 Task: Open Card Company Culture Workshop in Board Employee Performance Management and Coaching to Workspace Data Analysis and Reporting and add a team member Softage.1@softage.net, a label Orange, a checklist Health and Safety, an attachment from Trello, a color Orange and finally, add a card description 'Research and develop new pricing strategy for service offerings' and a comment 'Given the potential impact of this task on our company financial stability, let us ensure that we approach it with a sense of fiscal responsibility and prudence.'. Add a start date 'Jan 09, 1900' with a due date 'Jan 16, 1900'
Action: Mouse moved to (94, 455)
Screenshot: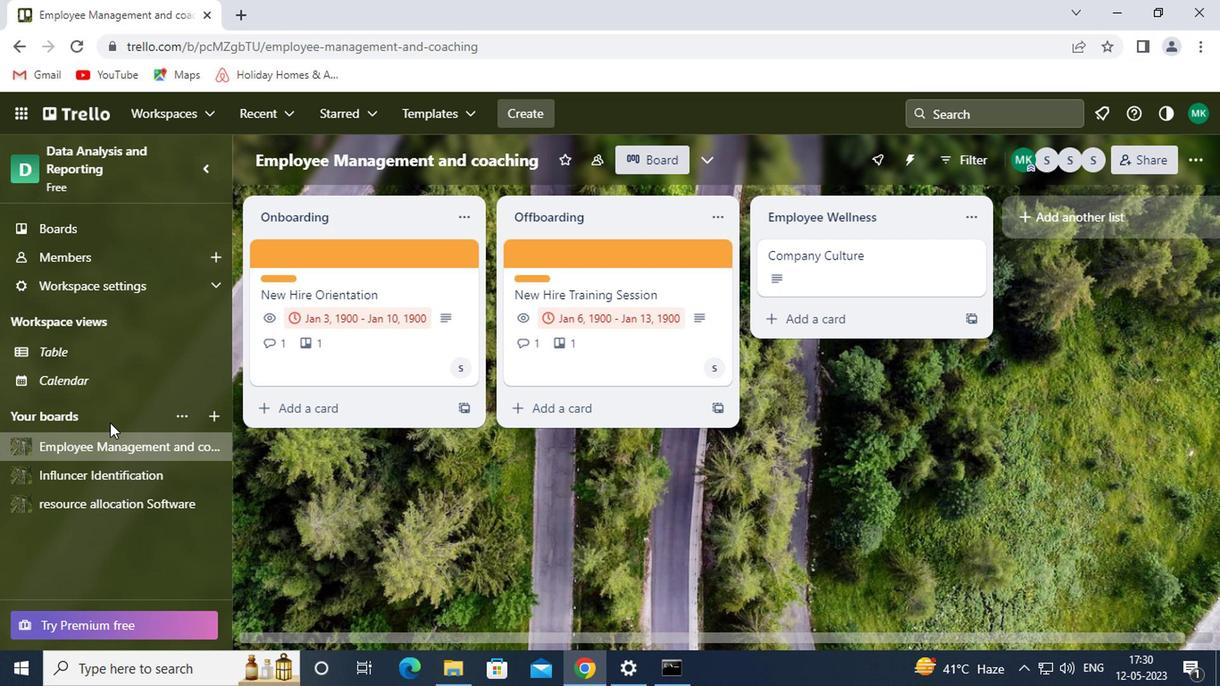 
Action: Mouse pressed left at (94, 455)
Screenshot: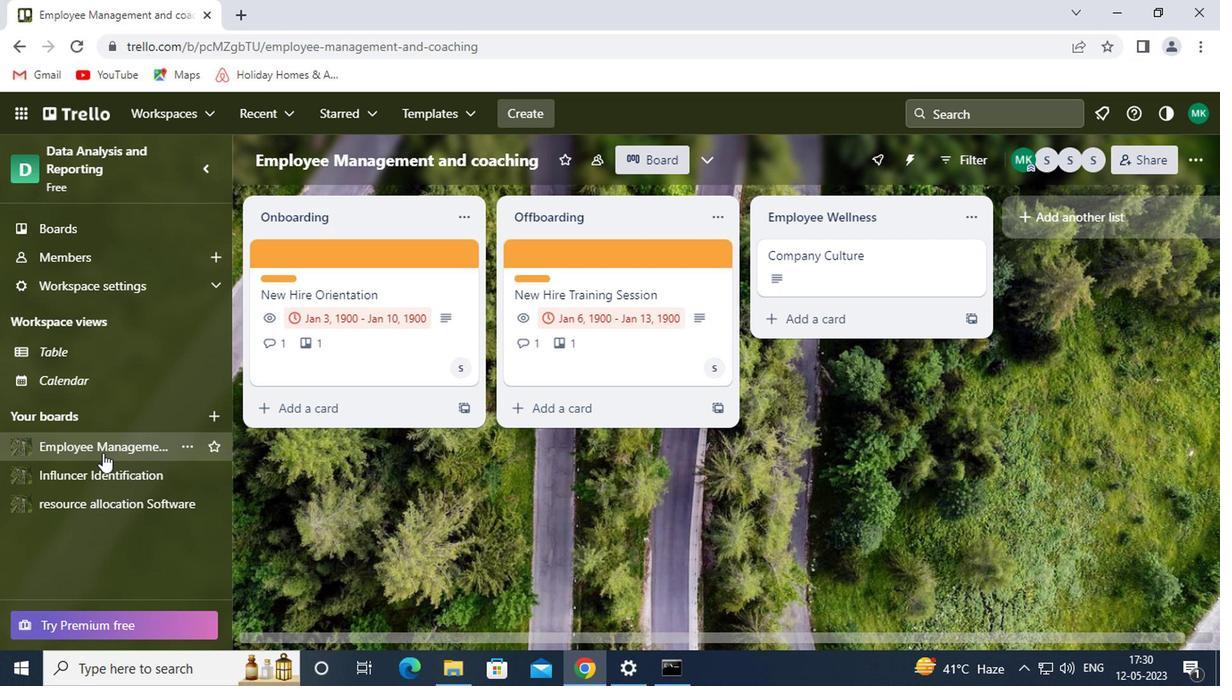 
Action: Mouse moved to (909, 268)
Screenshot: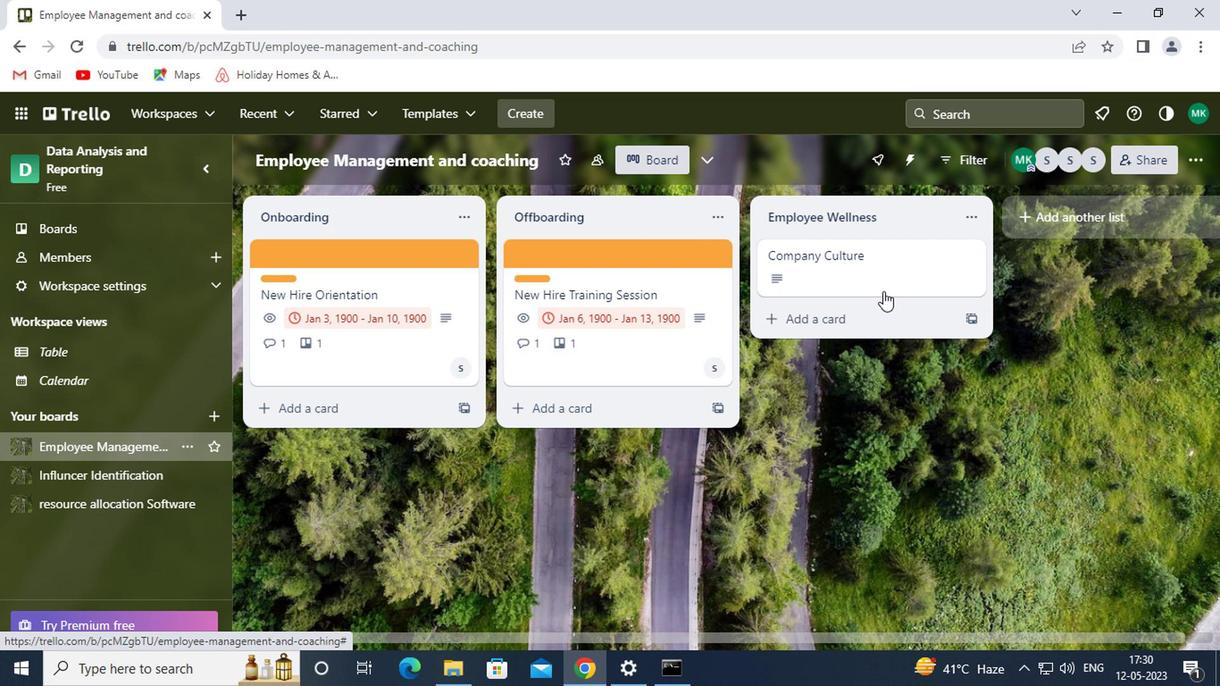 
Action: Mouse pressed left at (909, 268)
Screenshot: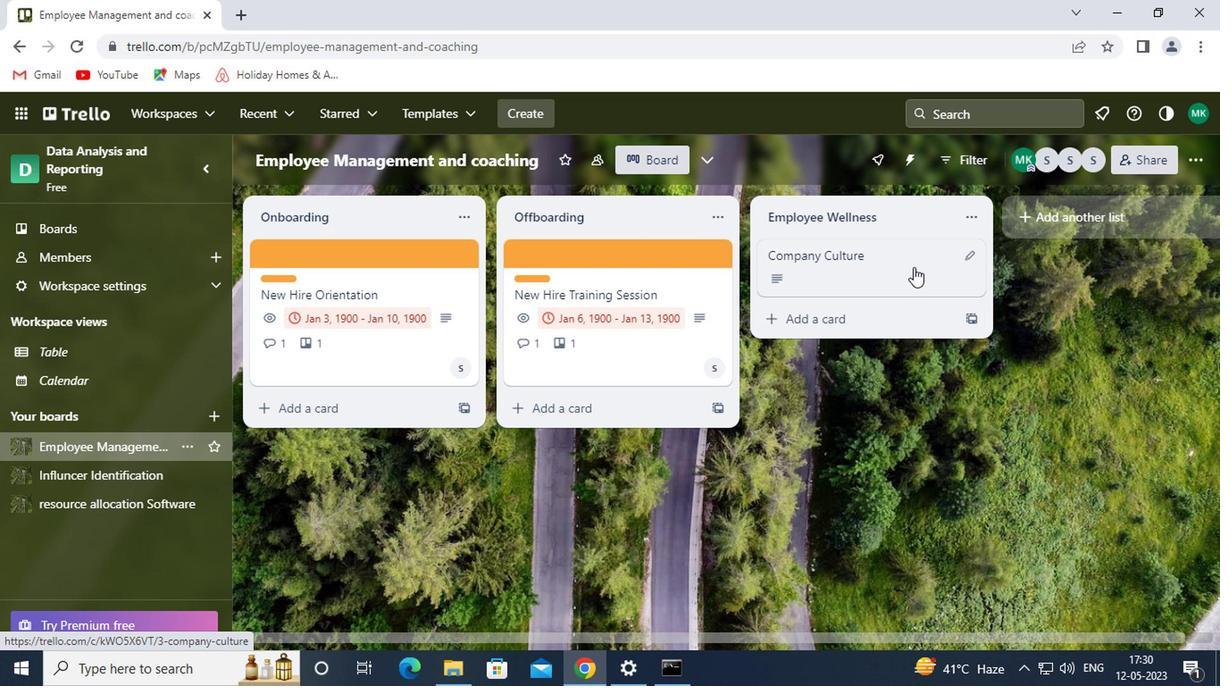 
Action: Mouse moved to (844, 326)
Screenshot: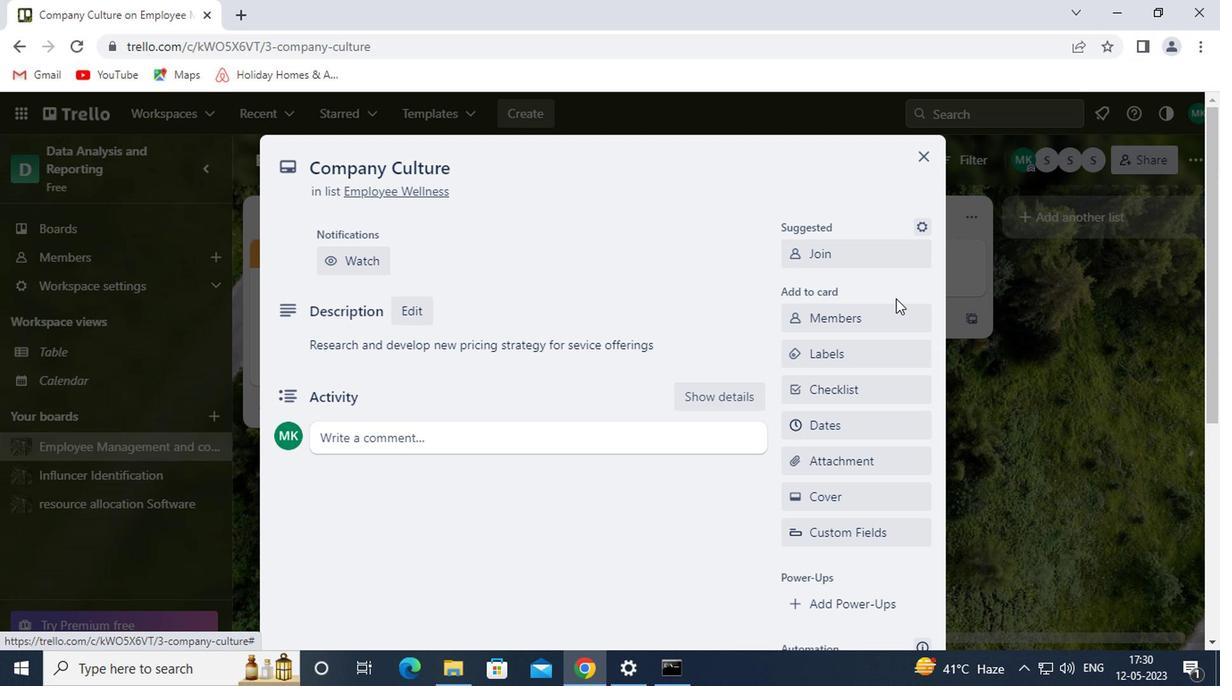 
Action: Mouse pressed left at (844, 326)
Screenshot: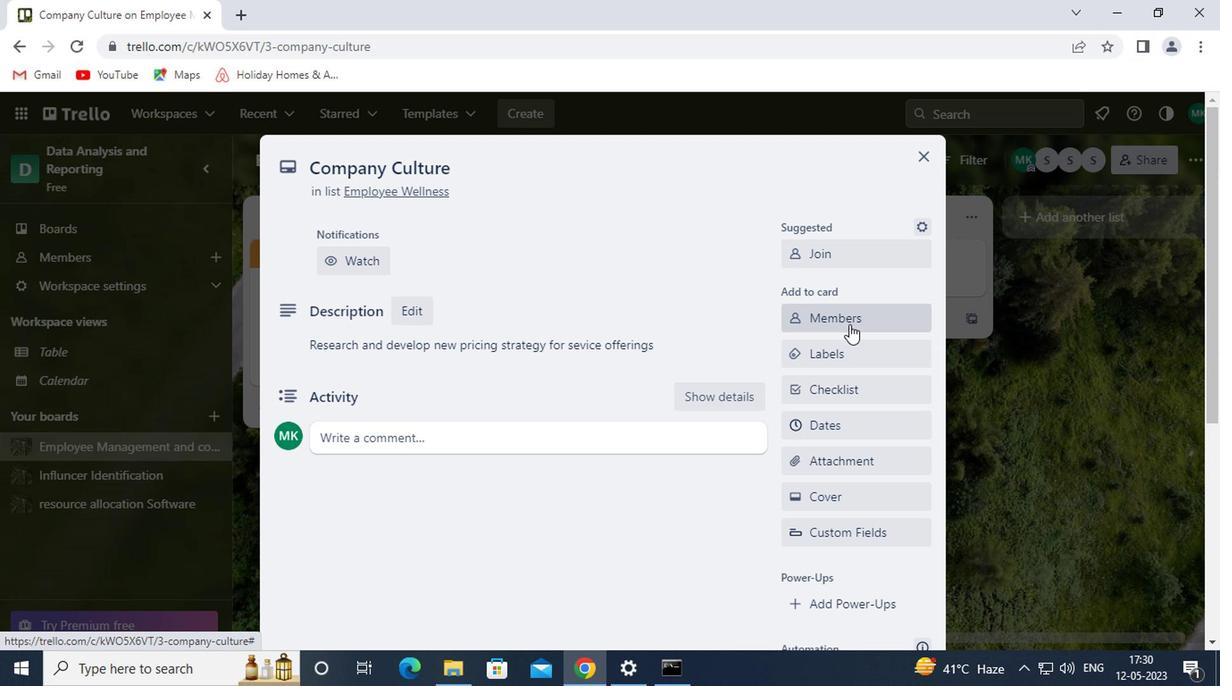 
Action: Mouse moved to (848, 202)
Screenshot: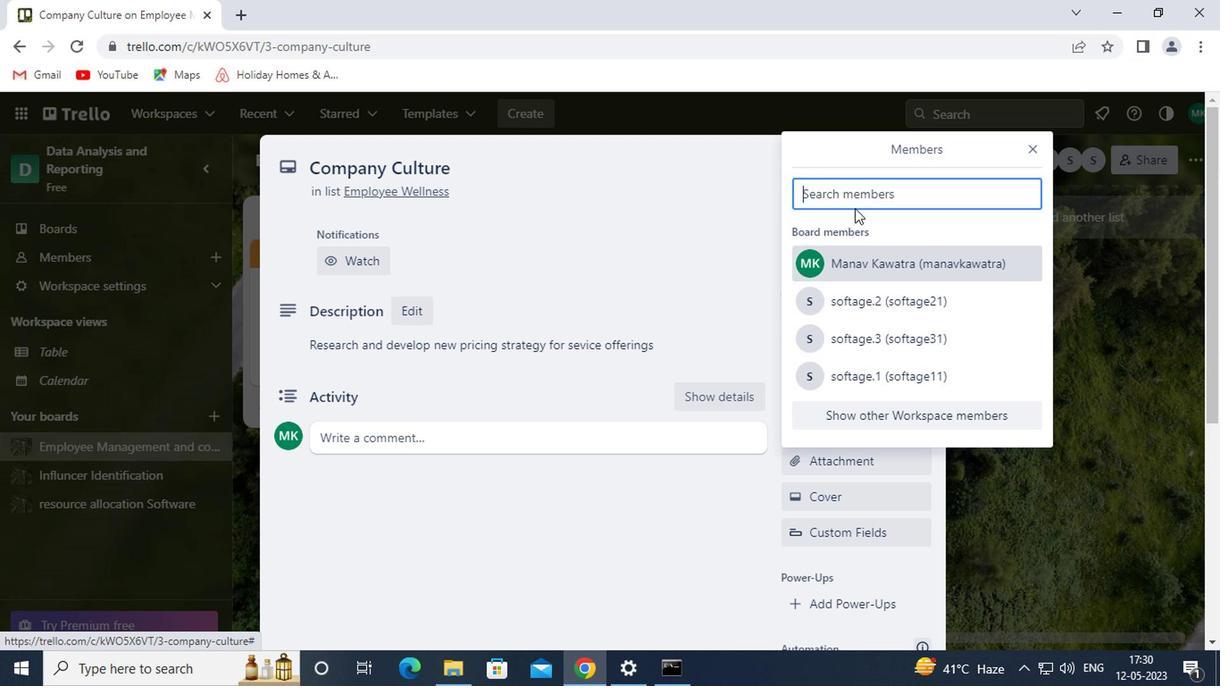 
Action: Mouse pressed left at (848, 202)
Screenshot: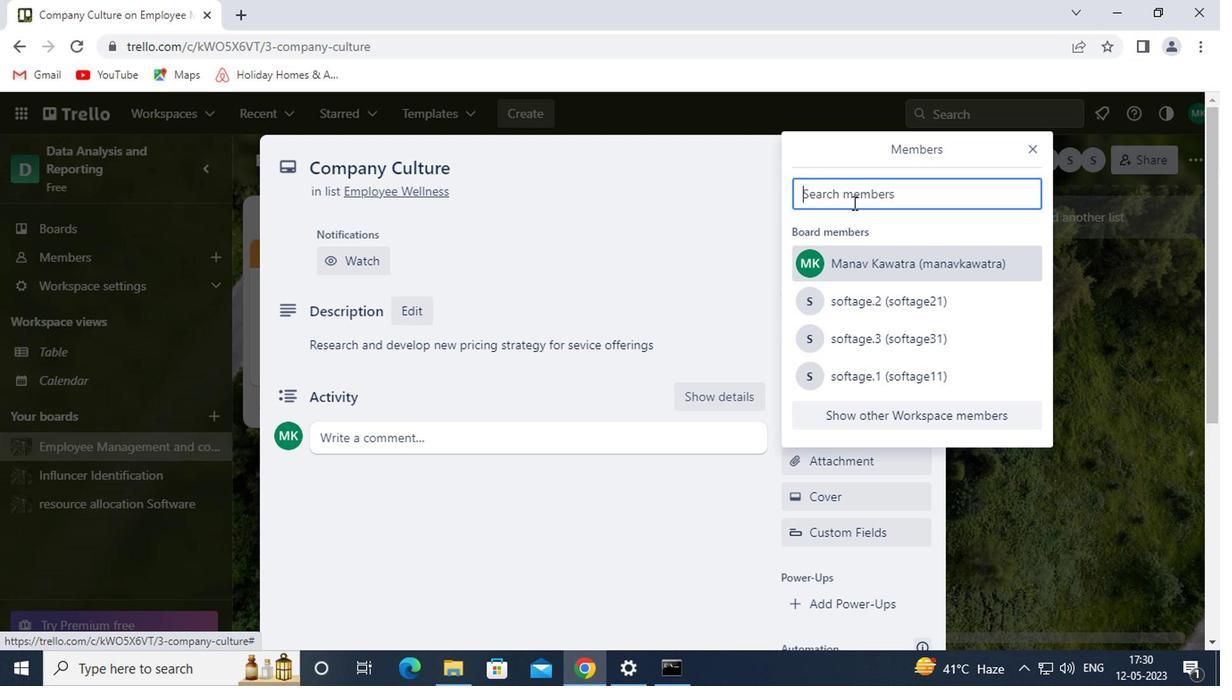 
Action: Key pressed <Key.shift>SOFTAGE.1<Key.shift>@SOFTAGE.NET
Screenshot: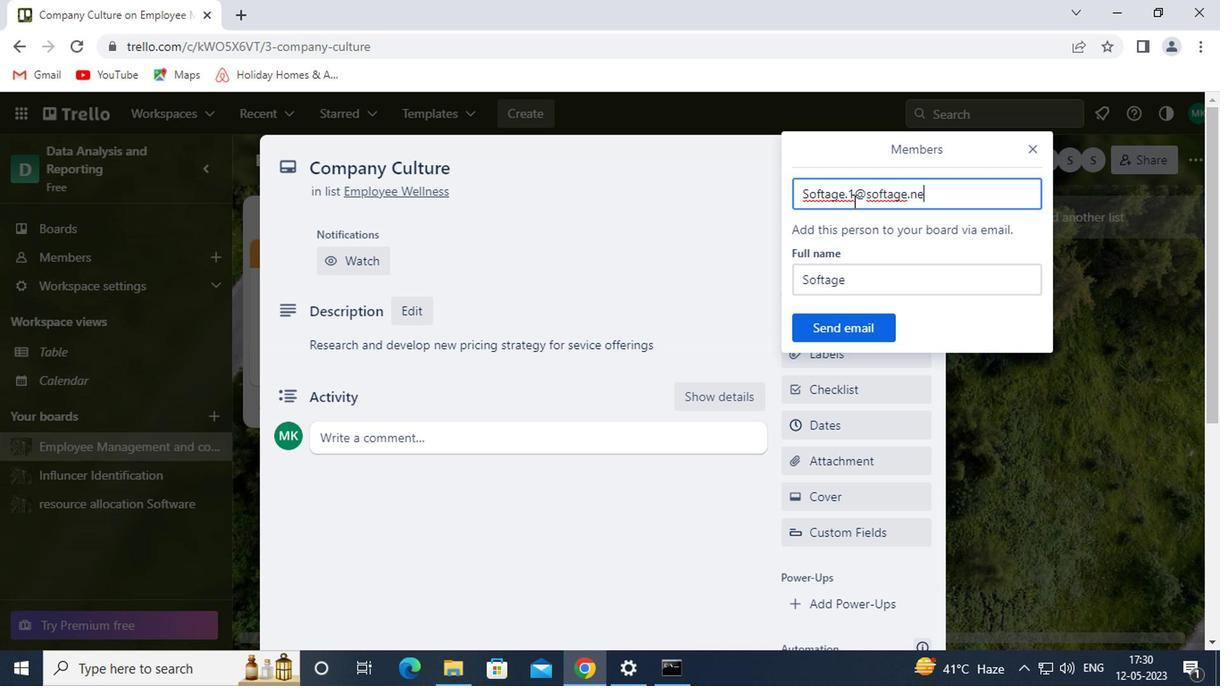 
Action: Mouse moved to (826, 334)
Screenshot: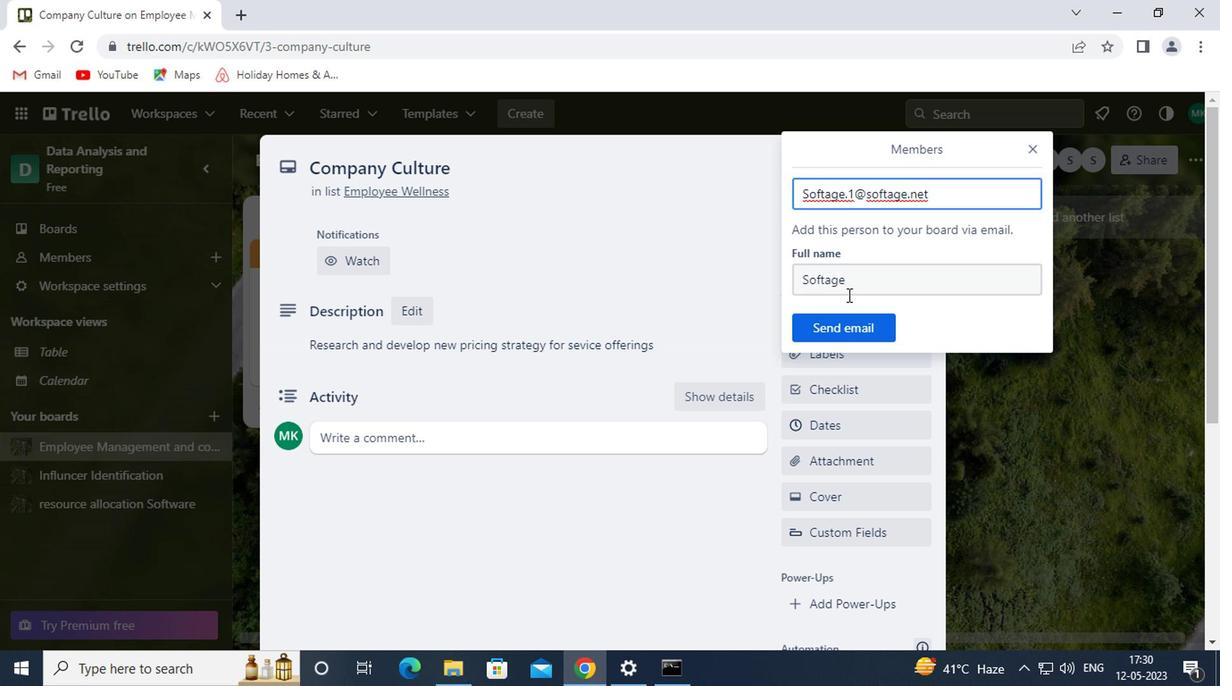
Action: Mouse pressed left at (826, 334)
Screenshot: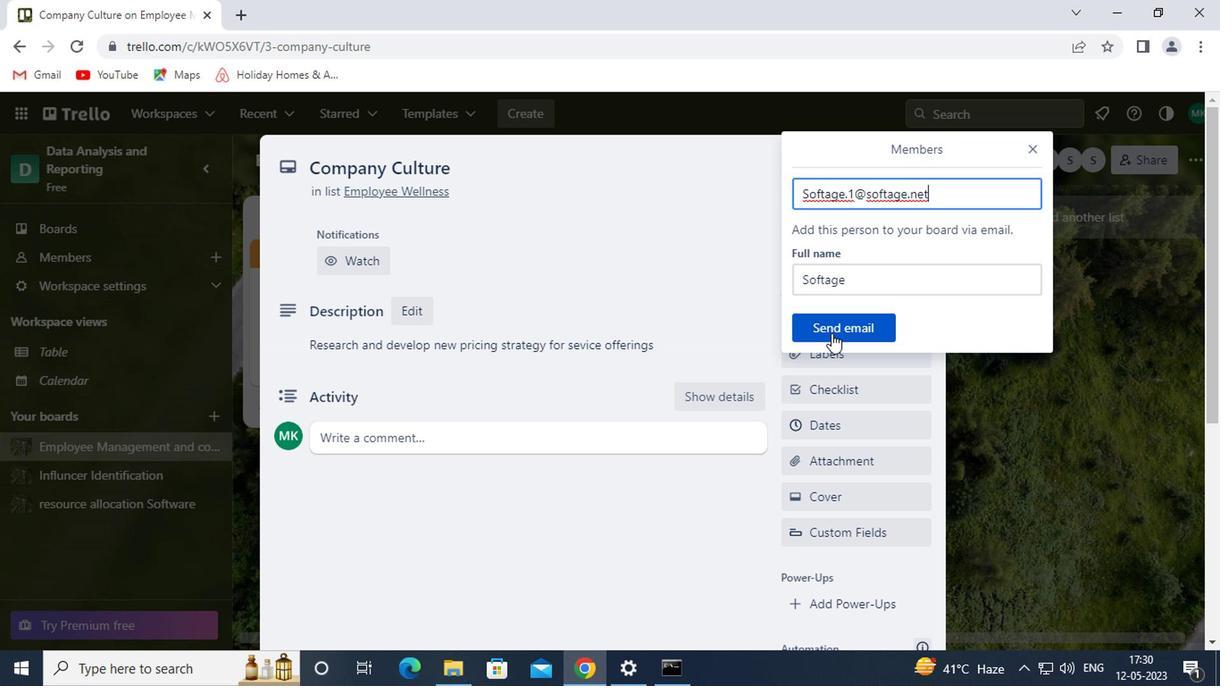 
Action: Mouse moved to (840, 353)
Screenshot: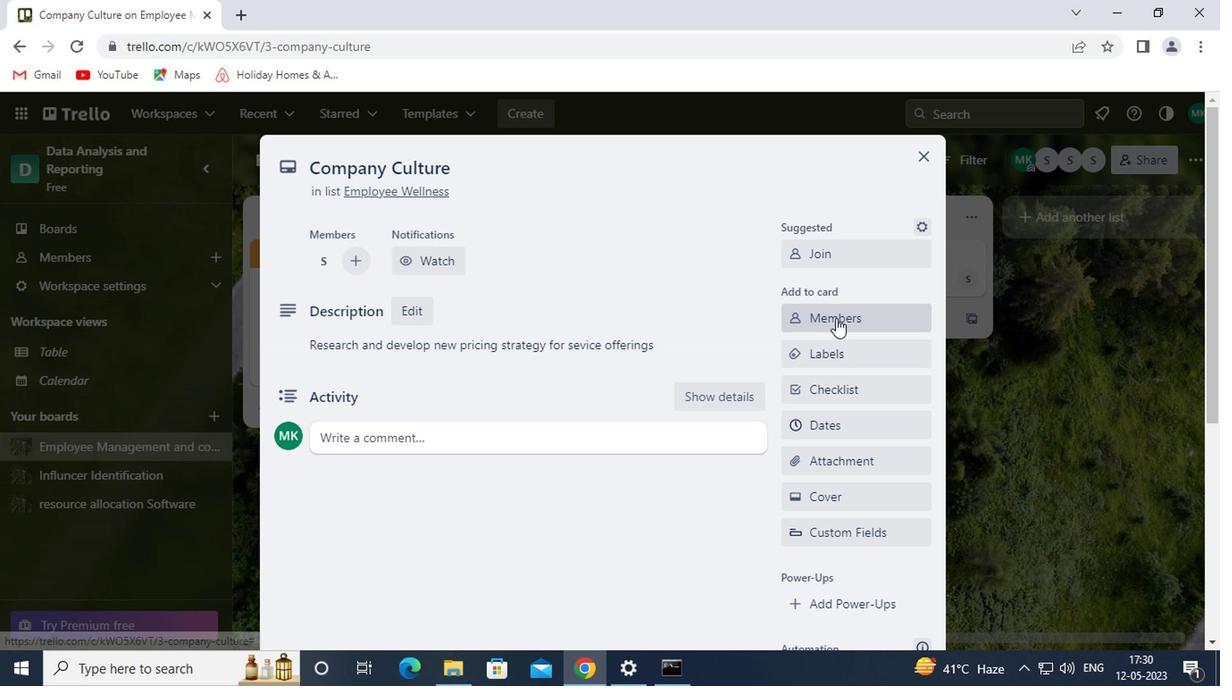 
Action: Mouse pressed left at (840, 353)
Screenshot: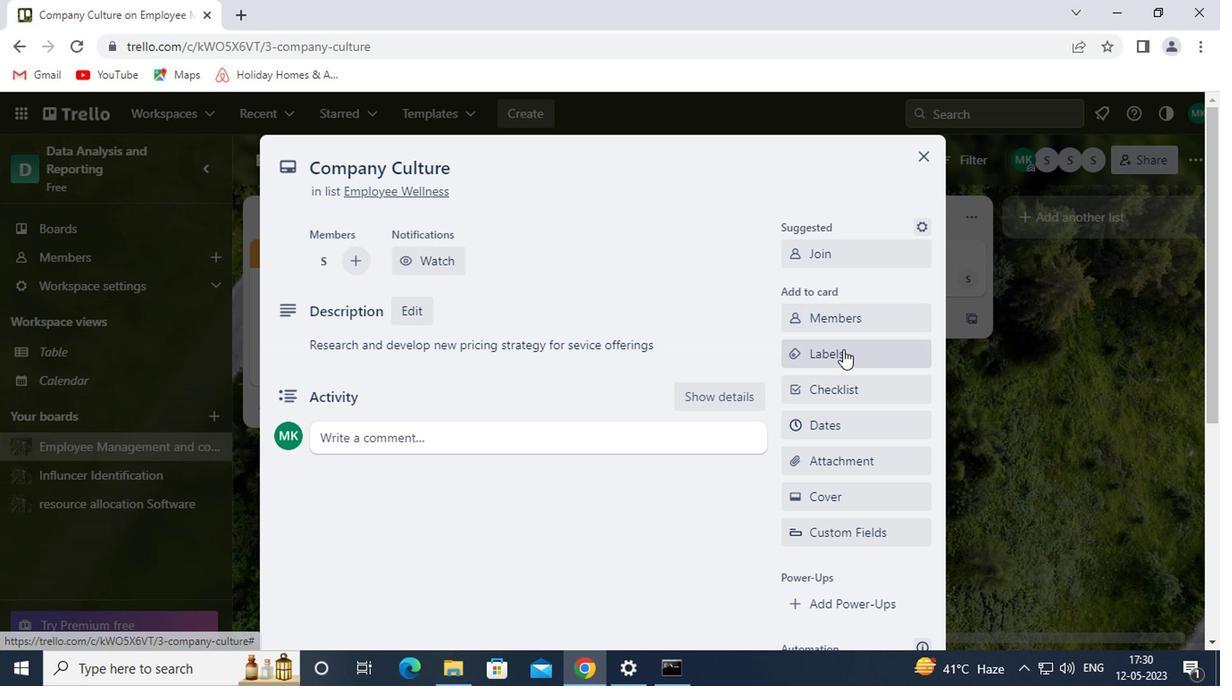 
Action: Mouse moved to (796, 328)
Screenshot: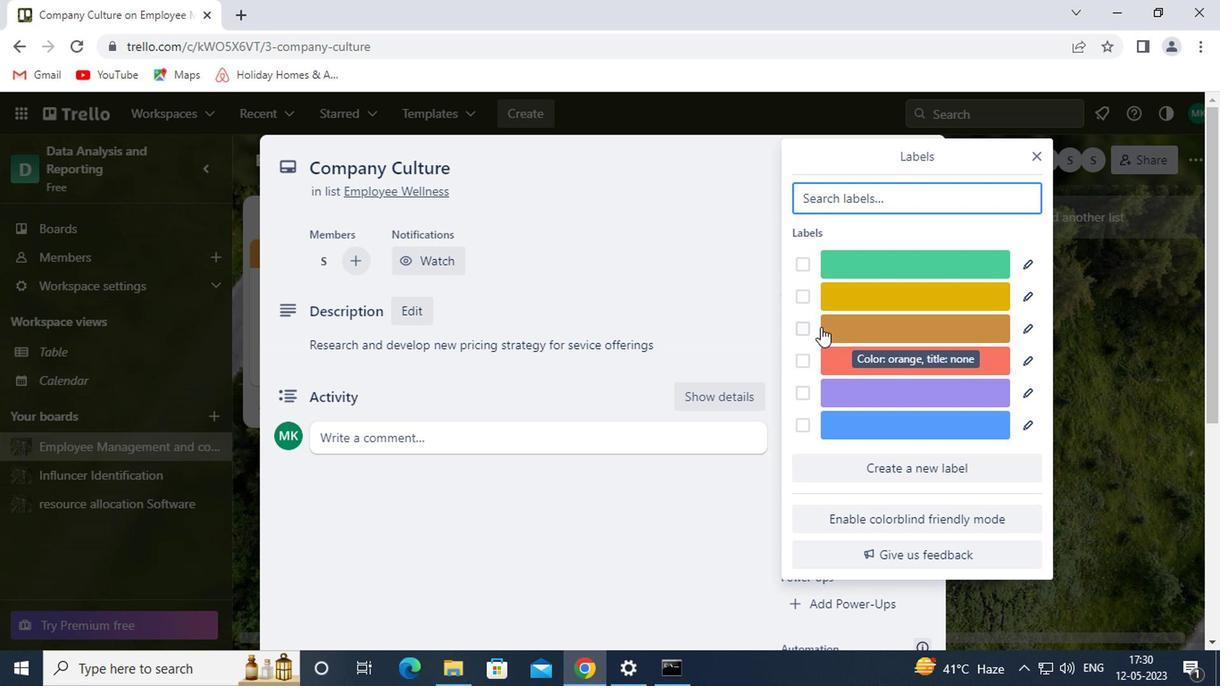 
Action: Mouse pressed left at (796, 328)
Screenshot: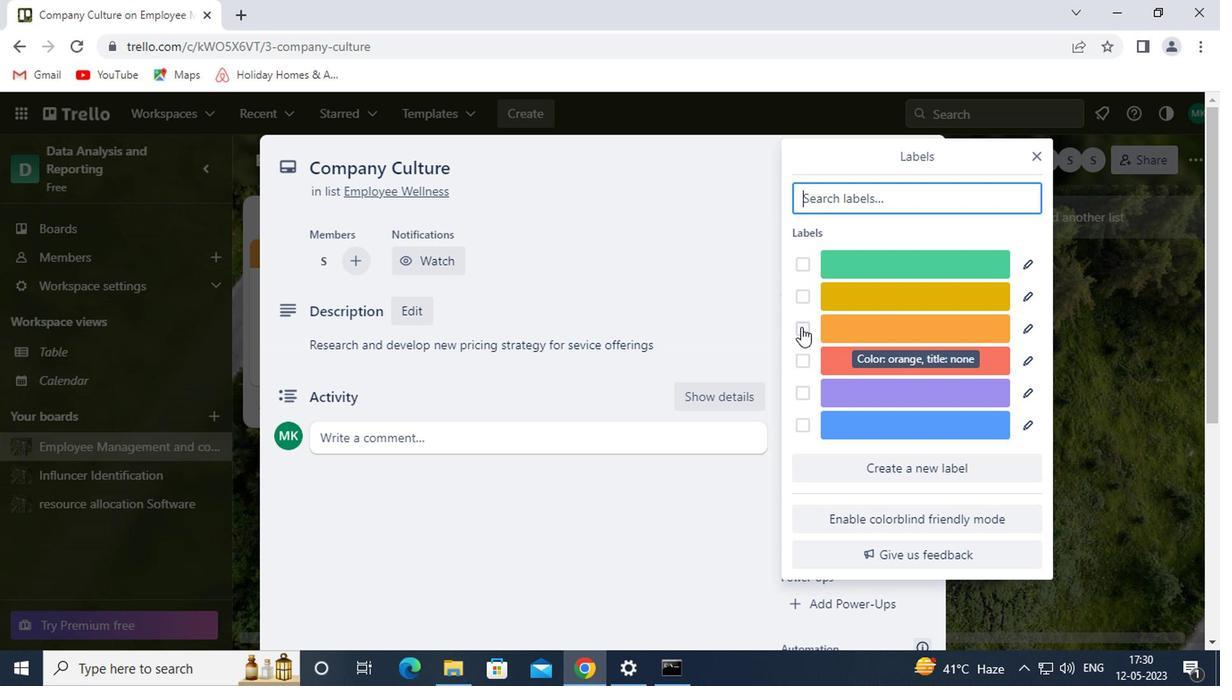 
Action: Mouse moved to (1029, 155)
Screenshot: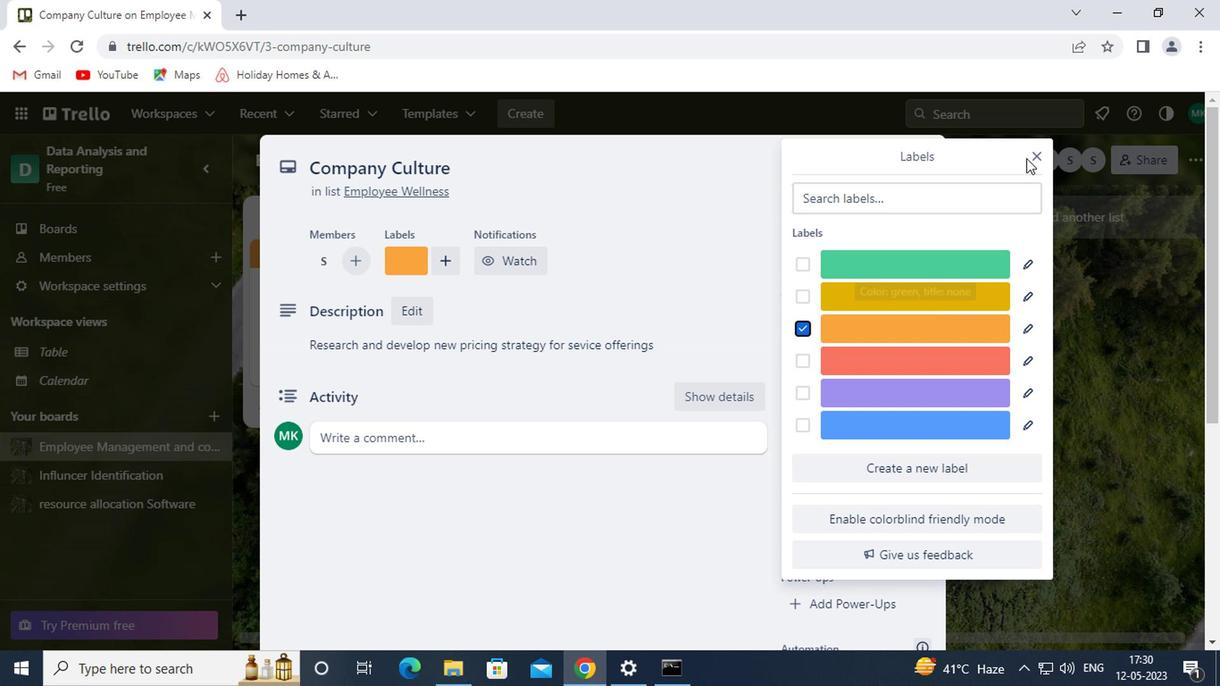 
Action: Mouse pressed left at (1029, 155)
Screenshot: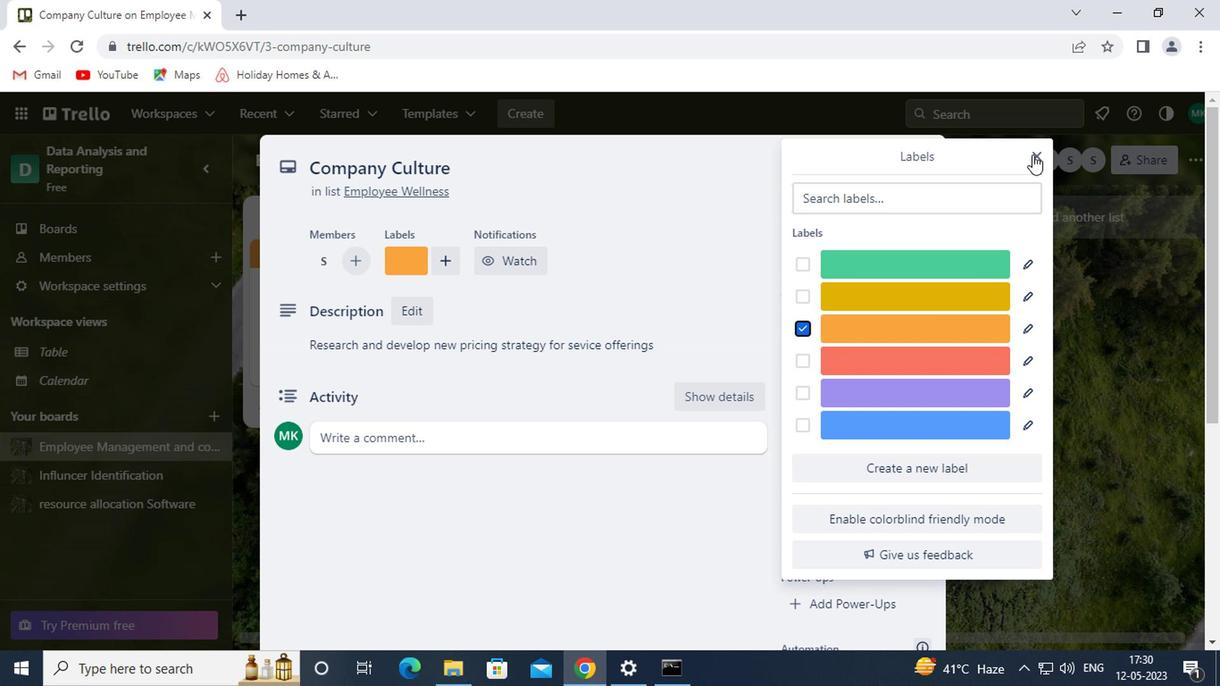 
Action: Mouse moved to (872, 390)
Screenshot: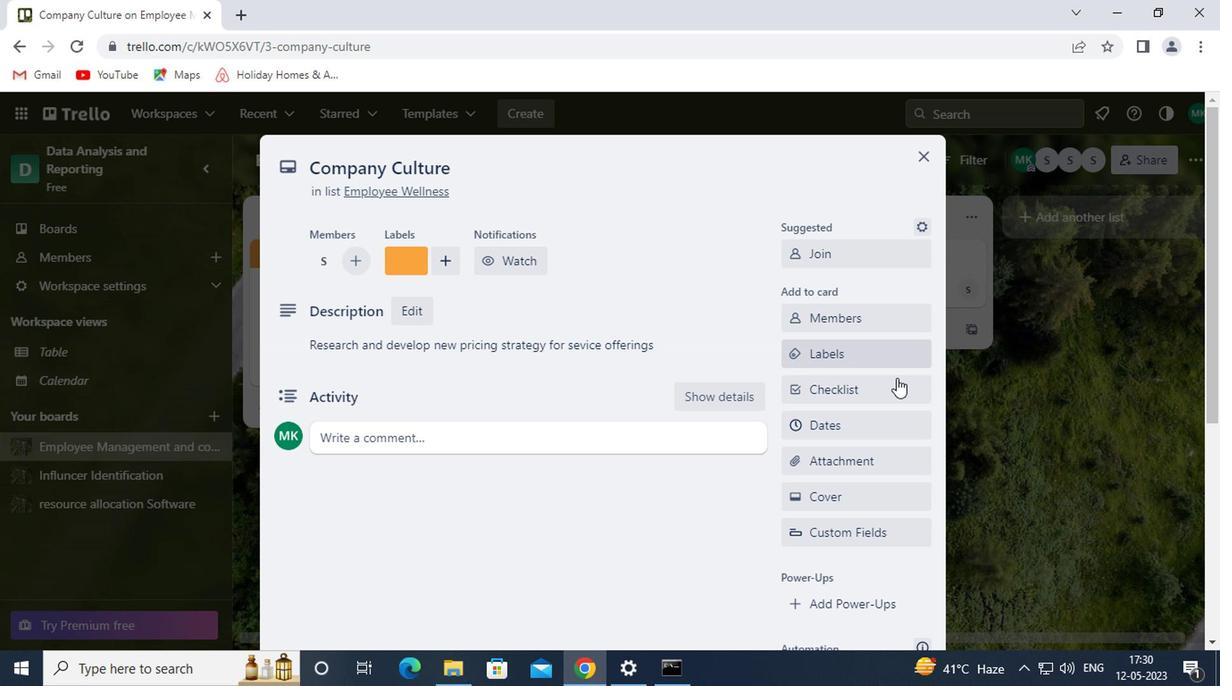 
Action: Mouse pressed left at (872, 390)
Screenshot: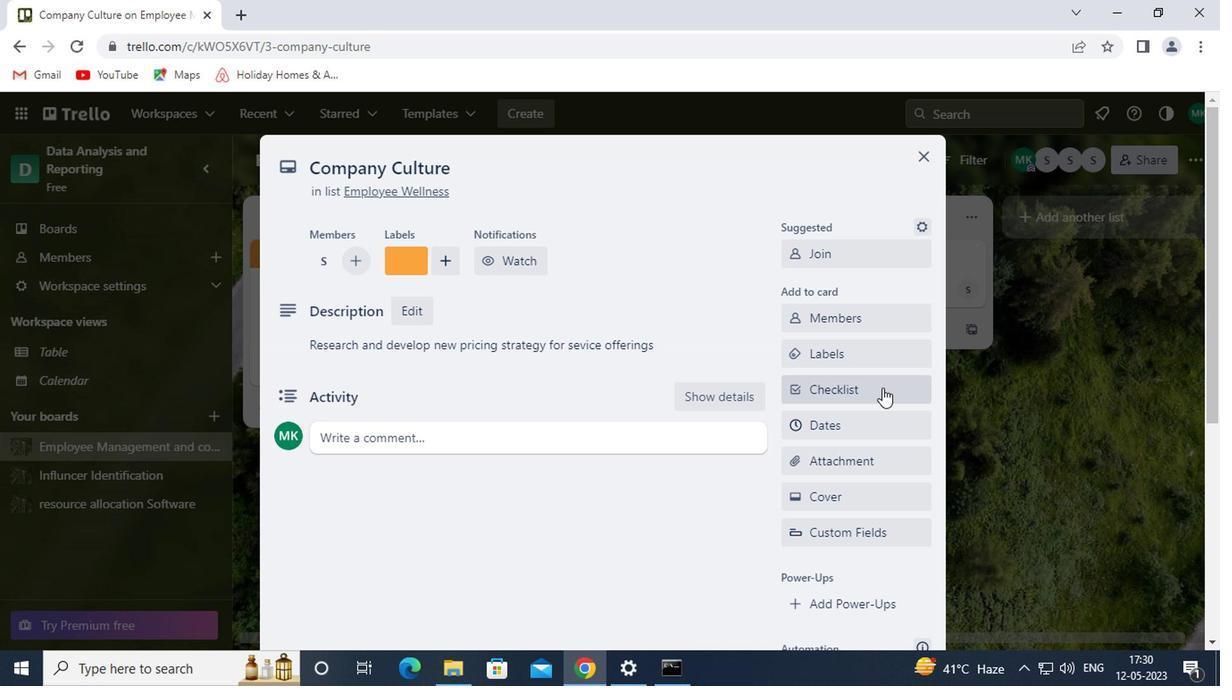 
Action: Key pressed <Key.shift>HEALTH<Key.space>AND<Key.space><Key.shift>SAFETY
Screenshot: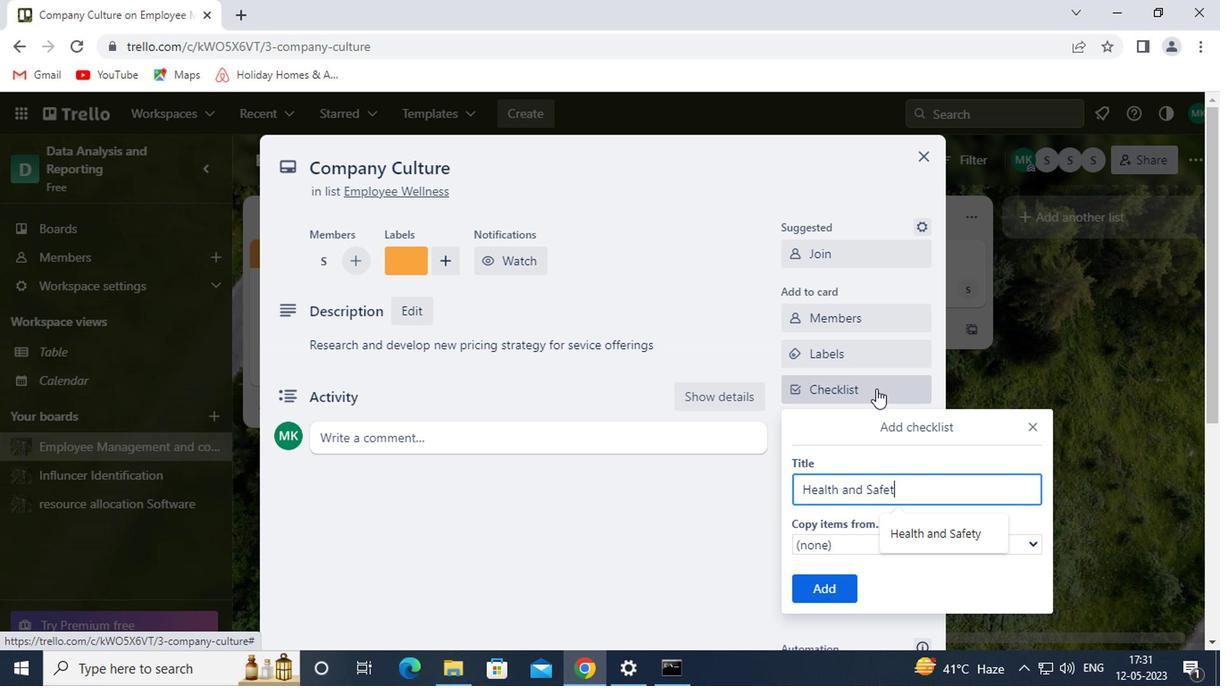 
Action: Mouse moved to (826, 599)
Screenshot: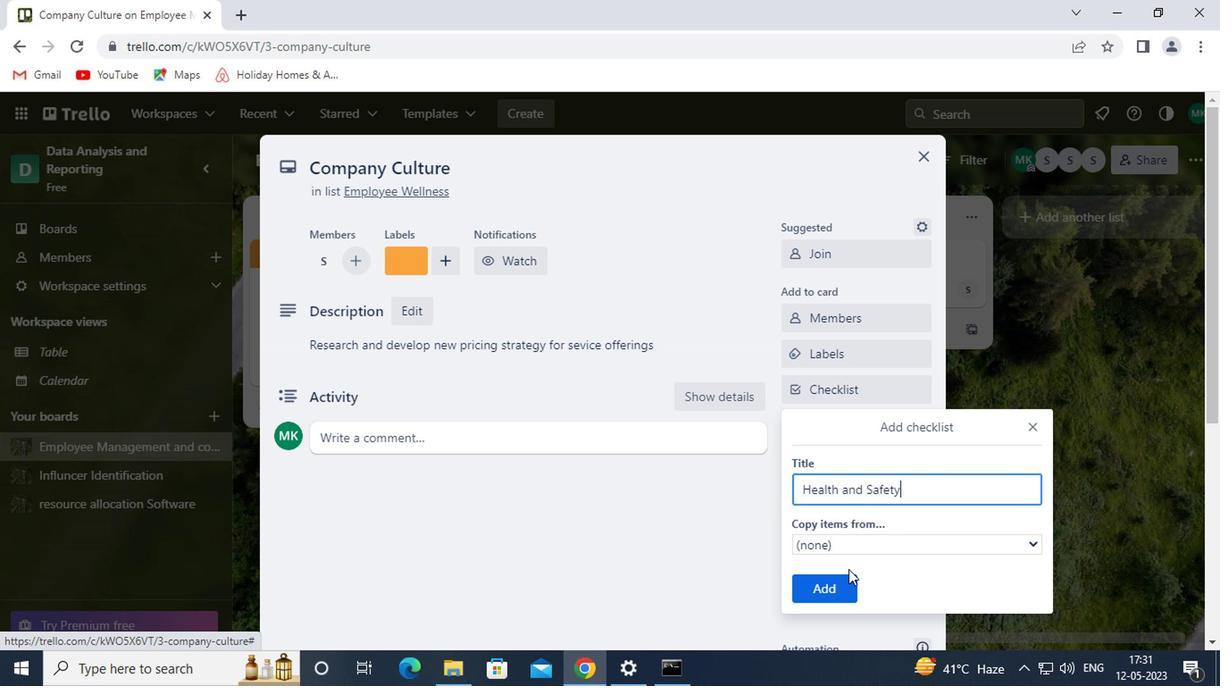 
Action: Mouse pressed left at (826, 599)
Screenshot: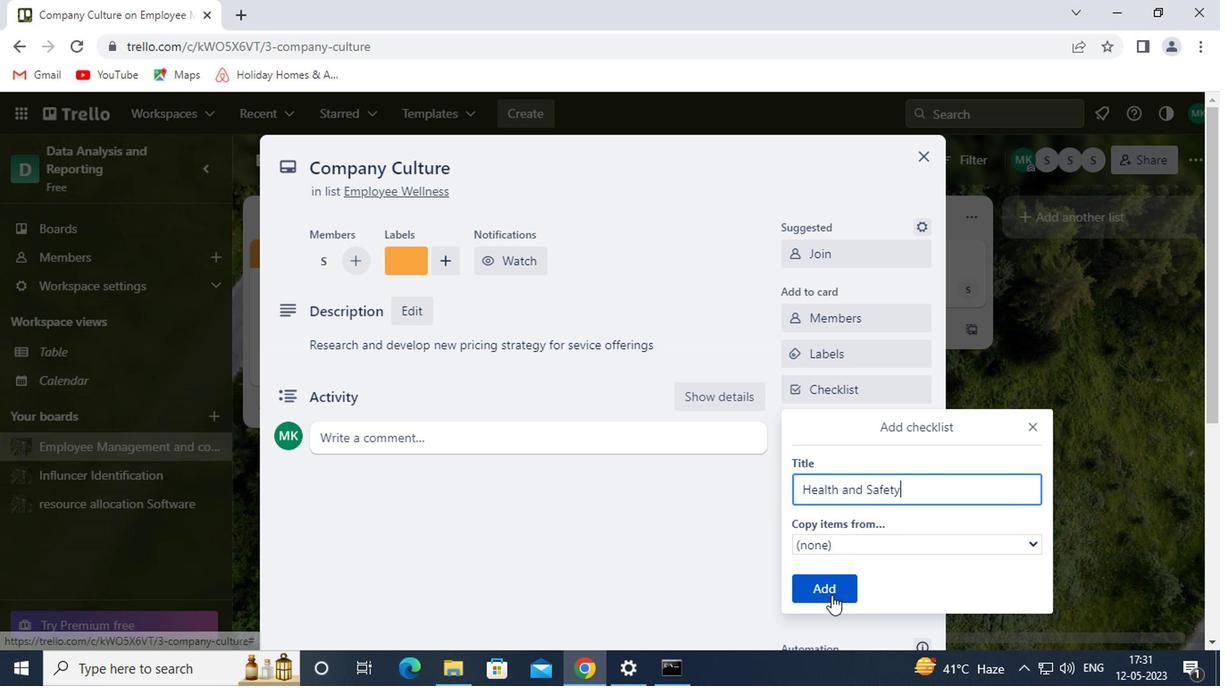 
Action: Mouse moved to (823, 455)
Screenshot: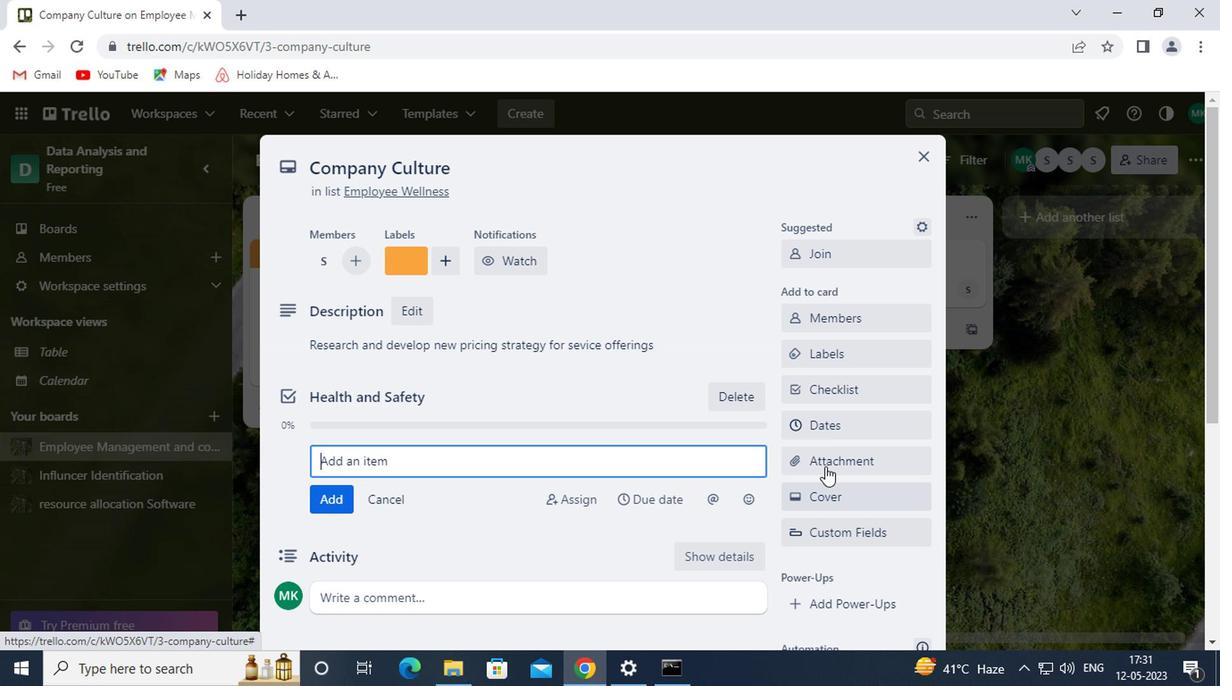 
Action: Mouse pressed left at (823, 455)
Screenshot: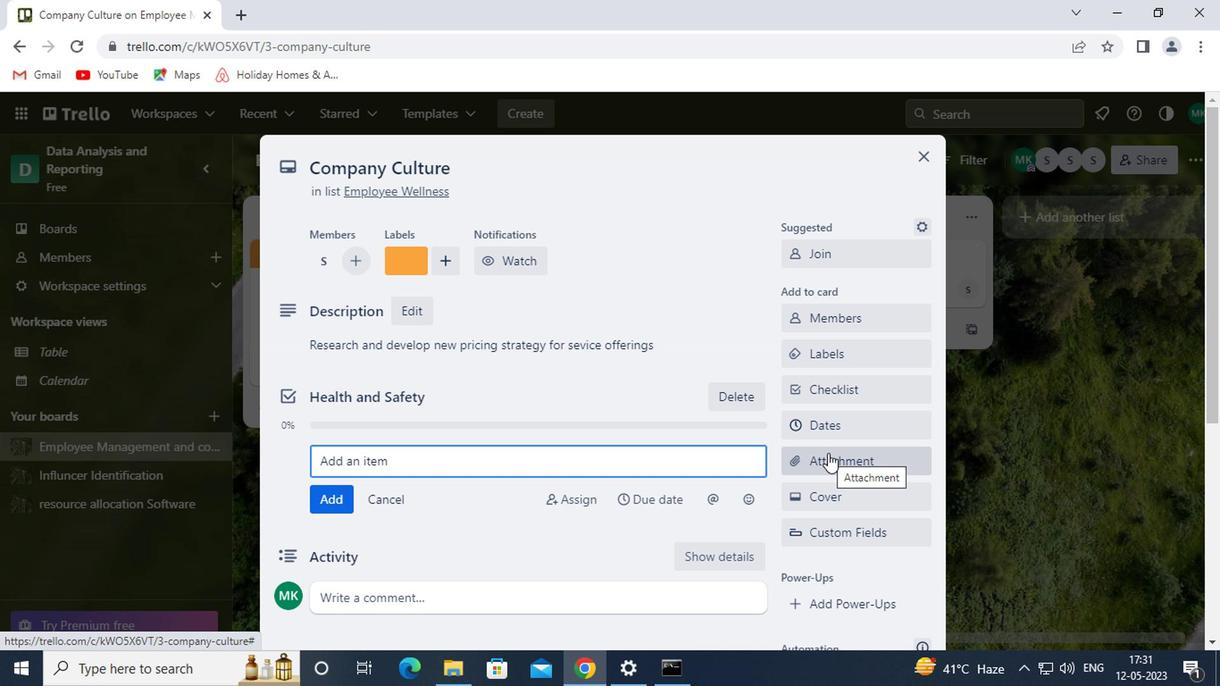 
Action: Mouse moved to (839, 221)
Screenshot: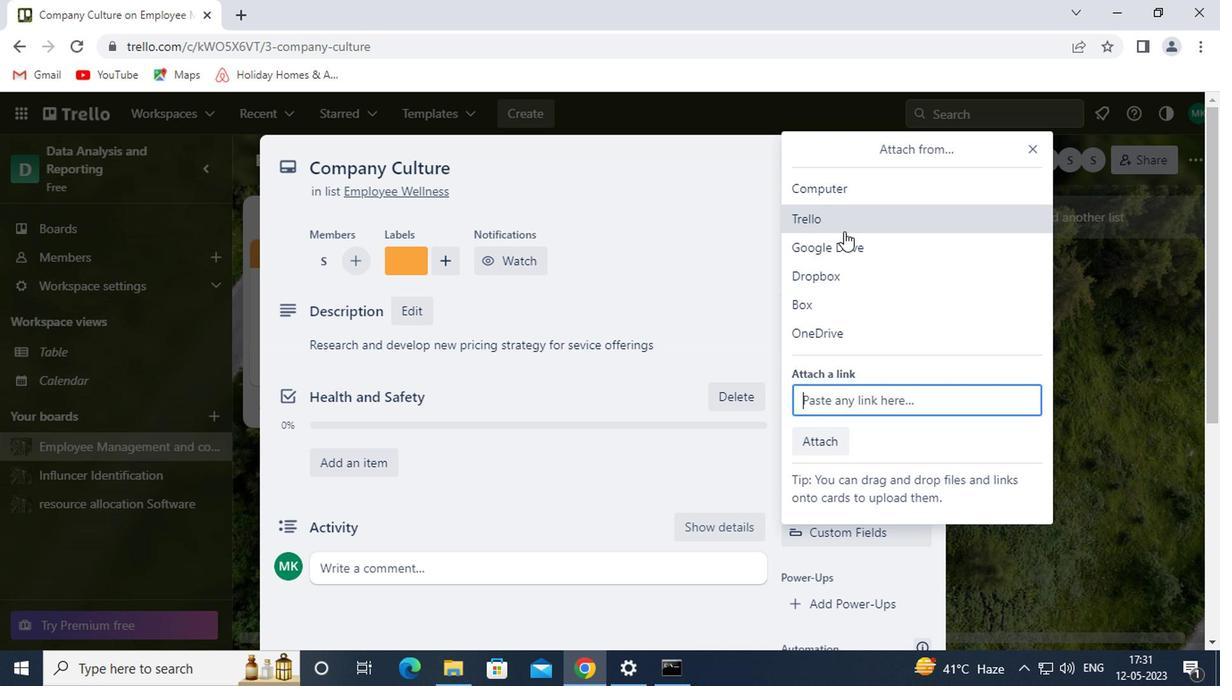 
Action: Mouse pressed left at (839, 221)
Screenshot: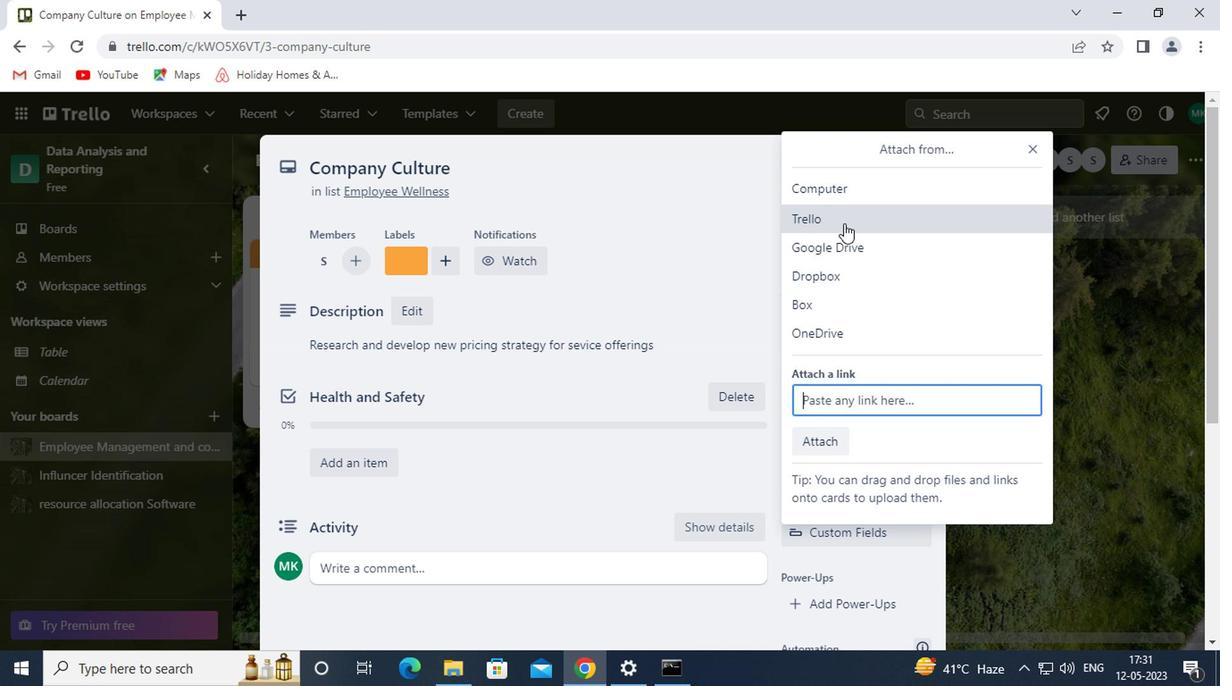 
Action: Mouse moved to (858, 320)
Screenshot: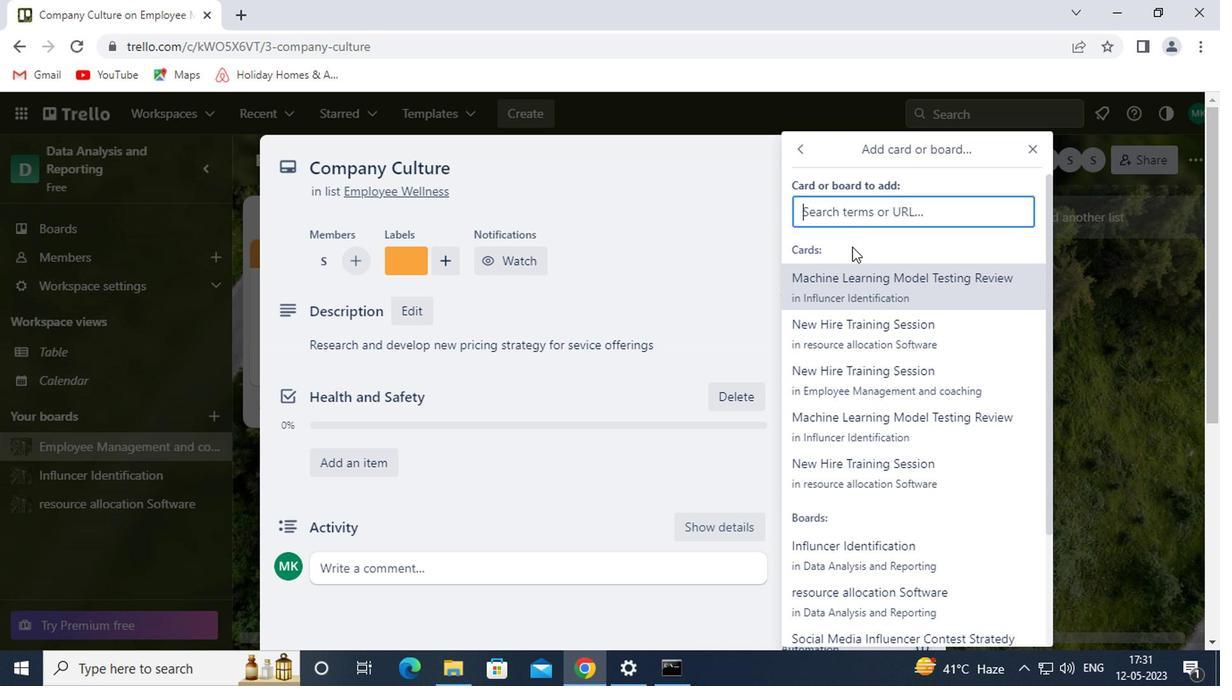 
Action: Mouse pressed left at (858, 320)
Screenshot: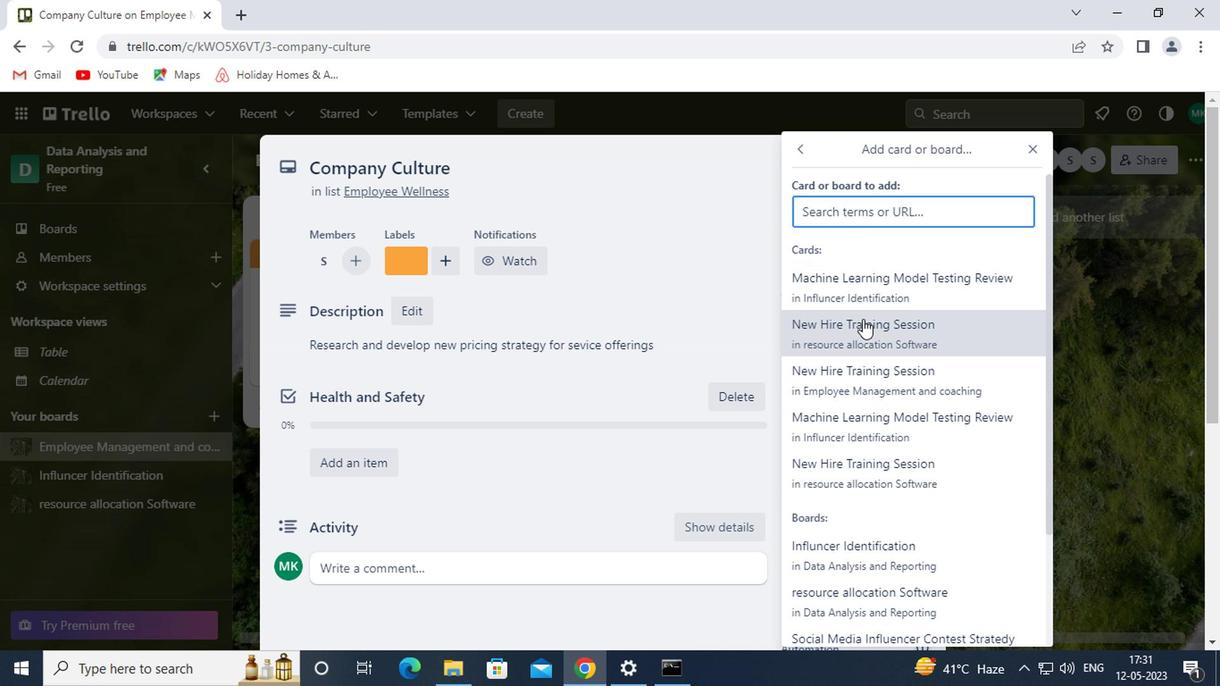 
Action: Mouse moved to (828, 500)
Screenshot: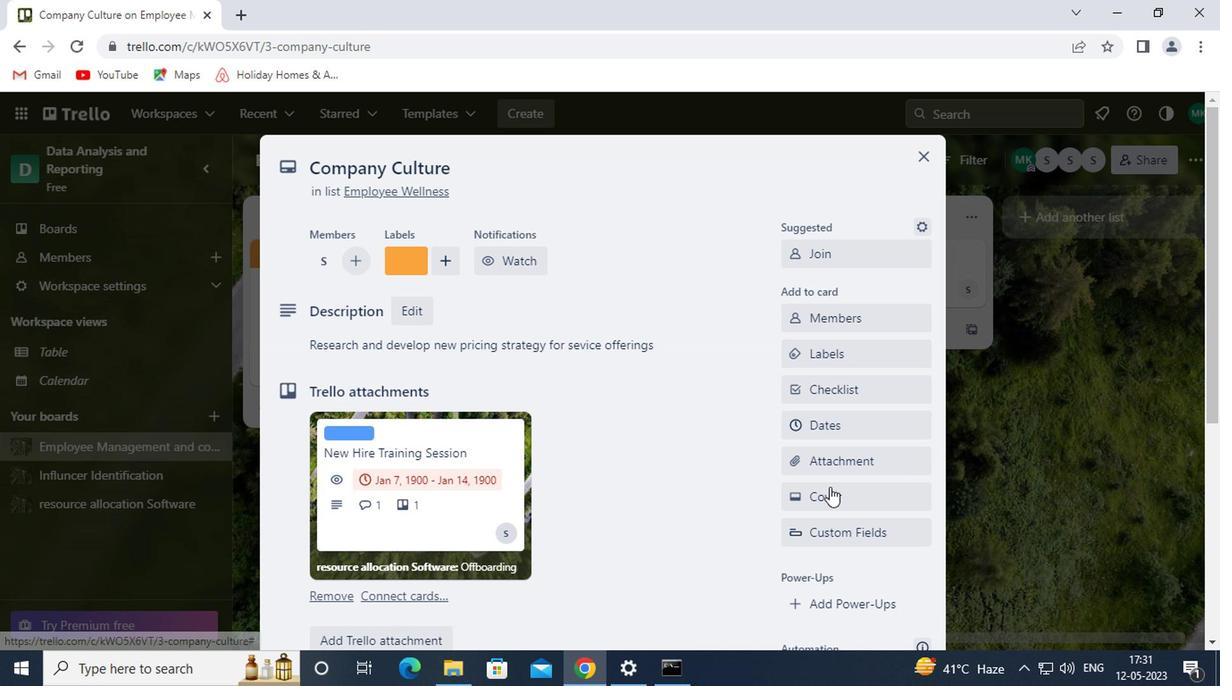 
Action: Mouse pressed left at (828, 500)
Screenshot: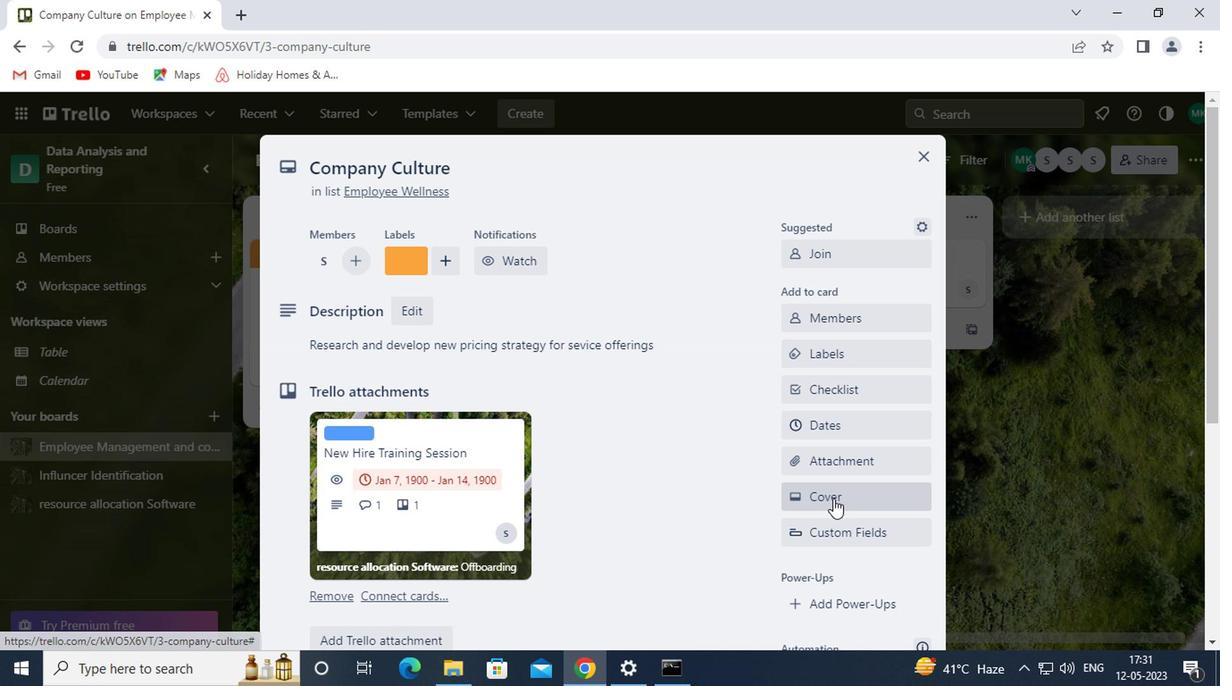 
Action: Mouse moved to (914, 295)
Screenshot: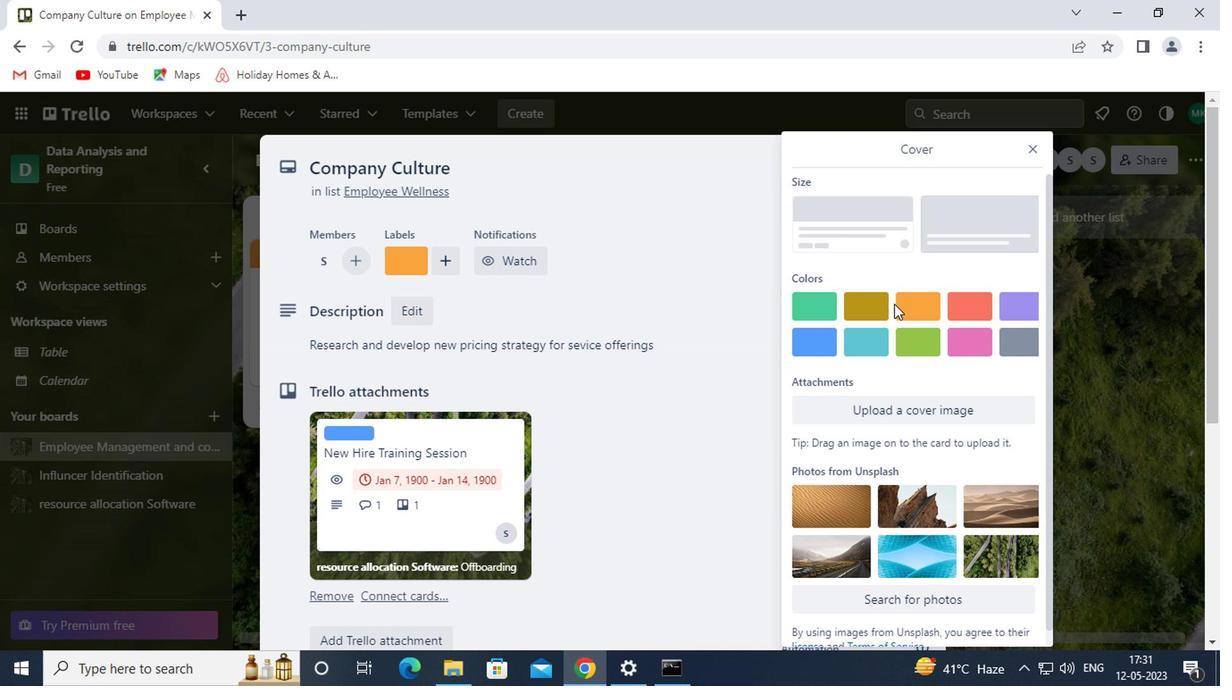 
Action: Mouse pressed left at (914, 295)
Screenshot: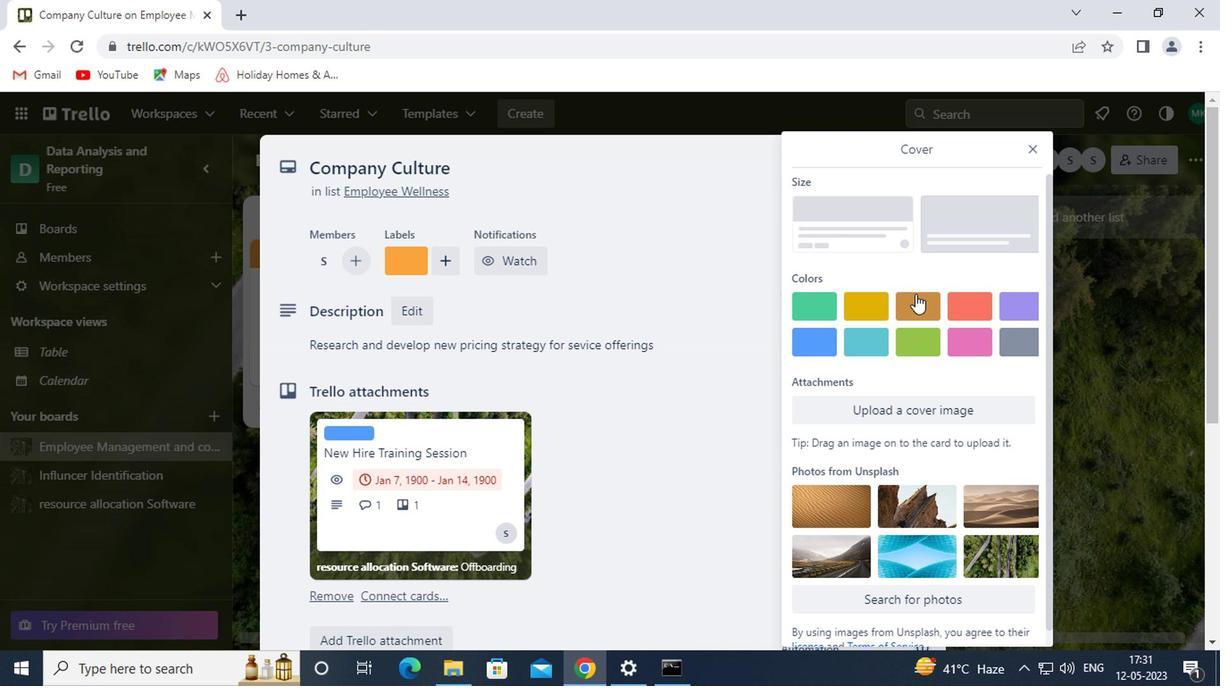 
Action: Mouse moved to (1021, 145)
Screenshot: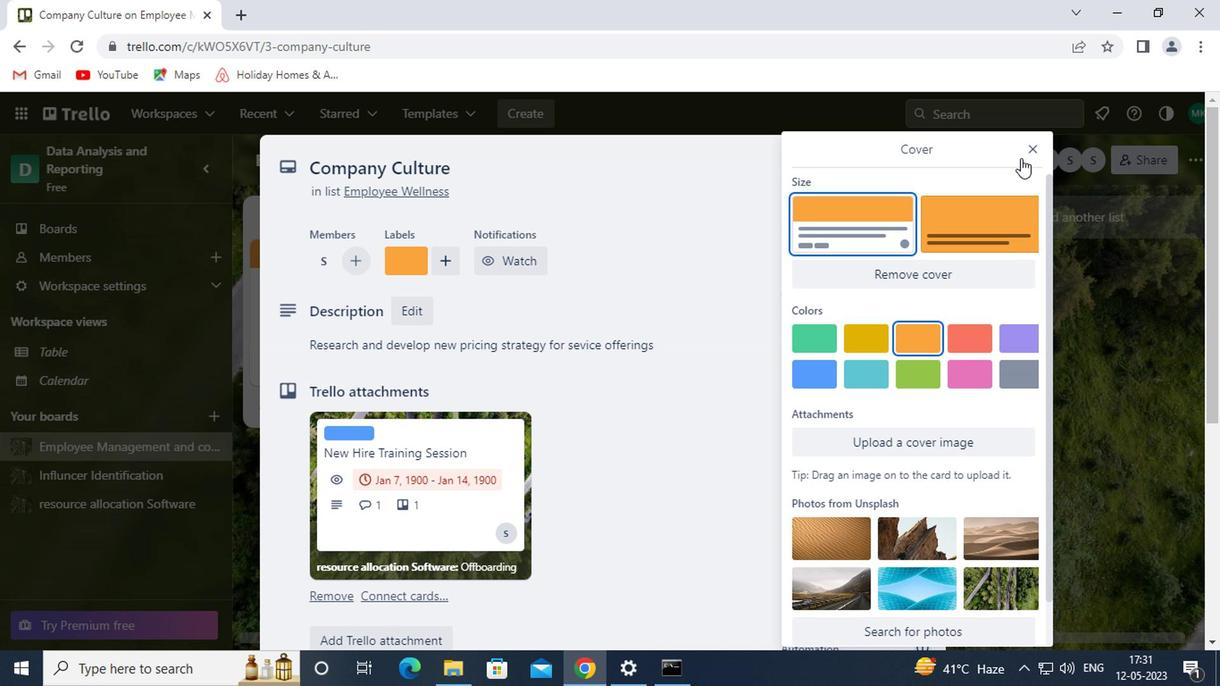
Action: Mouse pressed left at (1021, 145)
Screenshot: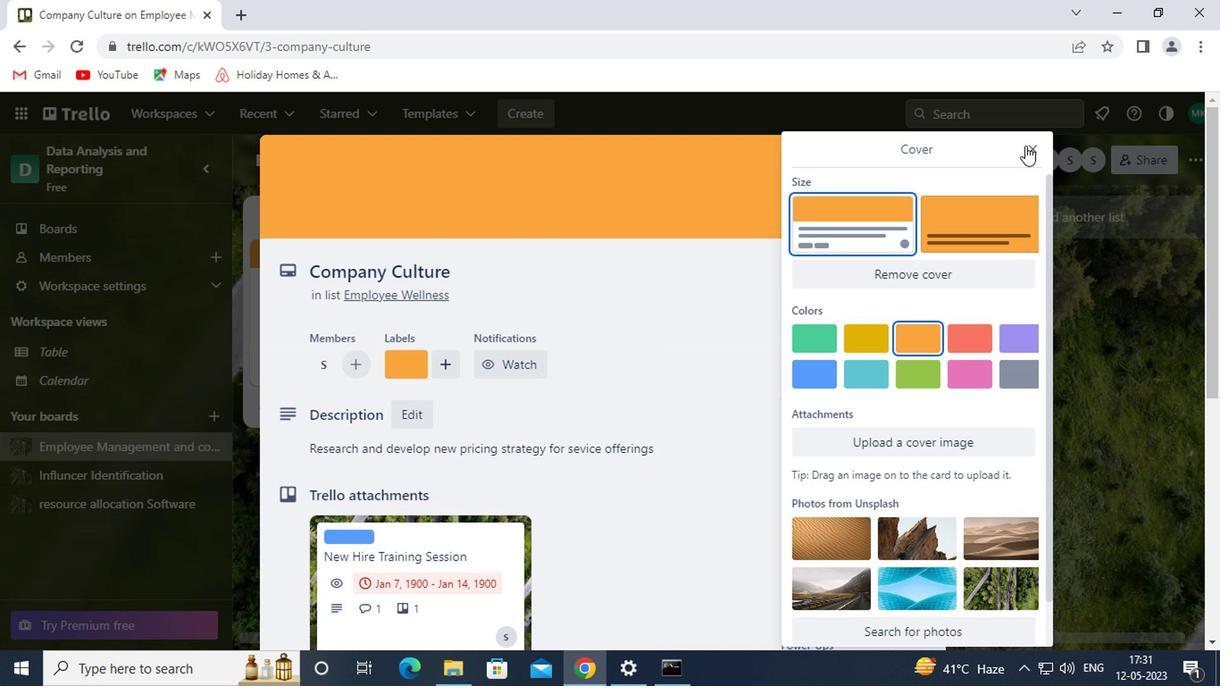 
Action: Mouse moved to (446, 429)
Screenshot: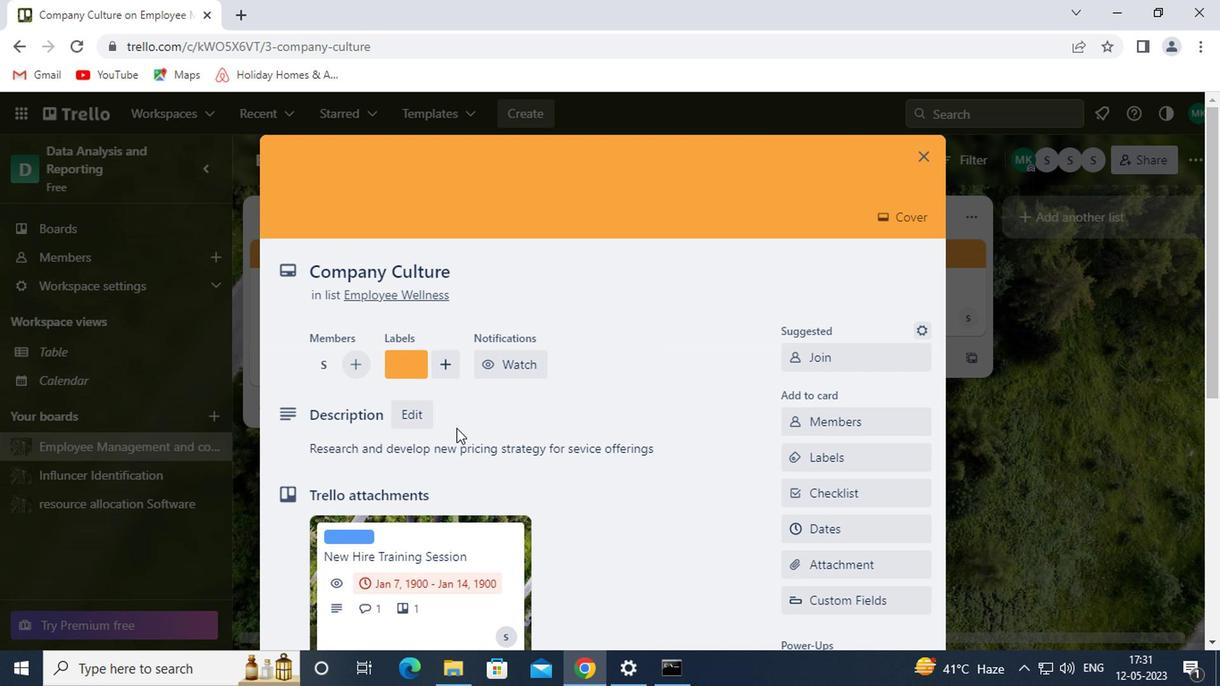 
Action: Mouse scrolled (446, 429) with delta (0, 0)
Screenshot: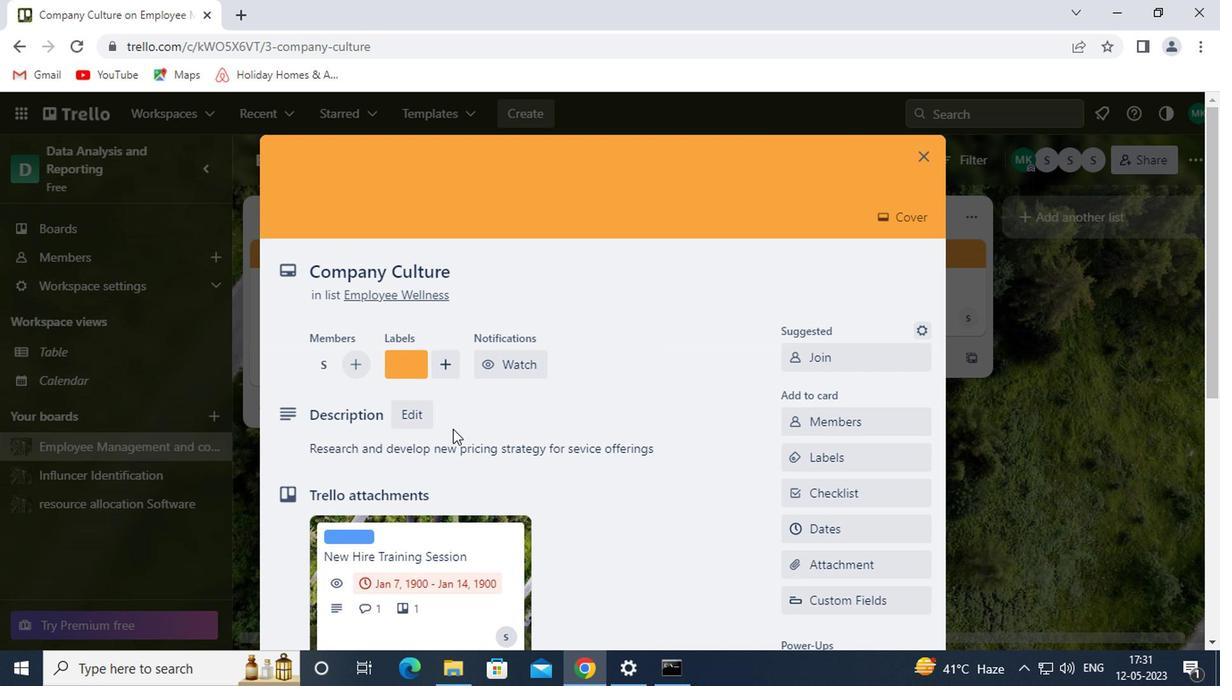 
Action: Mouse moved to (415, 361)
Screenshot: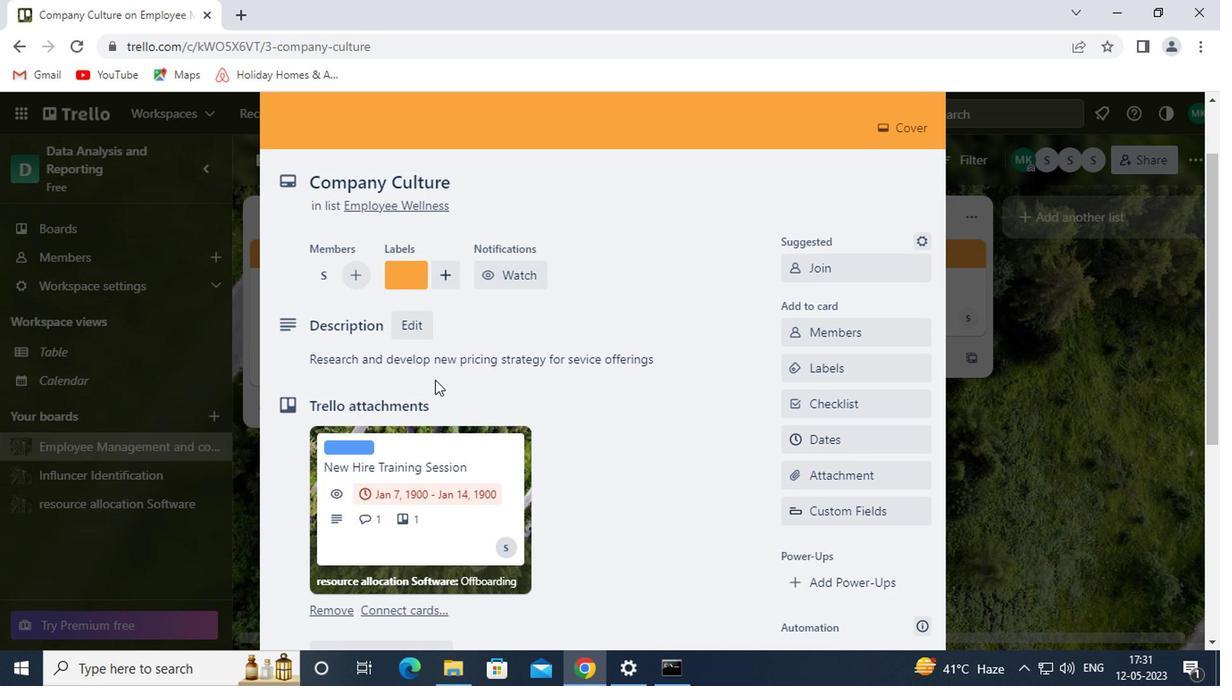 
Action: Mouse pressed left at (415, 361)
Screenshot: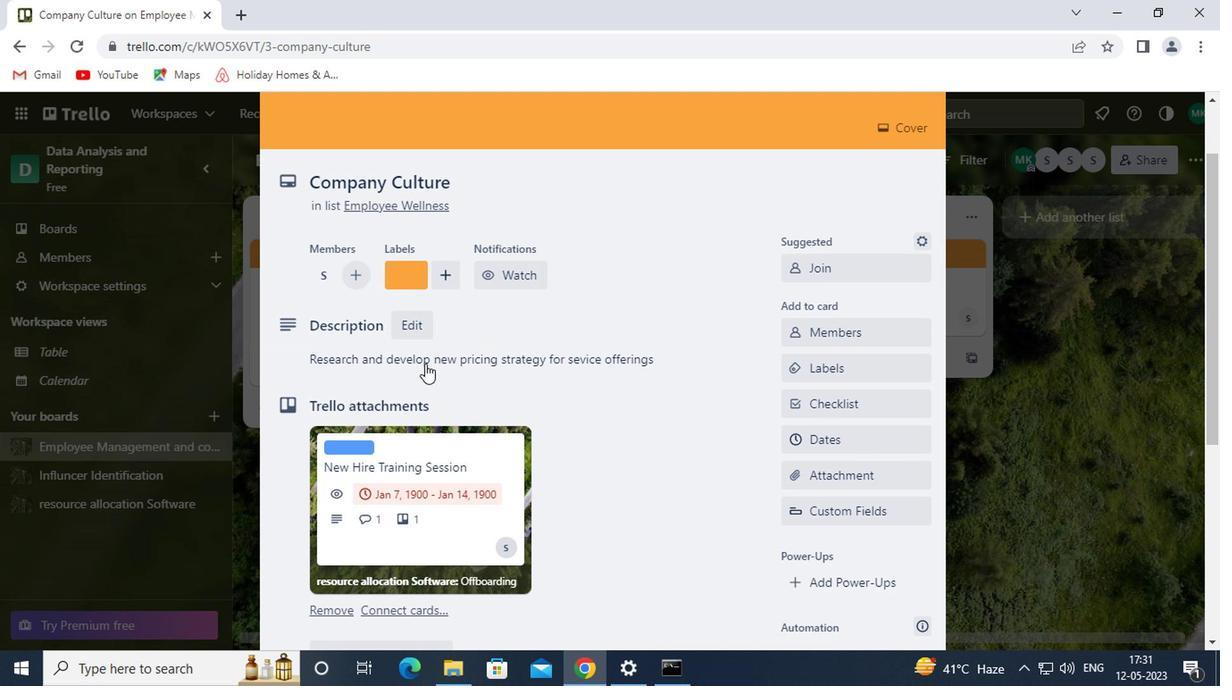 
Action: Mouse moved to (676, 423)
Screenshot: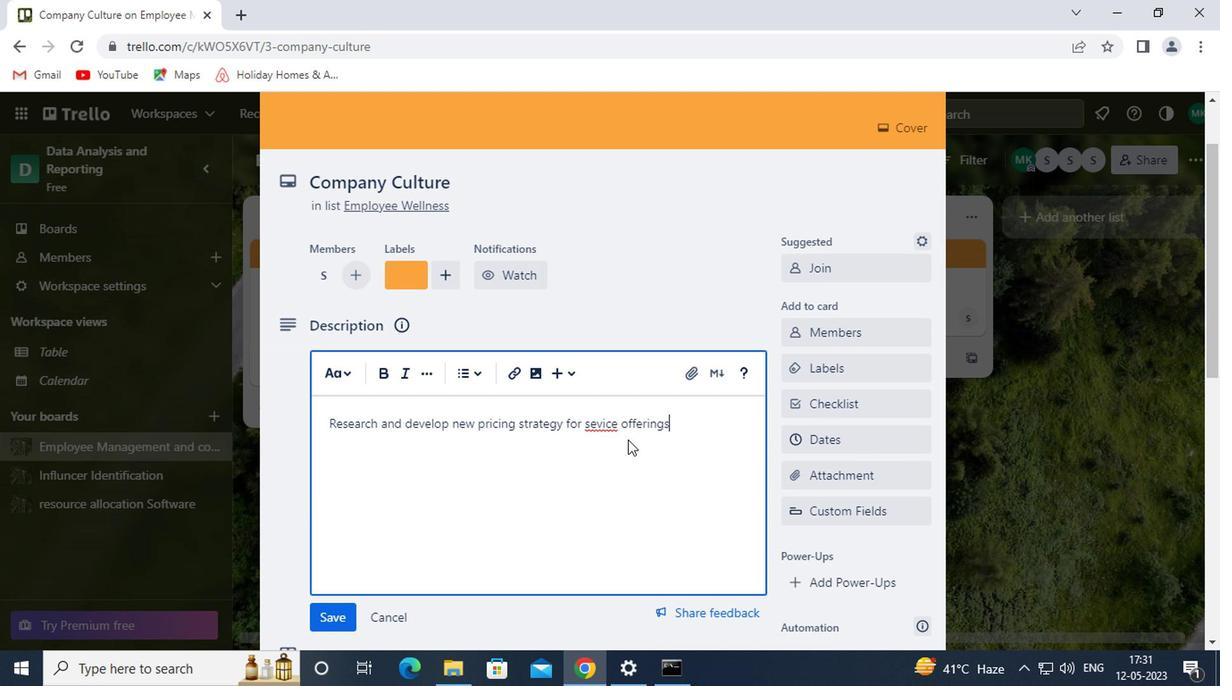 
Action: Mouse pressed left at (676, 423)
Screenshot: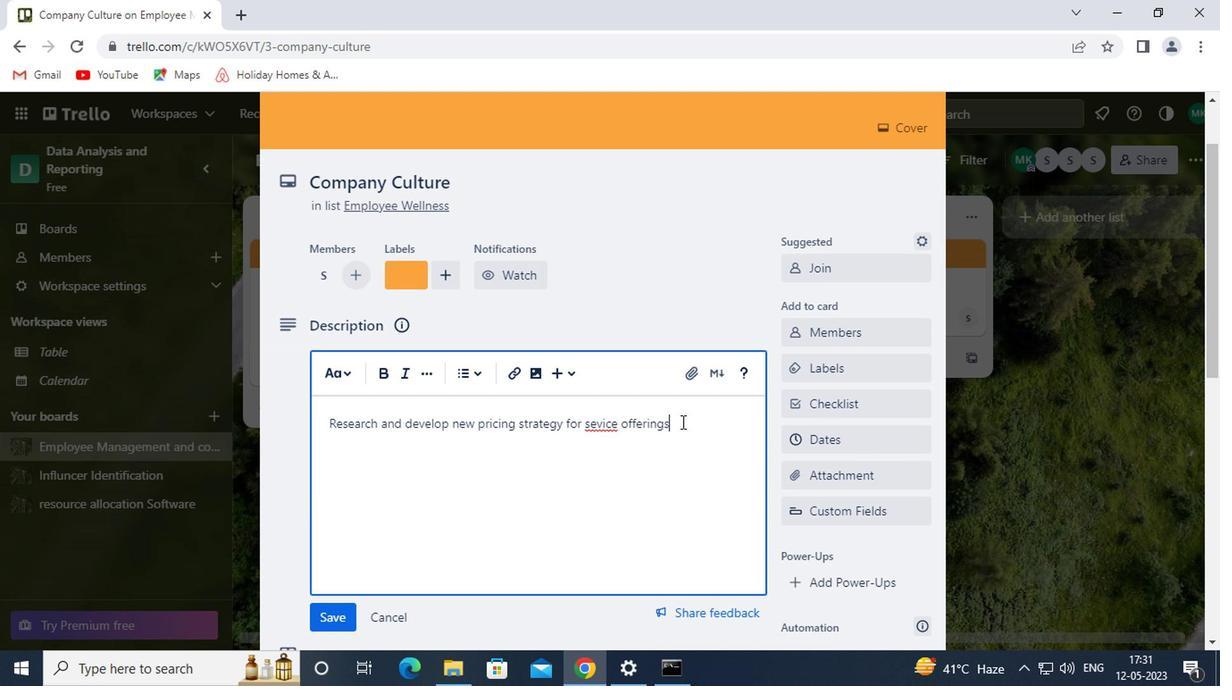
Action: Mouse moved to (310, 416)
Screenshot: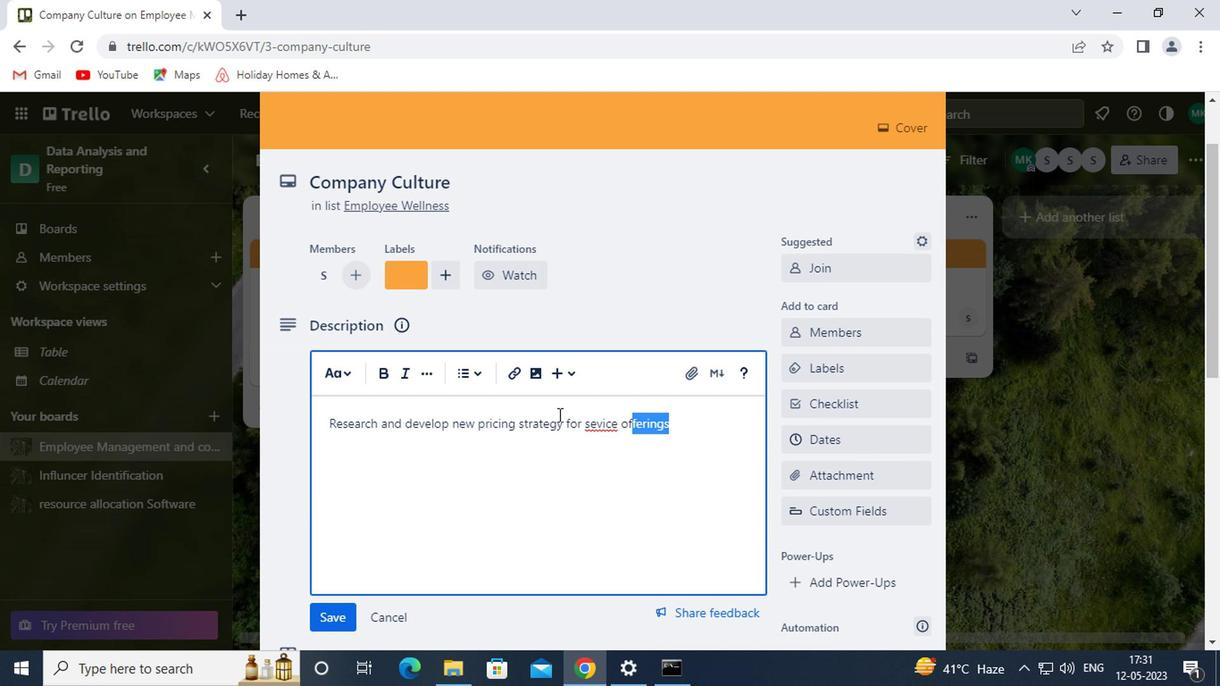 
Action: Key pressed <Key.delete><Key.shift>RESEARCH<Key.space>AND<Key.space>DEC<Key.backspace>VELOP<Key.space>NEW<Key.space>PRICING<Key.space>STRATEGY<Key.space>FOR<Key.space>SERVICE<Key.space>OFFERING
Screenshot: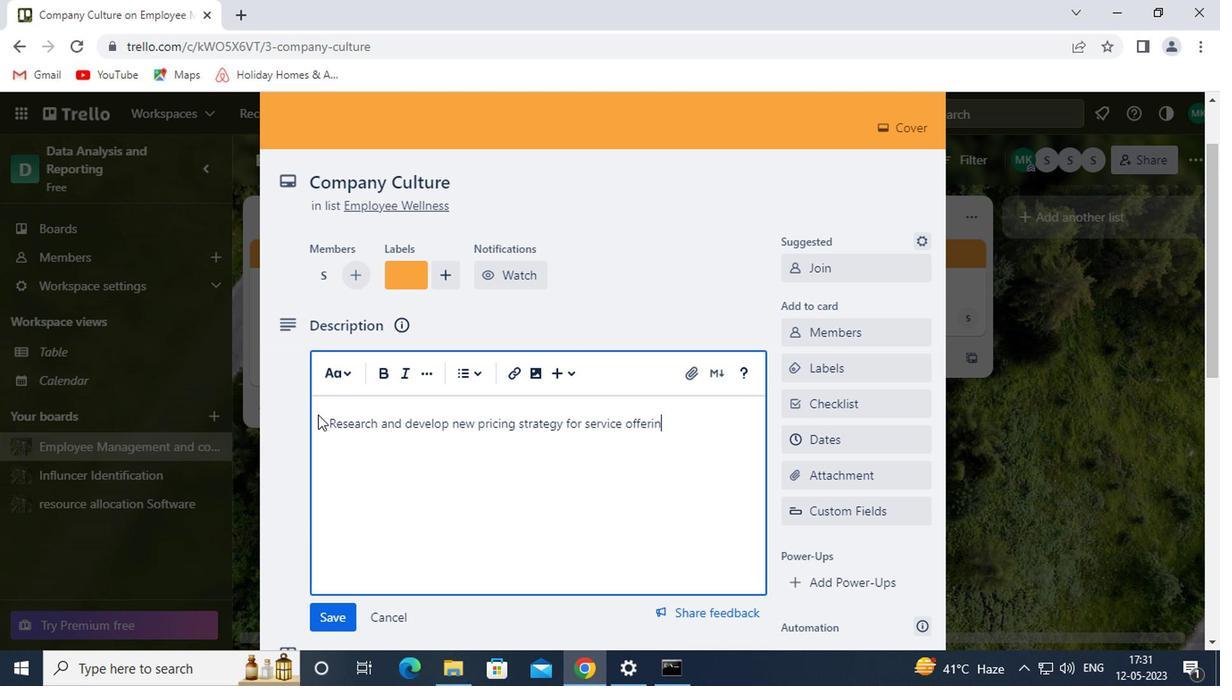 
Action: Mouse scrolled (310, 415) with delta (0, 0)
Screenshot: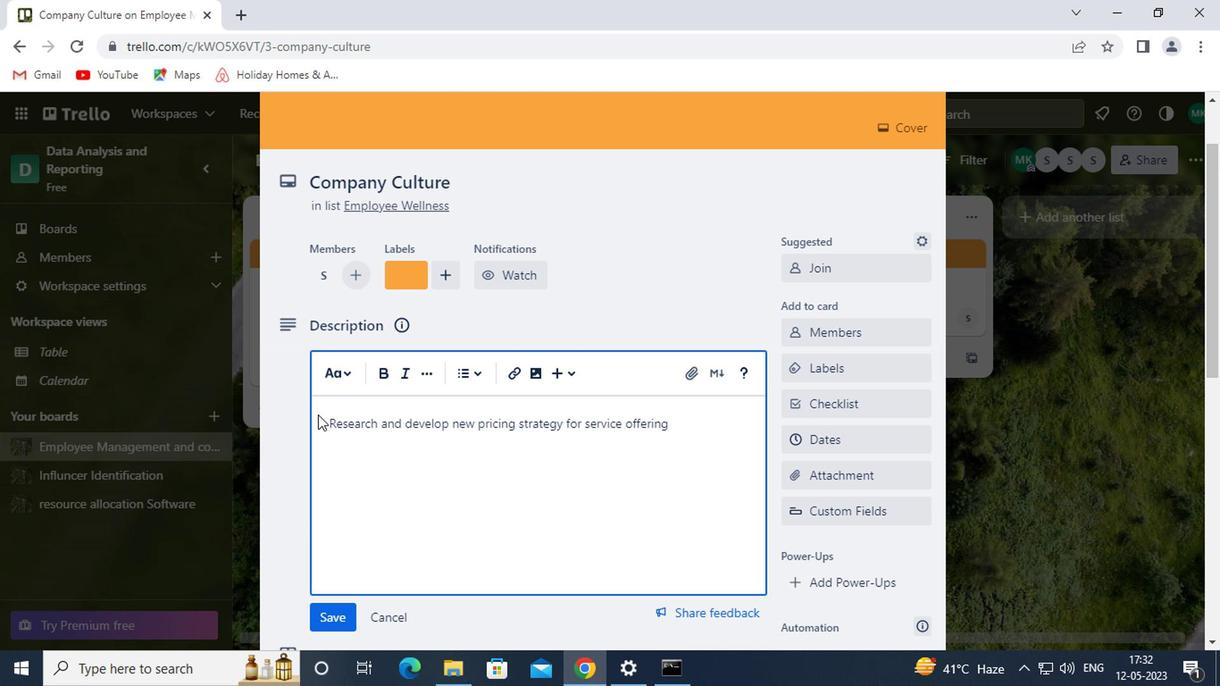 
Action: Mouse moved to (314, 522)
Screenshot: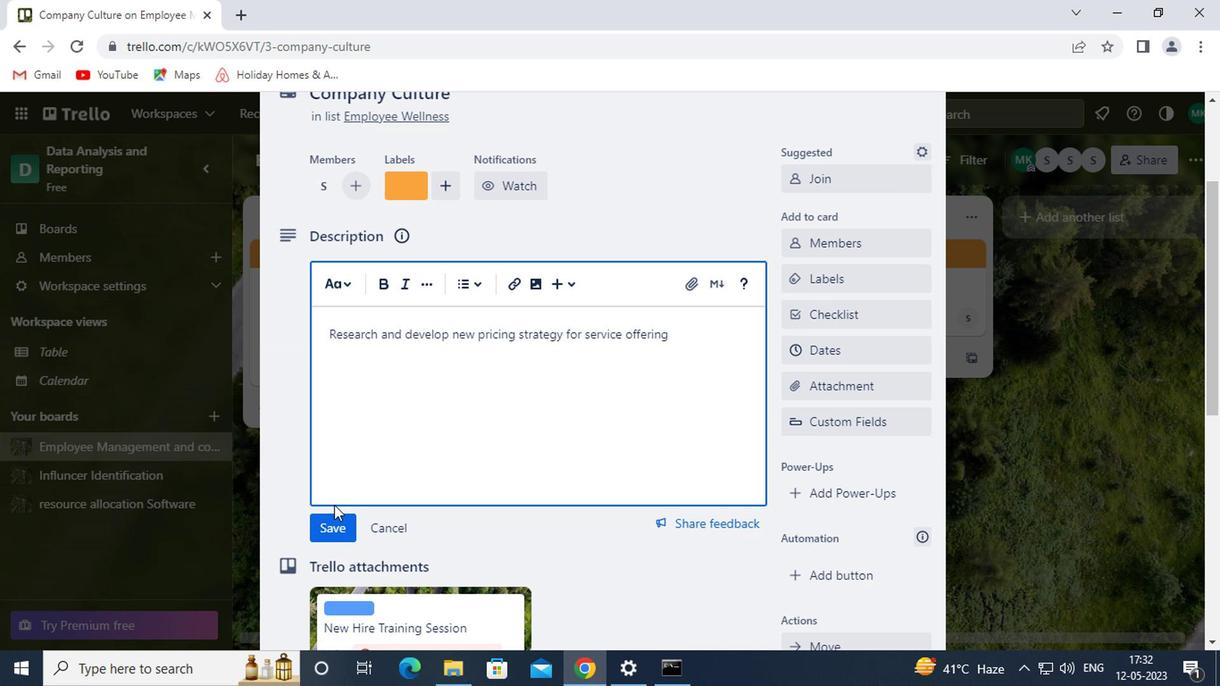 
Action: Mouse pressed left at (314, 522)
Screenshot: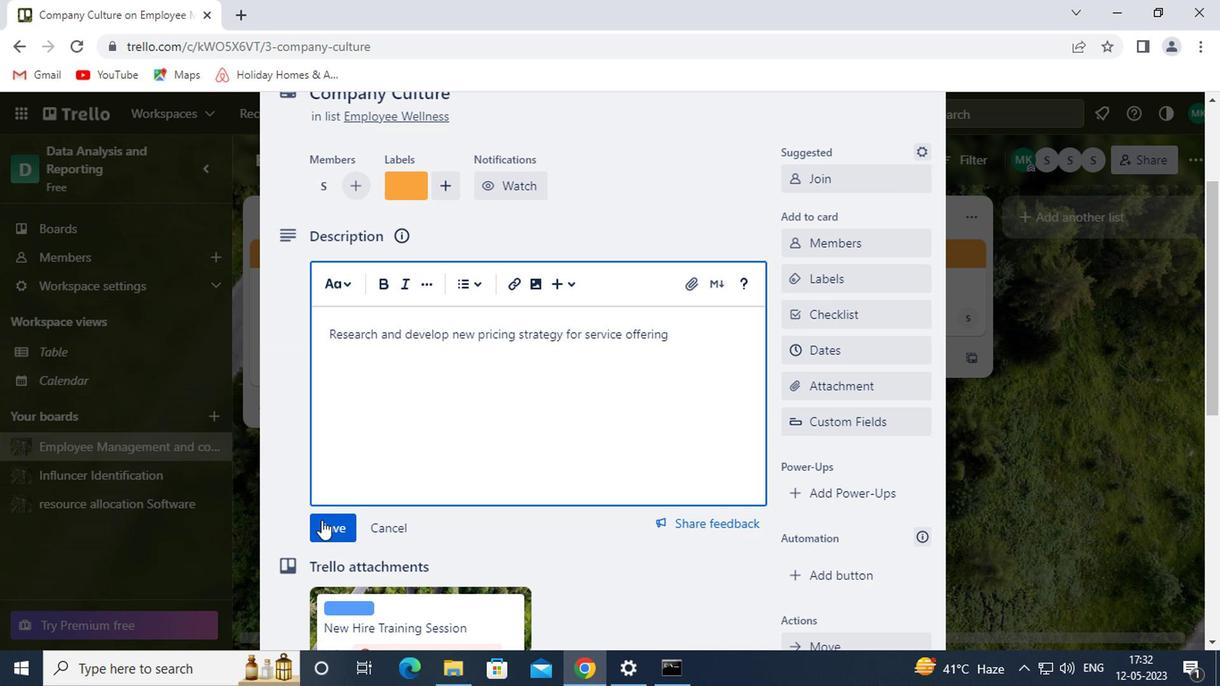 
Action: Mouse moved to (368, 485)
Screenshot: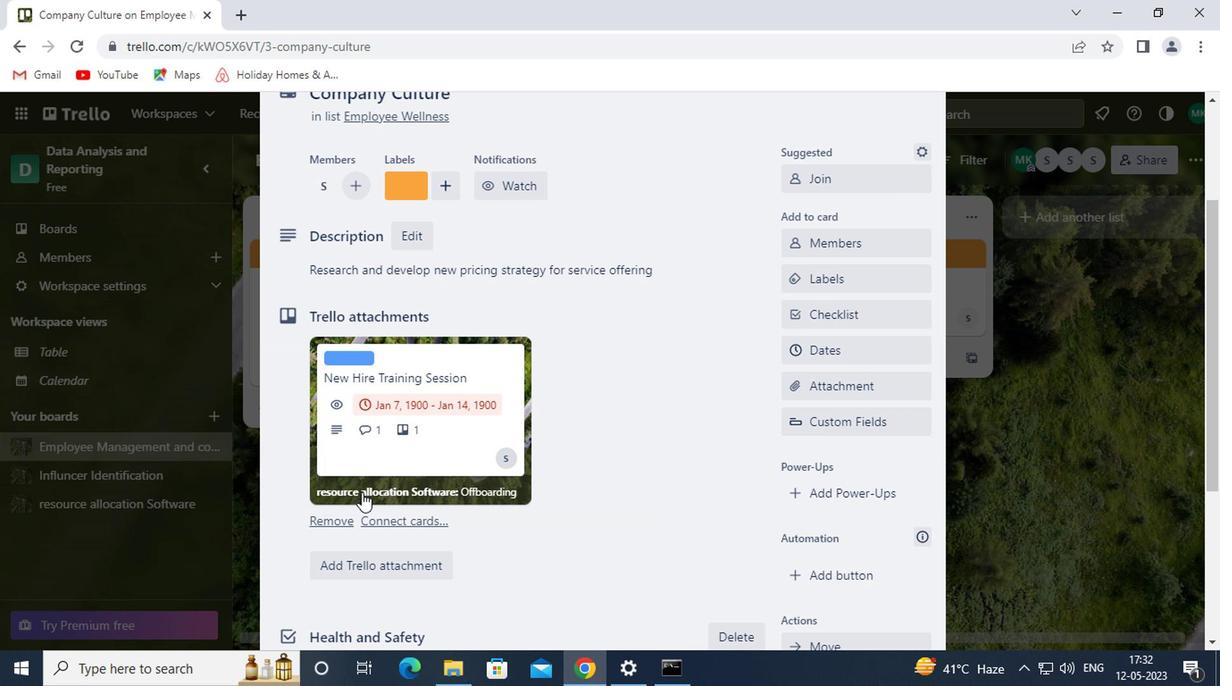 
Action: Mouse scrolled (368, 483) with delta (0, -1)
Screenshot: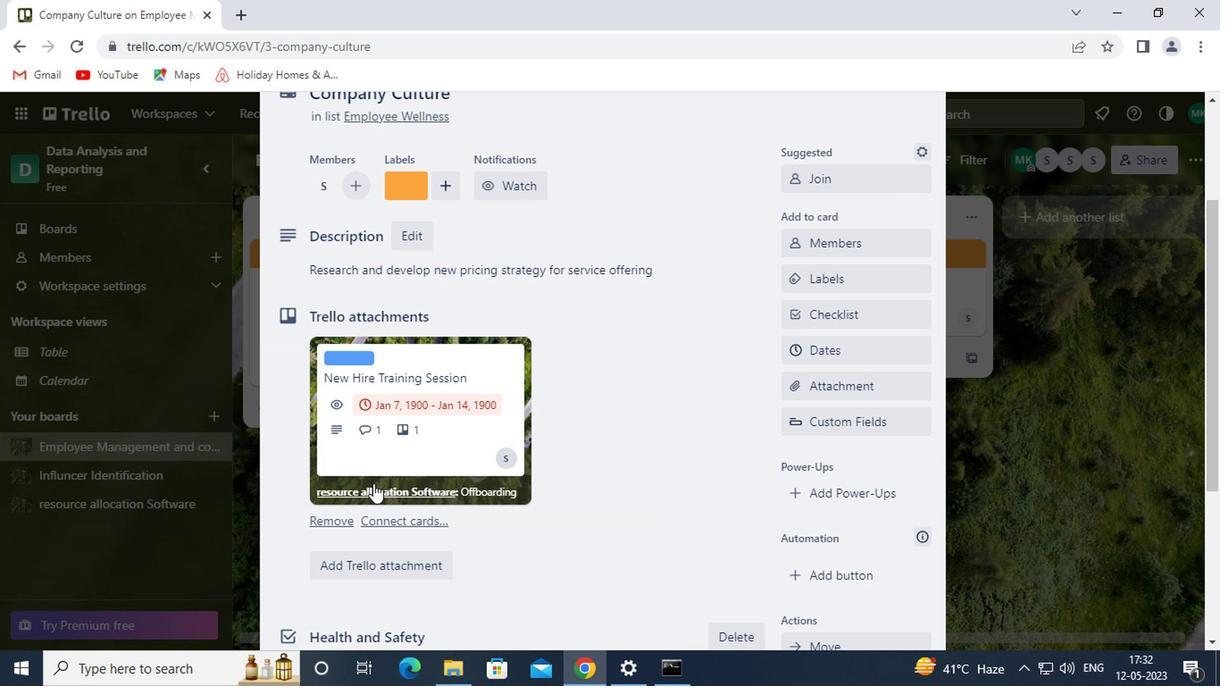 
Action: Mouse scrolled (368, 483) with delta (0, -1)
Screenshot: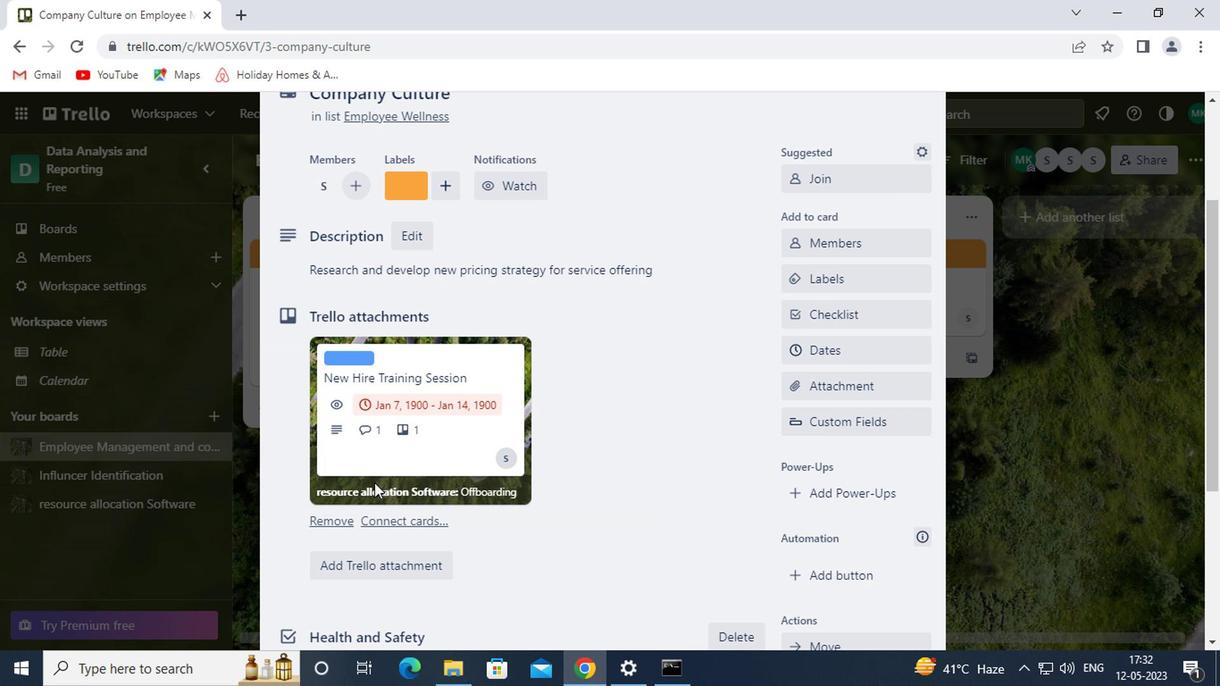 
Action: Mouse scrolled (368, 483) with delta (0, -1)
Screenshot: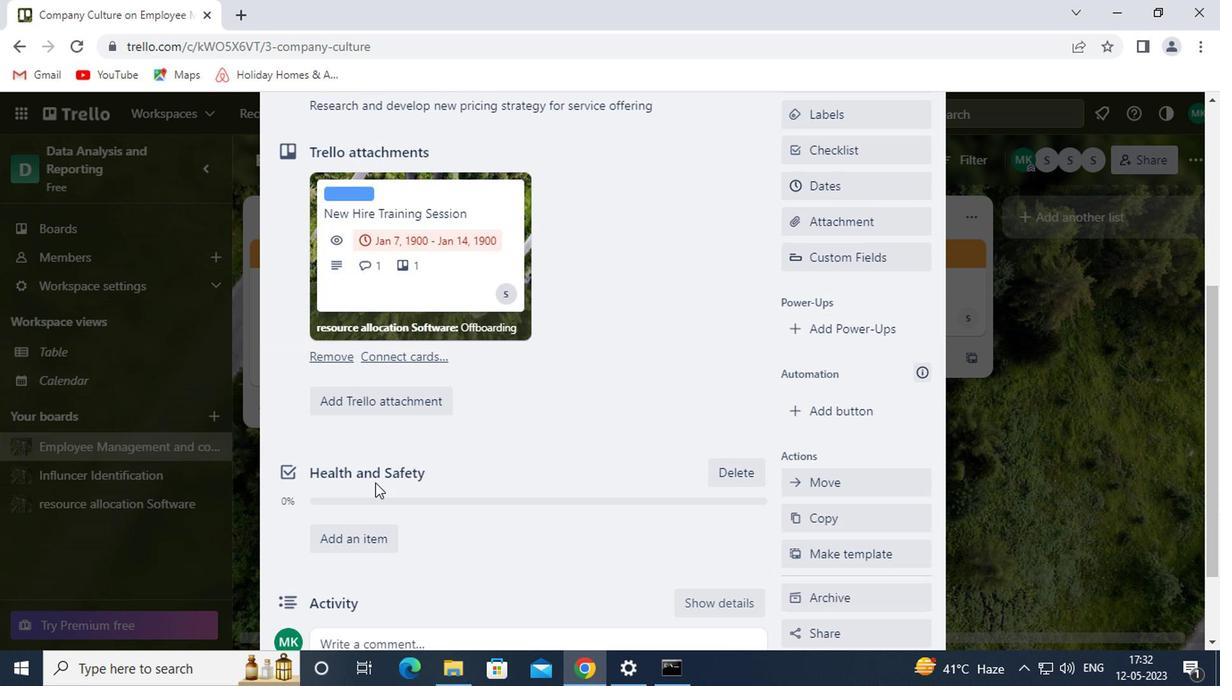 
Action: Mouse scrolled (368, 483) with delta (0, -1)
Screenshot: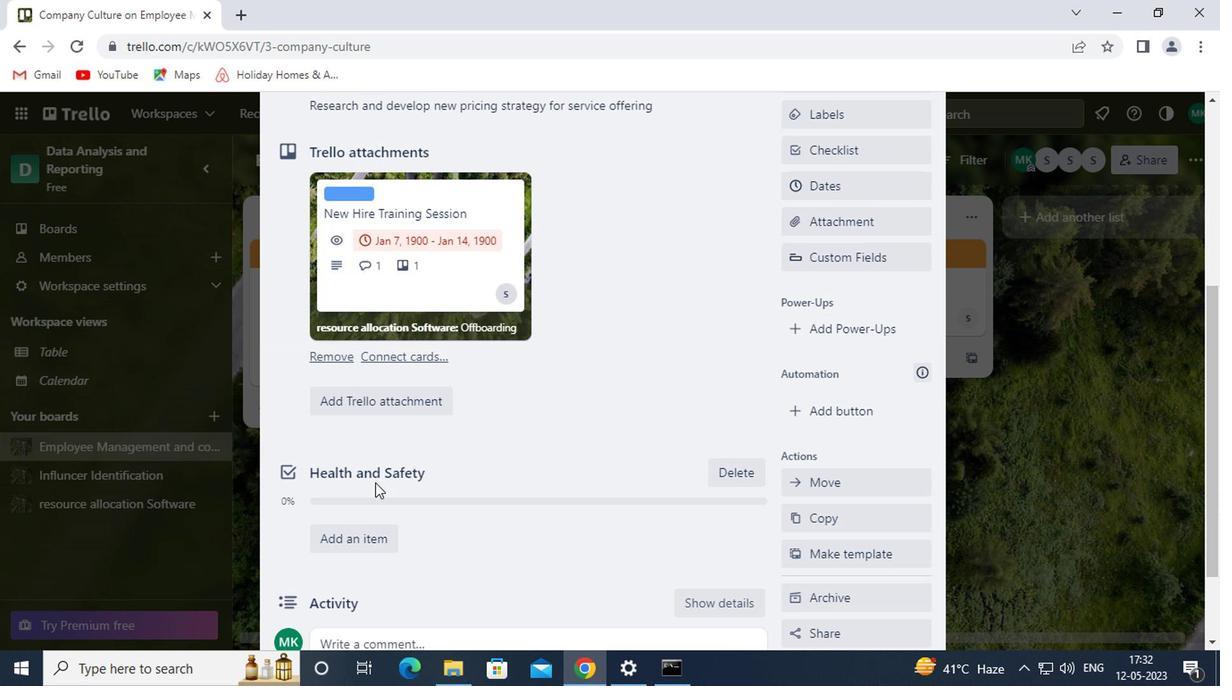 
Action: Mouse moved to (352, 529)
Screenshot: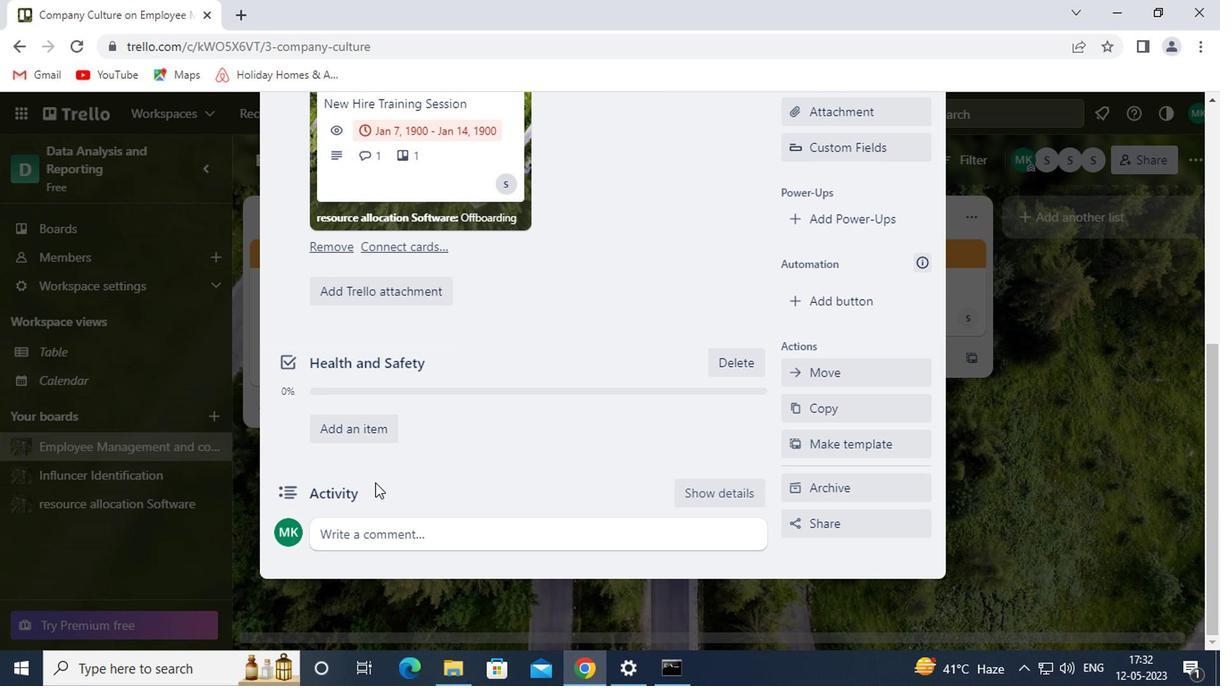 
Action: Mouse pressed left at (352, 529)
Screenshot: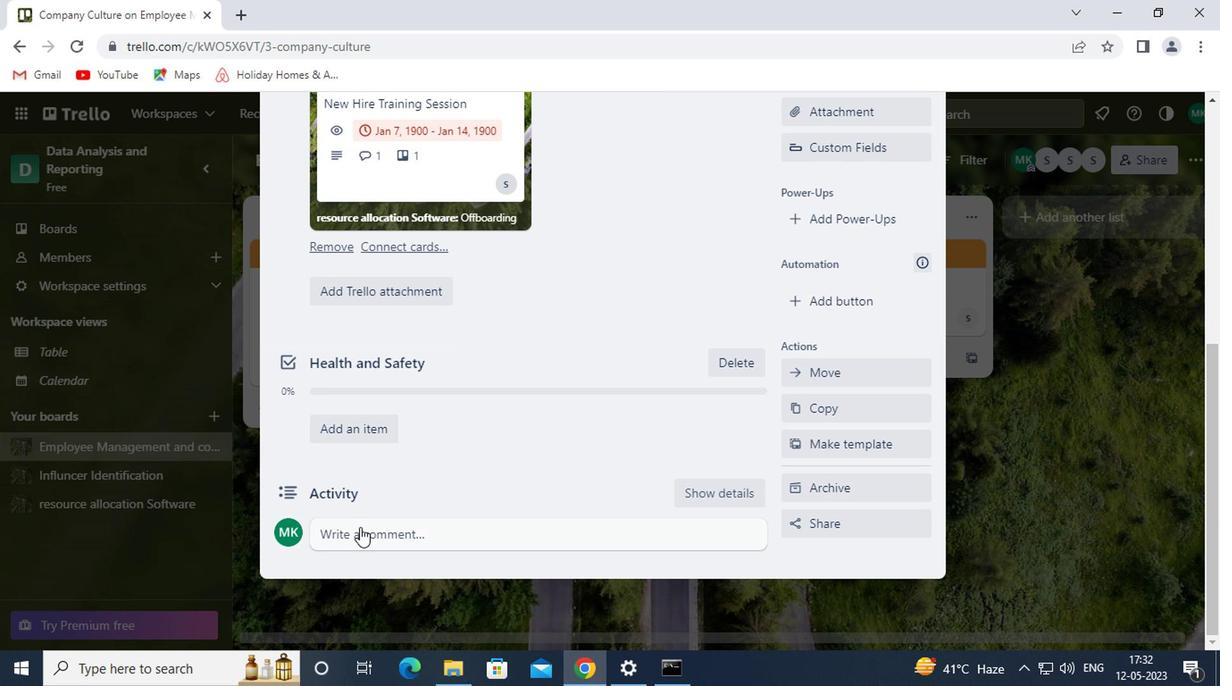 
Action: Mouse moved to (368, 597)
Screenshot: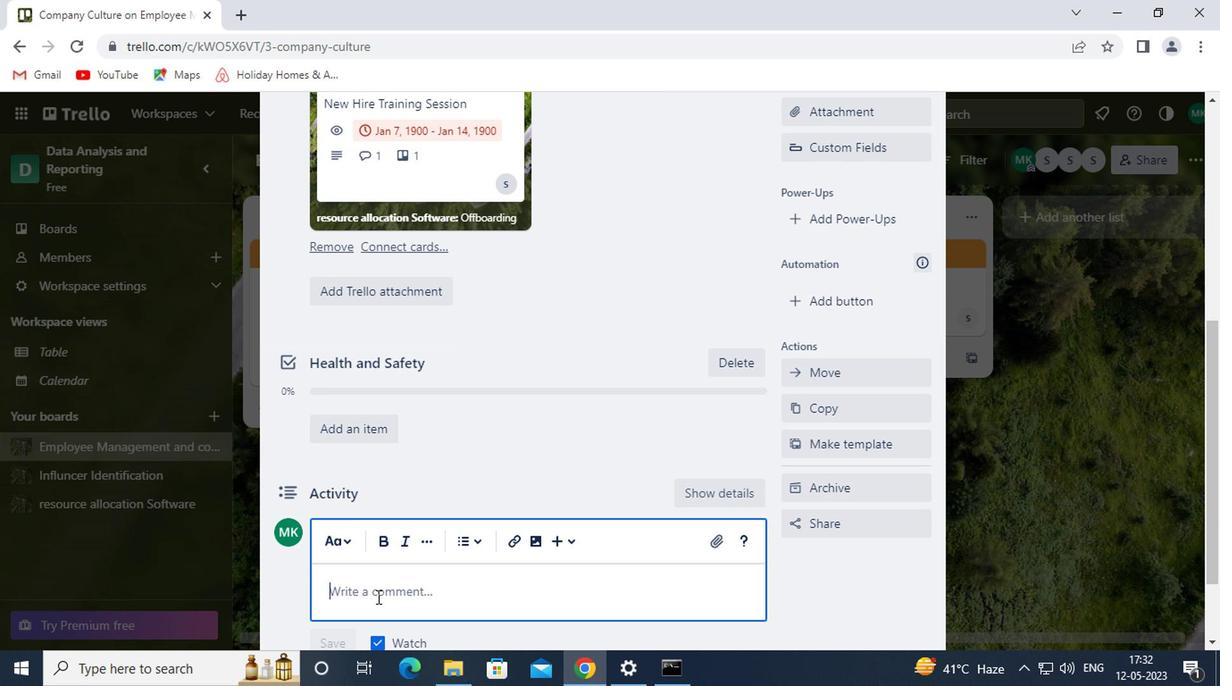 
Action: Mouse pressed left at (368, 597)
Screenshot: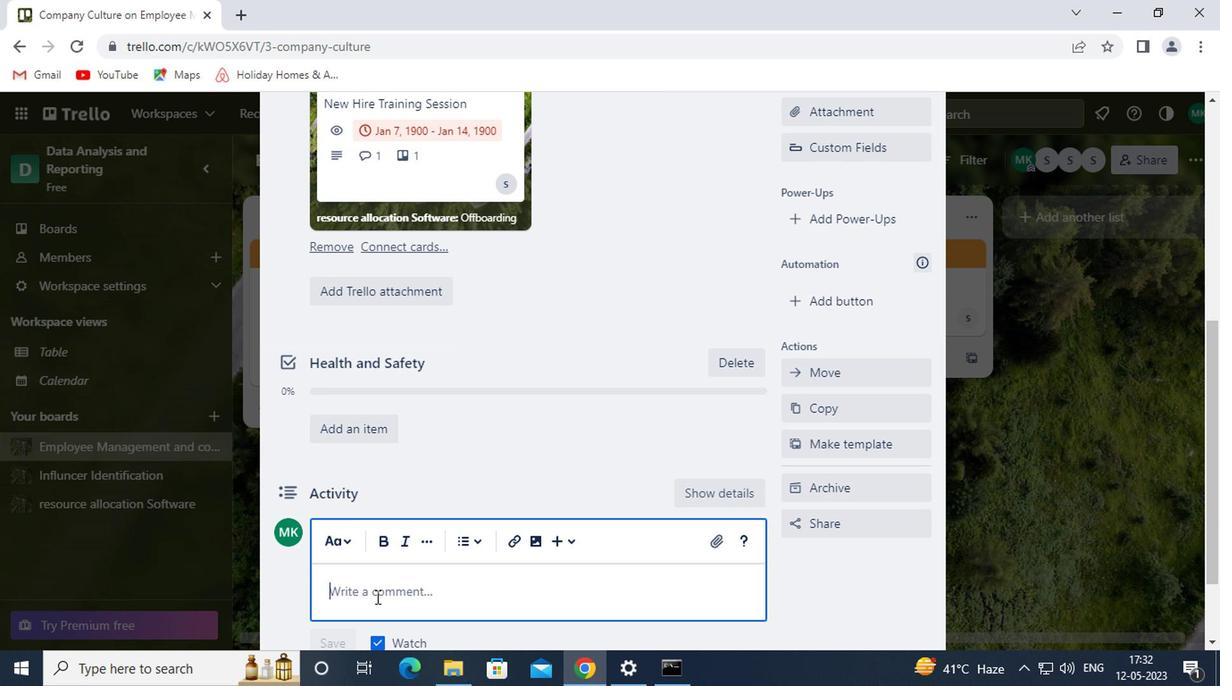 
Action: Key pressed <Key.shift><Key.shift><Key.shift>GIVEN<Key.space>THE<Key.space>POTENTIAL<Key.space>IMPACT<Key.space>OF<Key.space>THIS<Key.space>TASK<Key.space>ON<Key.space>OUR<Key.space>COMPANY<Key.space>FINANCIAL<Key.space>STABILITY<Key.space>,<Key.shift>LET<Key.space>US<Key.space>ENSURE<Key.space>THAT<Key.space>WE<Key.space>APPROACH<Key.space>IT<Key.space>WITH<Key.space>A<Key.space>SENSE<Key.space>OF<Key.space>FISCAL<Key.space>RESPONSIBILITY<Key.space>AND<Key.space>PRUDENCE
Screenshot: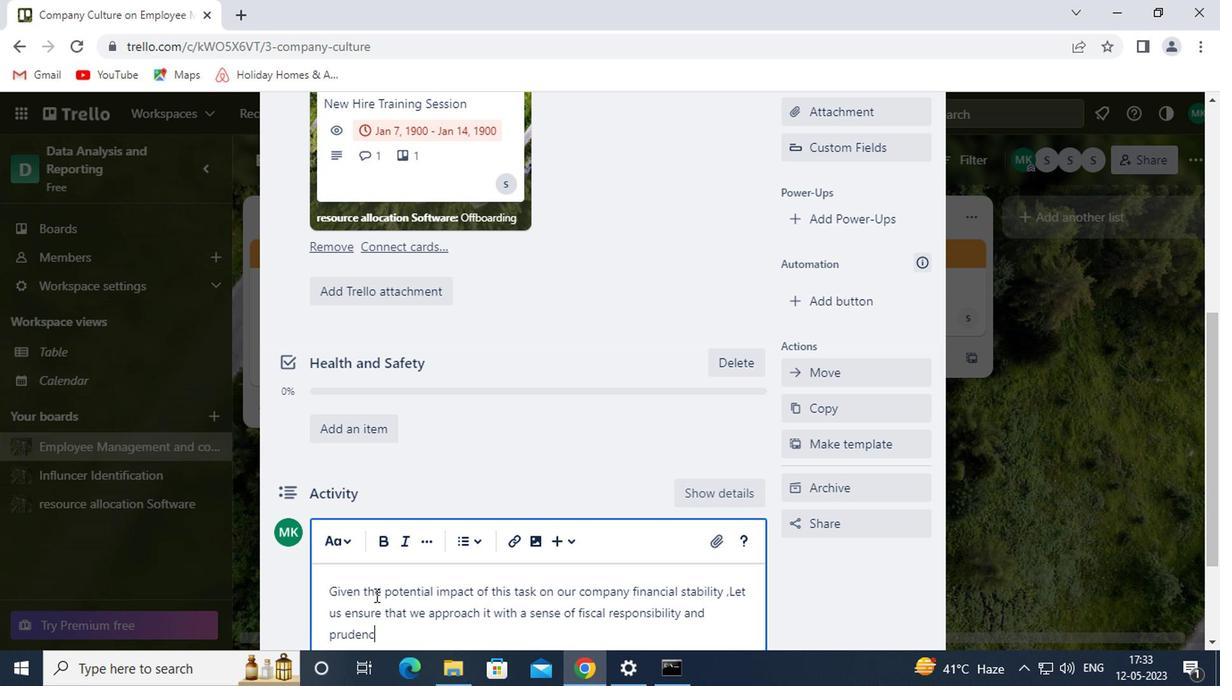 
Action: Mouse scrolled (368, 596) with delta (0, 0)
Screenshot: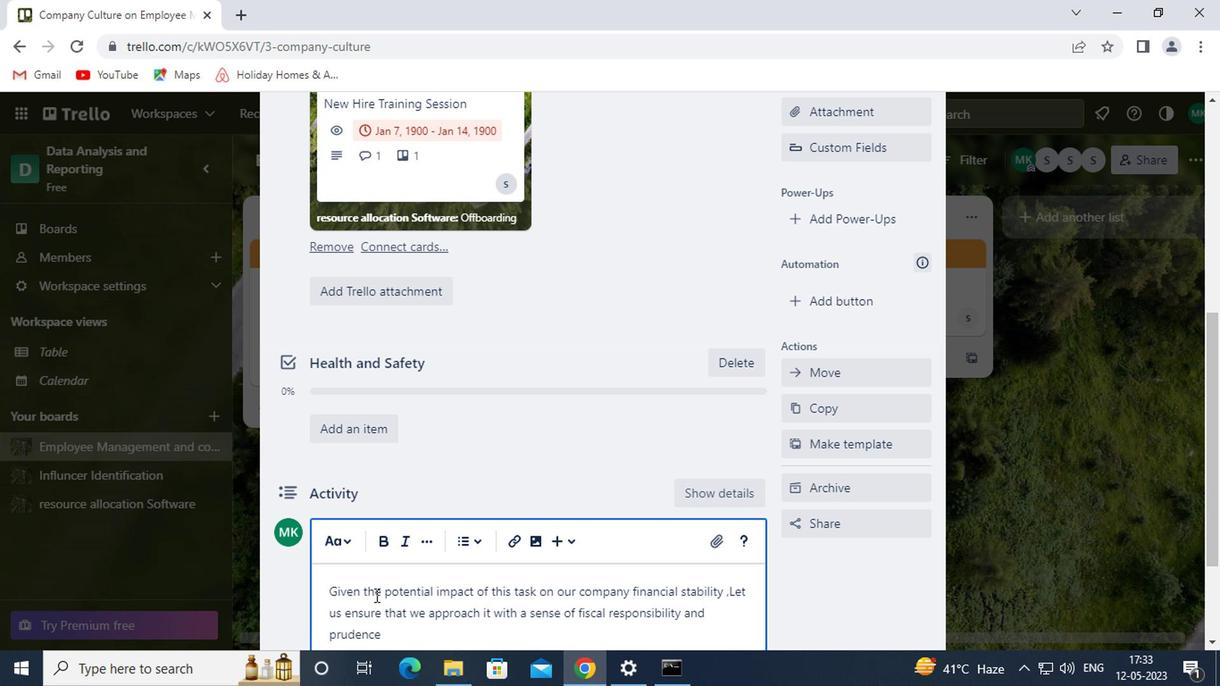 
Action: Mouse scrolled (368, 596) with delta (0, 0)
Screenshot: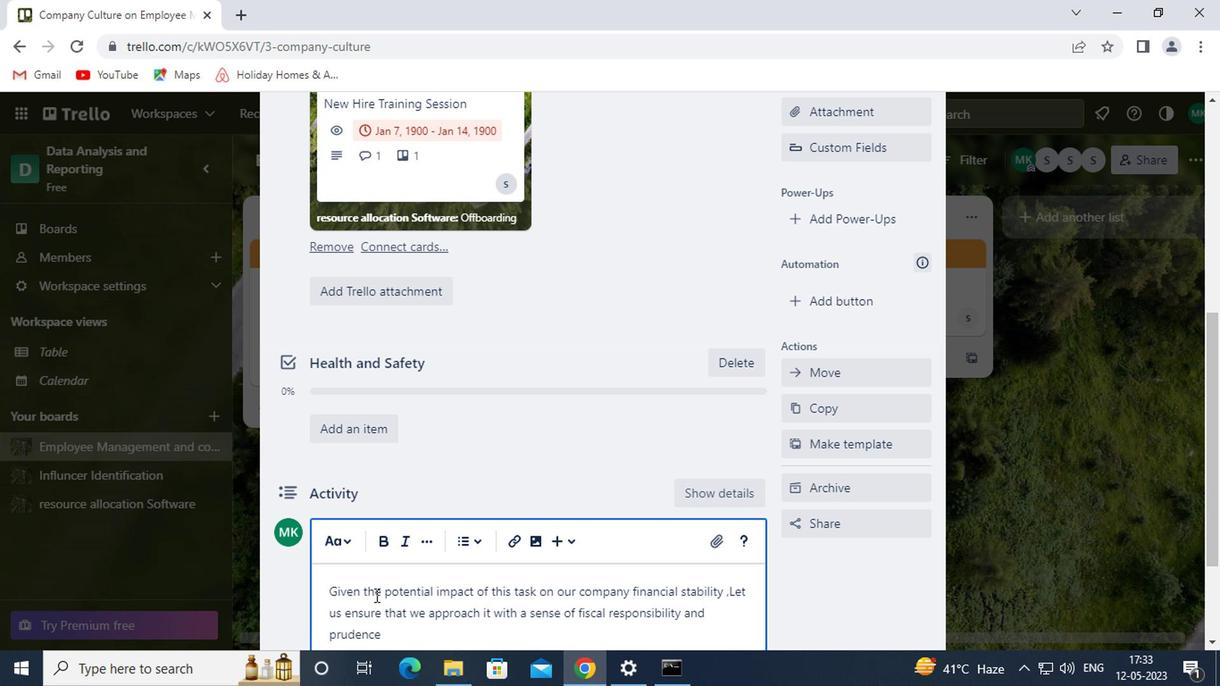 
Action: Mouse moved to (319, 542)
Screenshot: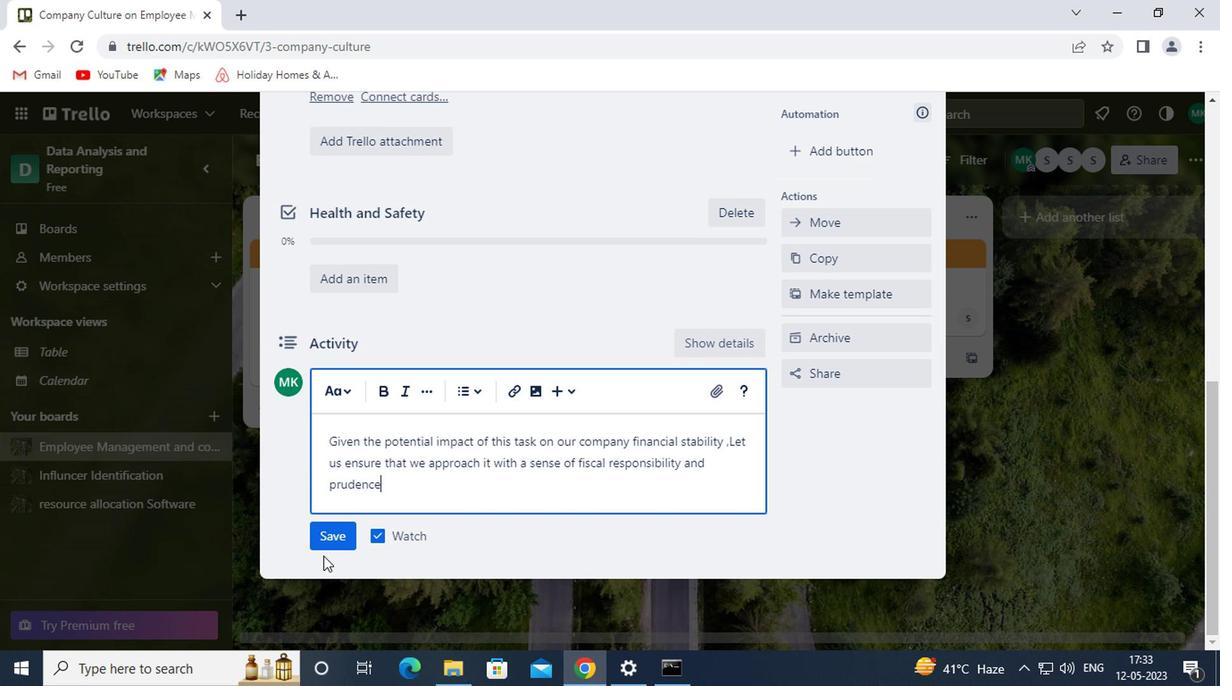 
Action: Mouse pressed left at (319, 542)
Screenshot: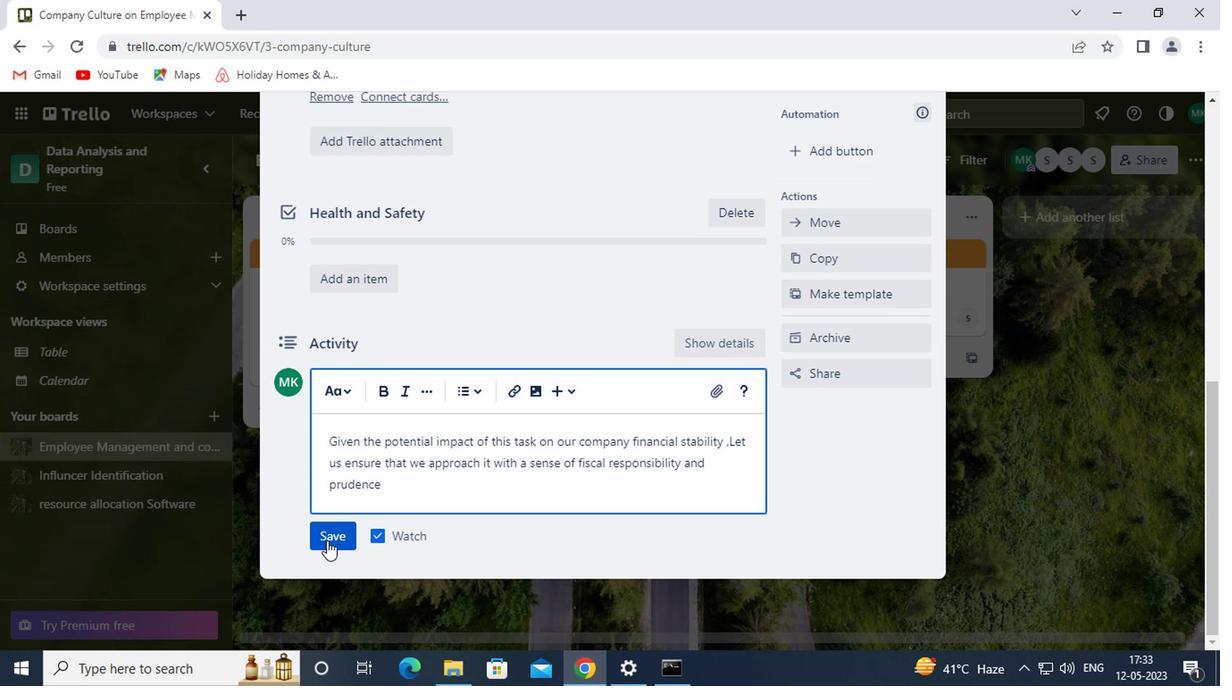 
Action: Mouse moved to (749, 441)
Screenshot: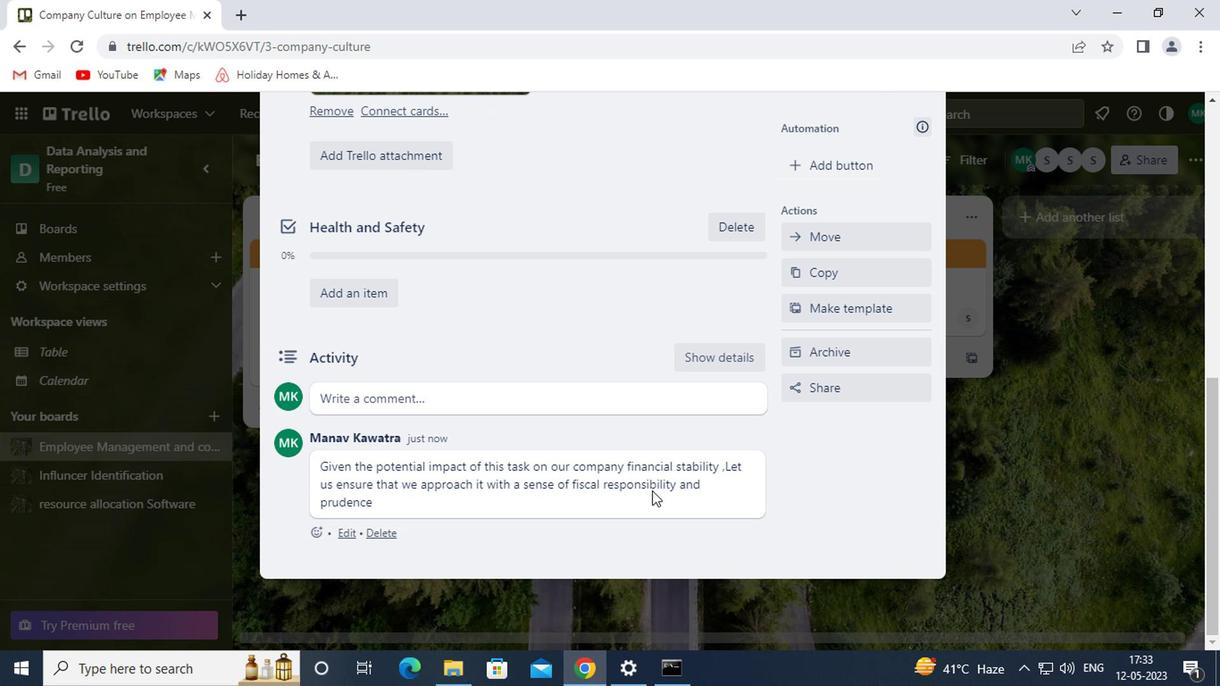 
Action: Mouse scrolled (749, 442) with delta (0, 0)
Screenshot: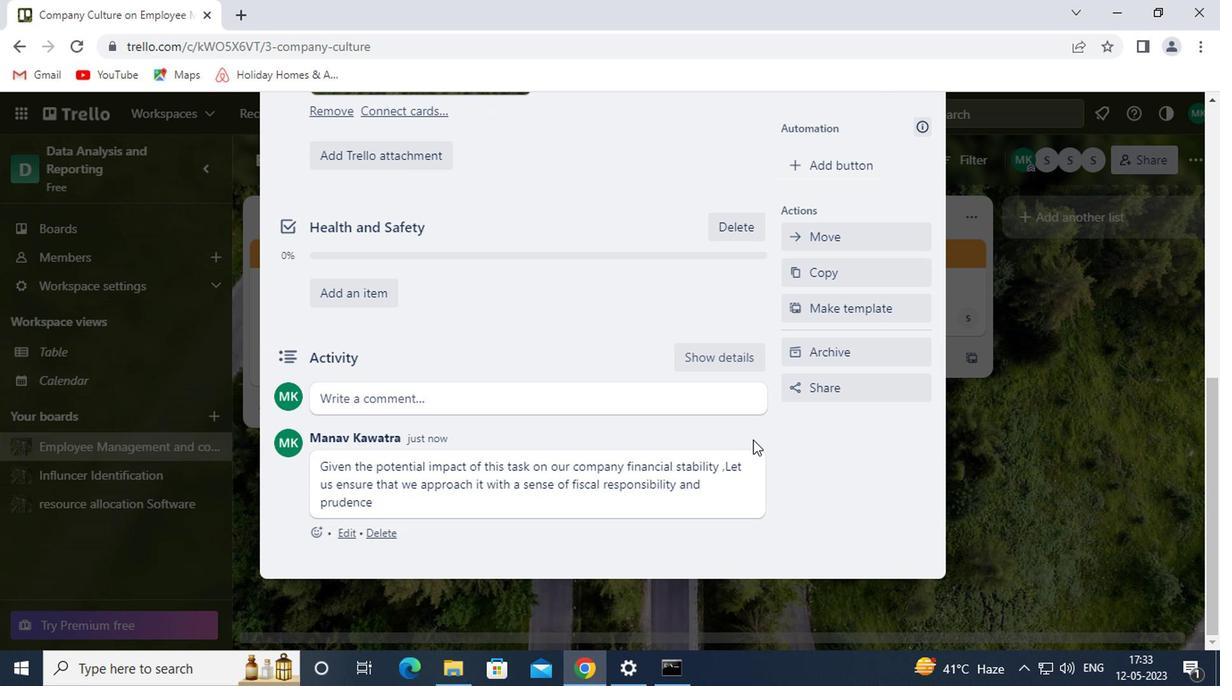 
Action: Mouse scrolled (749, 442) with delta (0, 0)
Screenshot: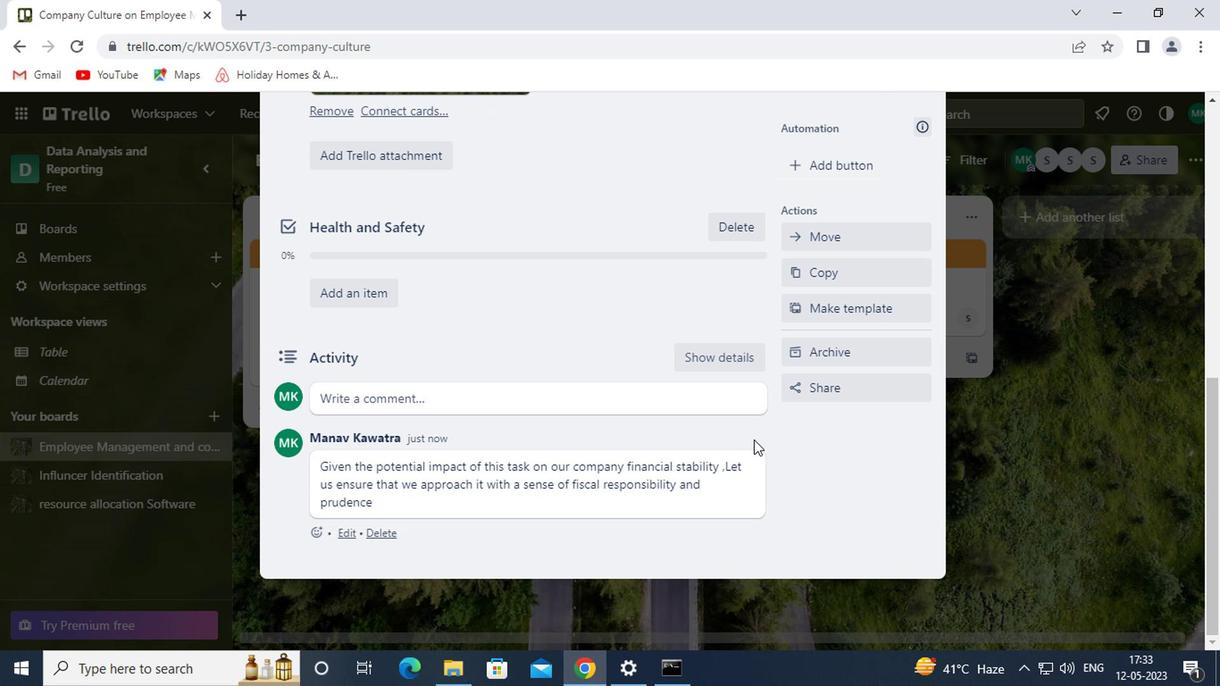 
Action: Mouse scrolled (749, 442) with delta (0, 0)
Screenshot: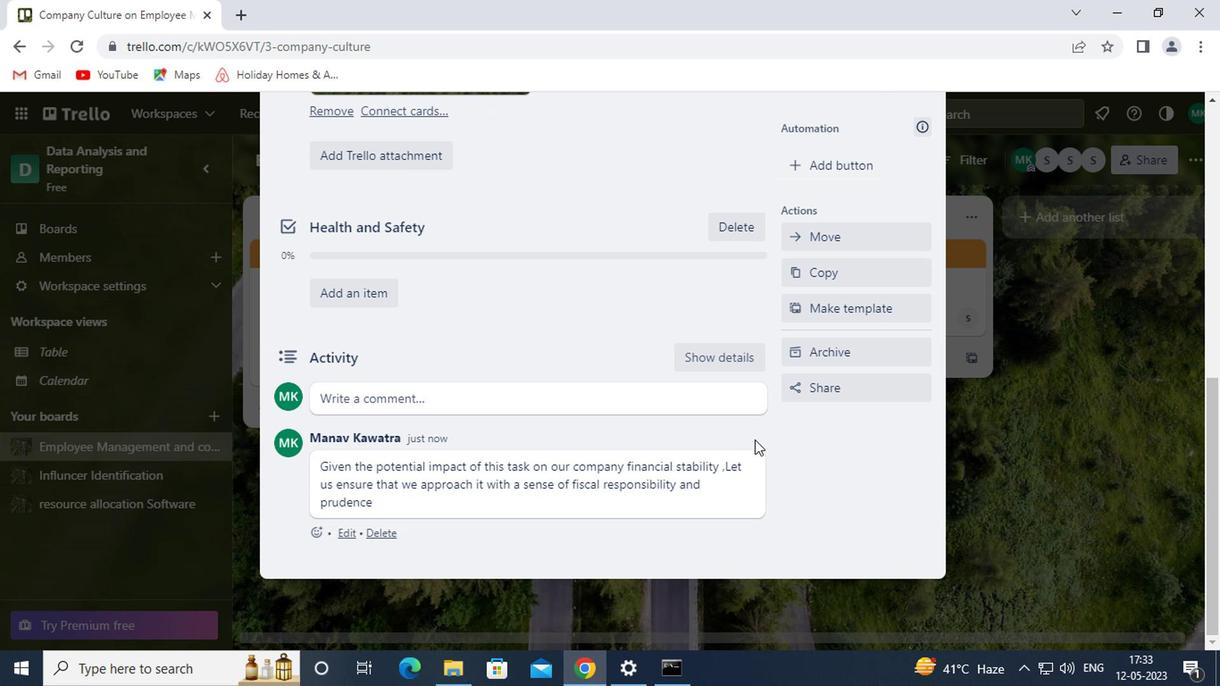 
Action: Mouse scrolled (749, 440) with delta (0, -1)
Screenshot: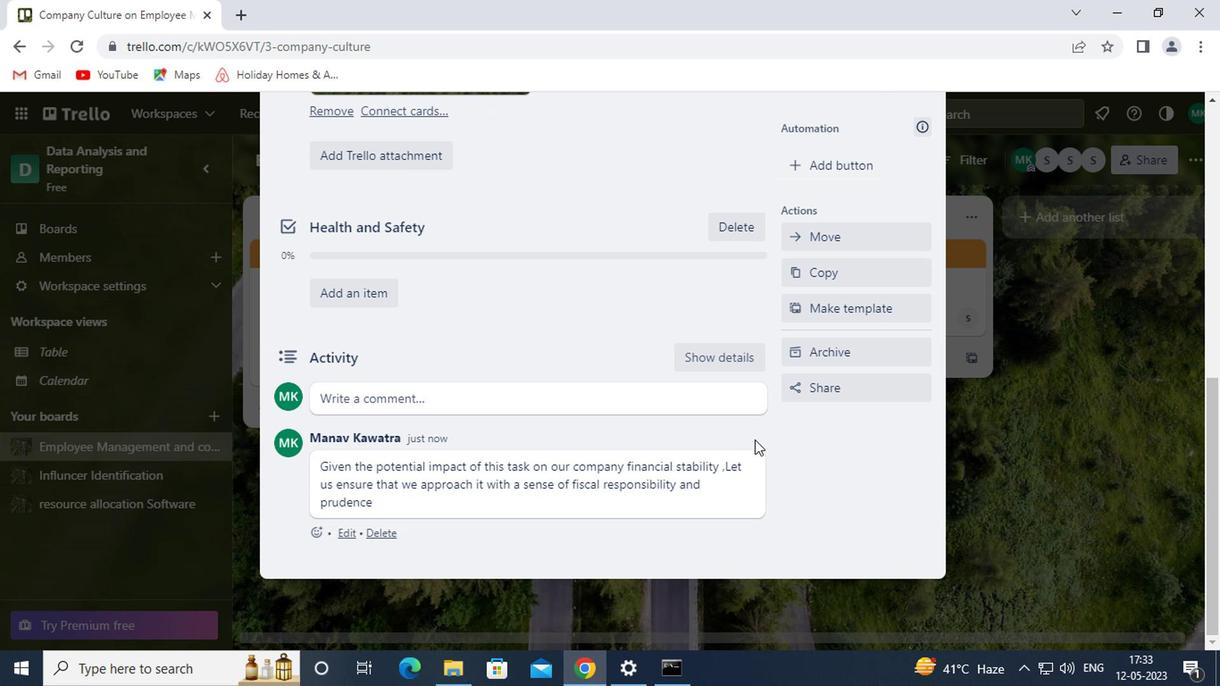 
Action: Mouse scrolled (749, 442) with delta (0, 0)
Screenshot: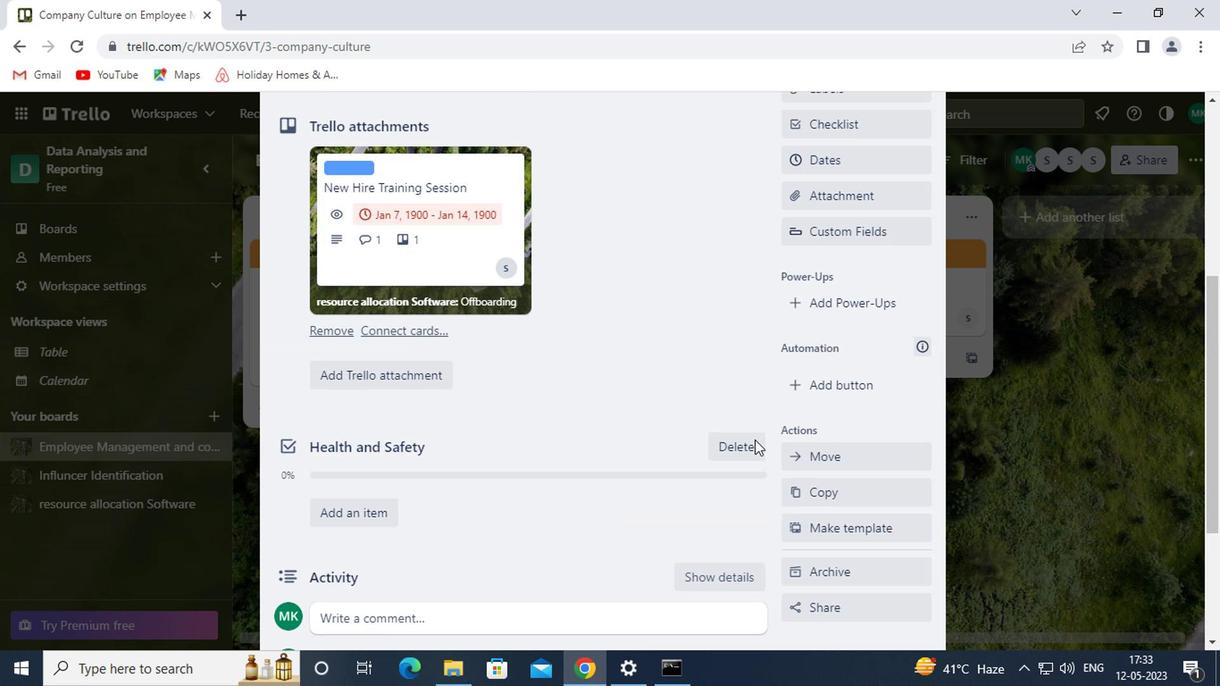 
Action: Mouse scrolled (749, 442) with delta (0, 0)
Screenshot: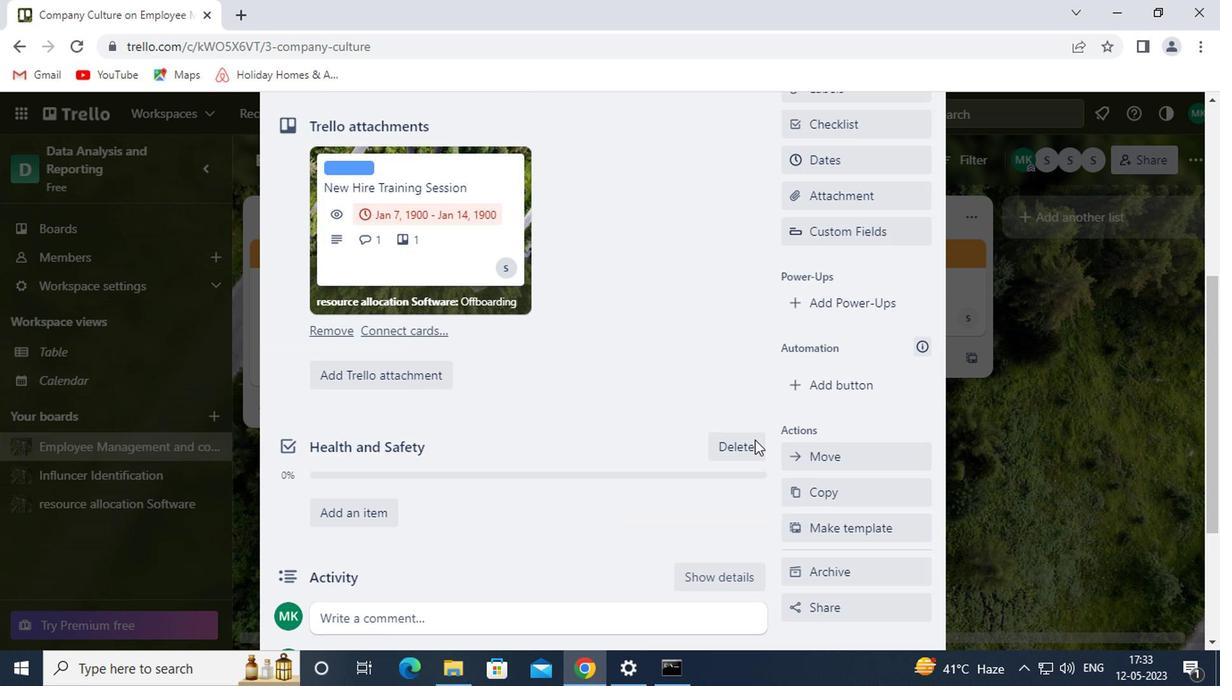 
Action: Mouse moved to (811, 287)
Screenshot: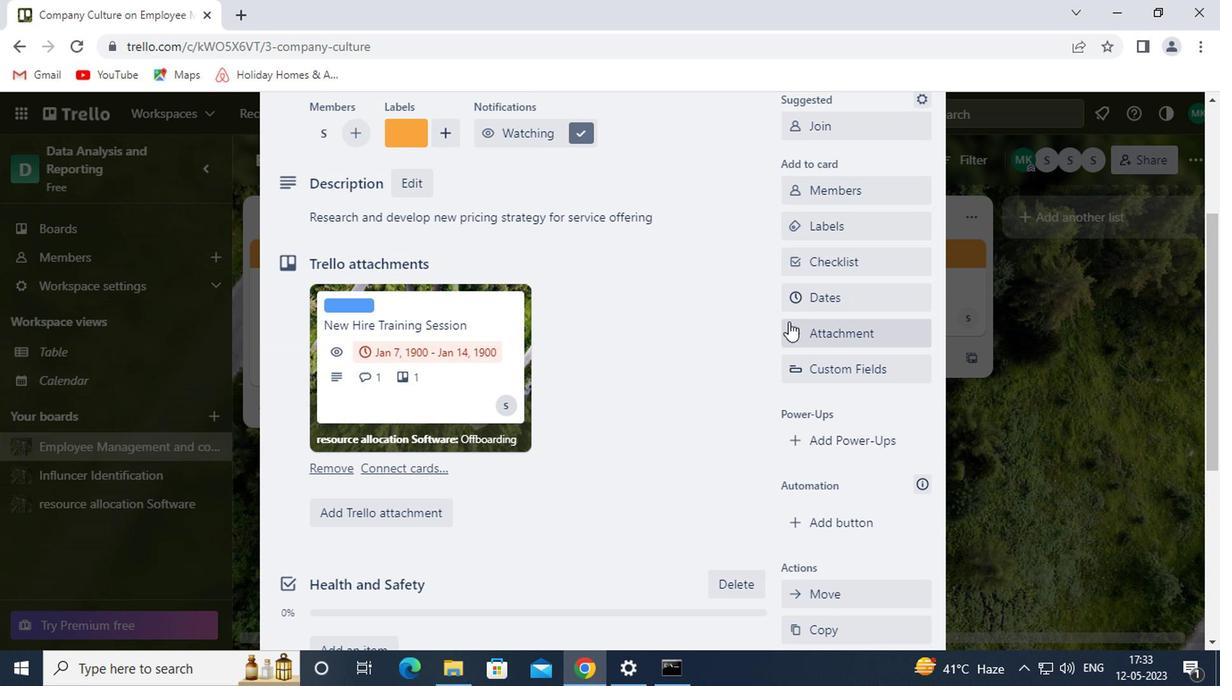 
Action: Mouse pressed left at (811, 287)
Screenshot: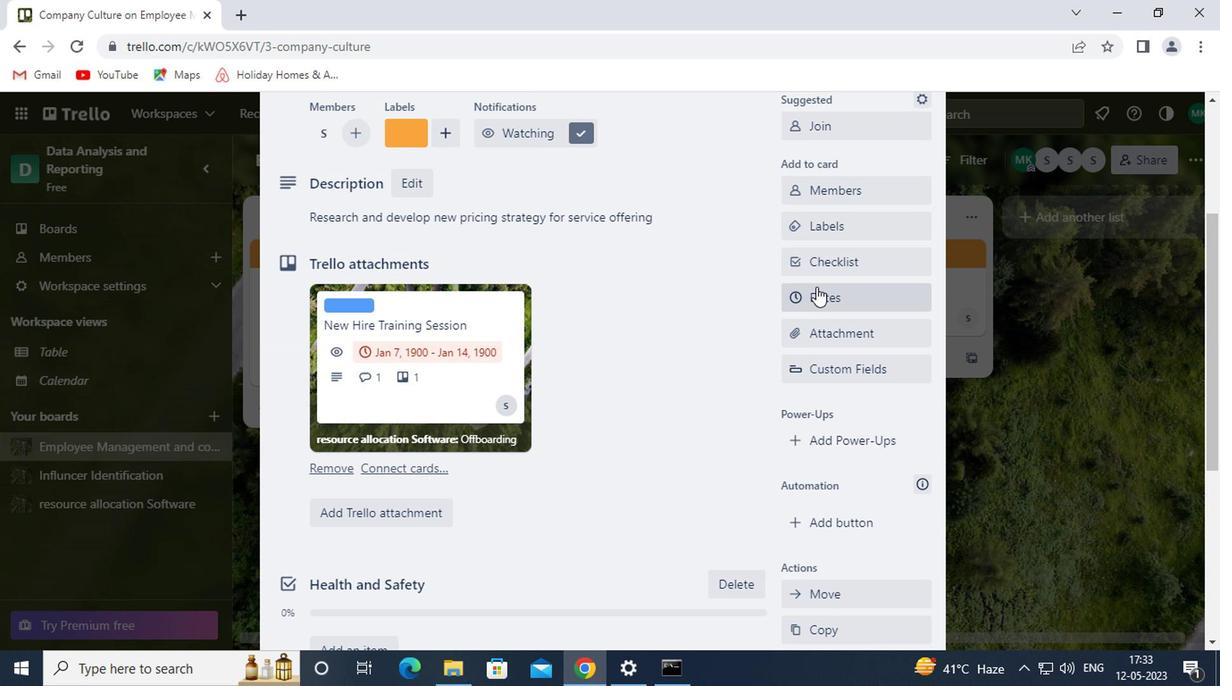 
Action: Mouse moved to (803, 491)
Screenshot: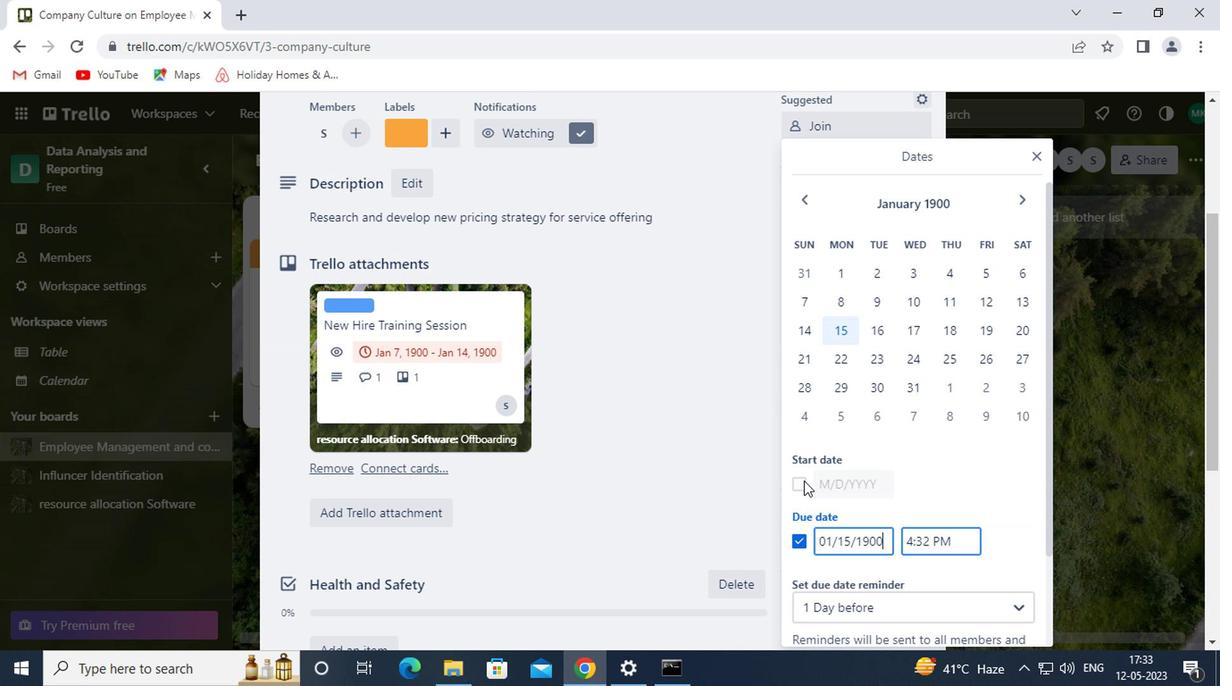 
Action: Mouse pressed left at (803, 491)
Screenshot: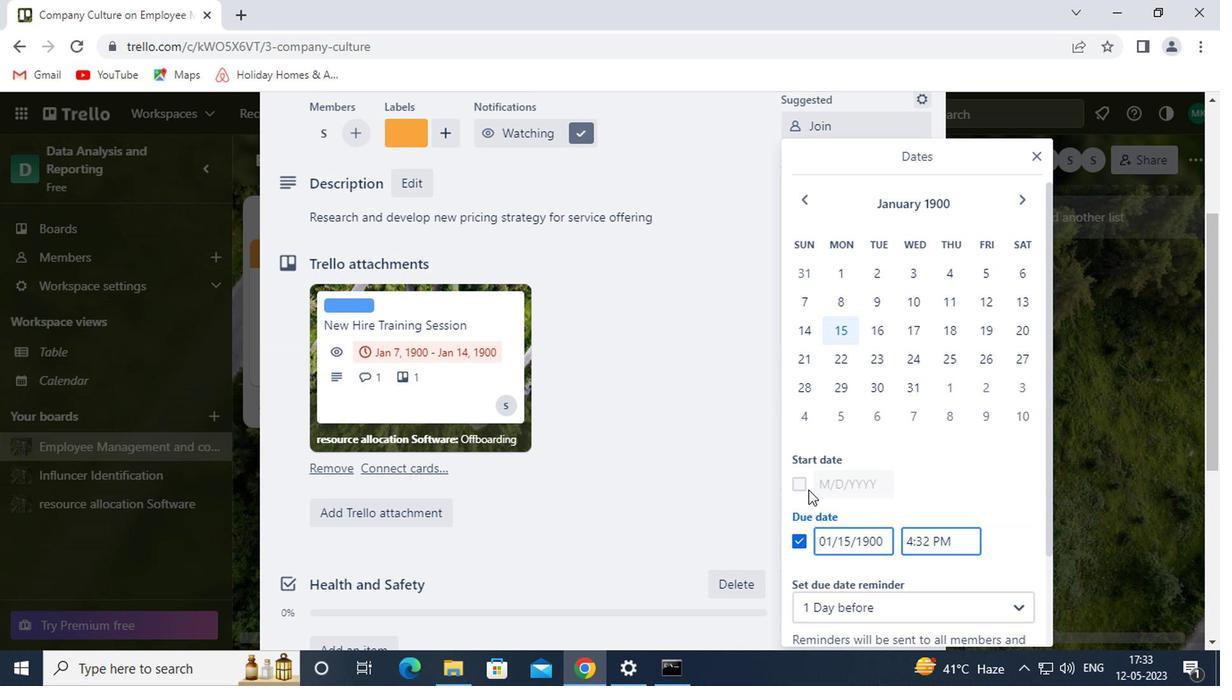 
Action: Mouse moved to (875, 300)
Screenshot: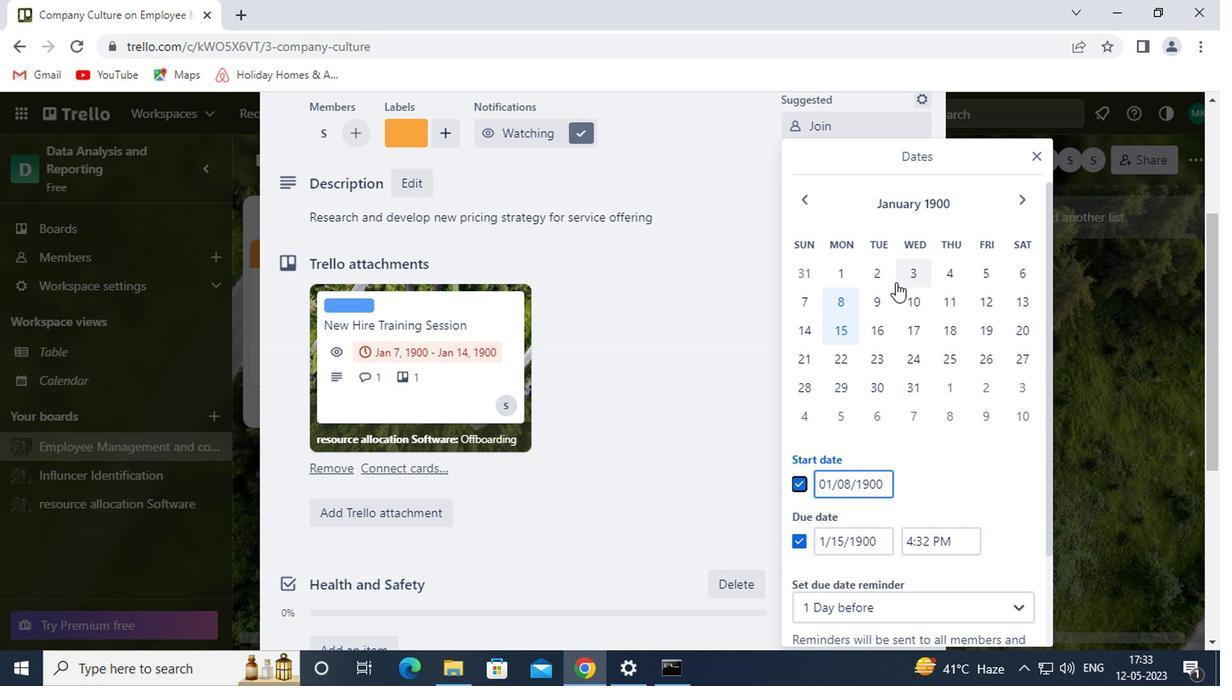 
Action: Mouse pressed left at (875, 300)
Screenshot: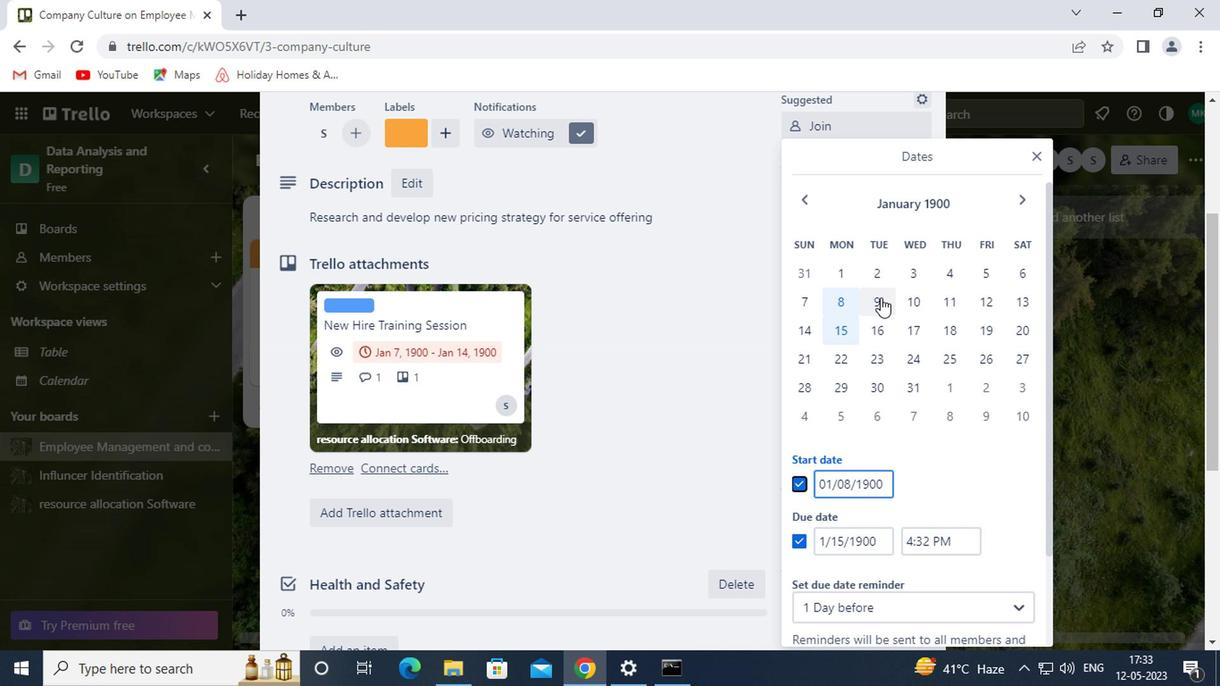 
Action: Mouse moved to (877, 336)
Screenshot: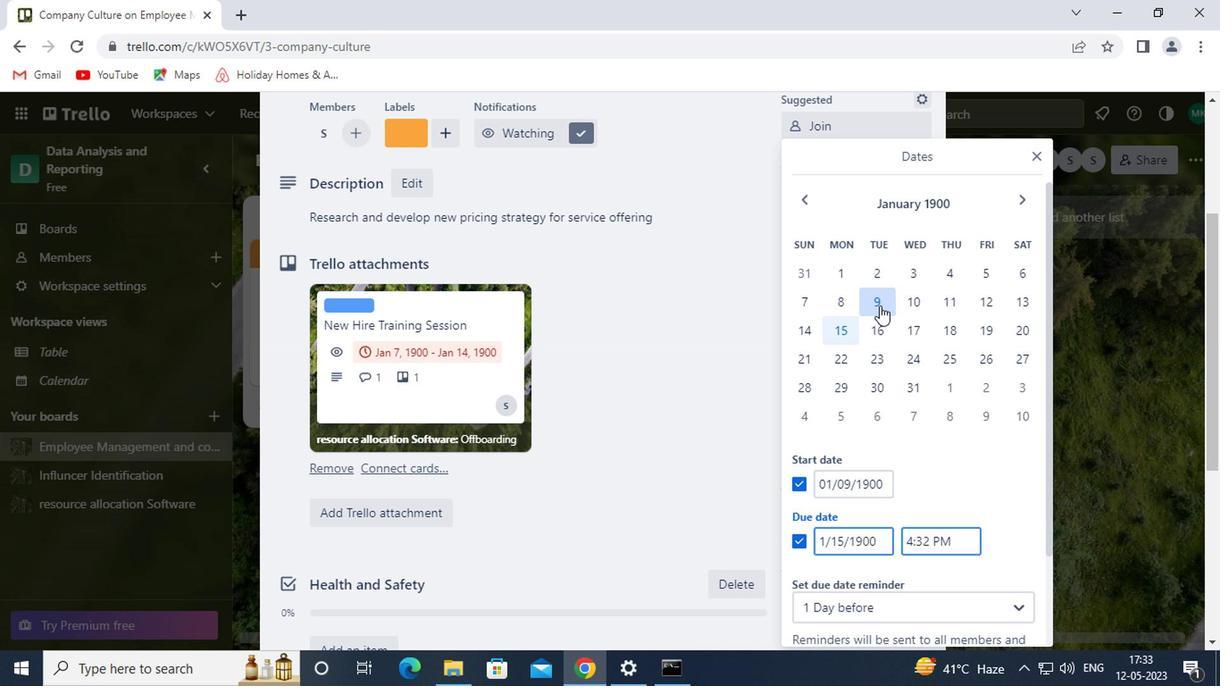 
Action: Mouse pressed left at (877, 336)
Screenshot: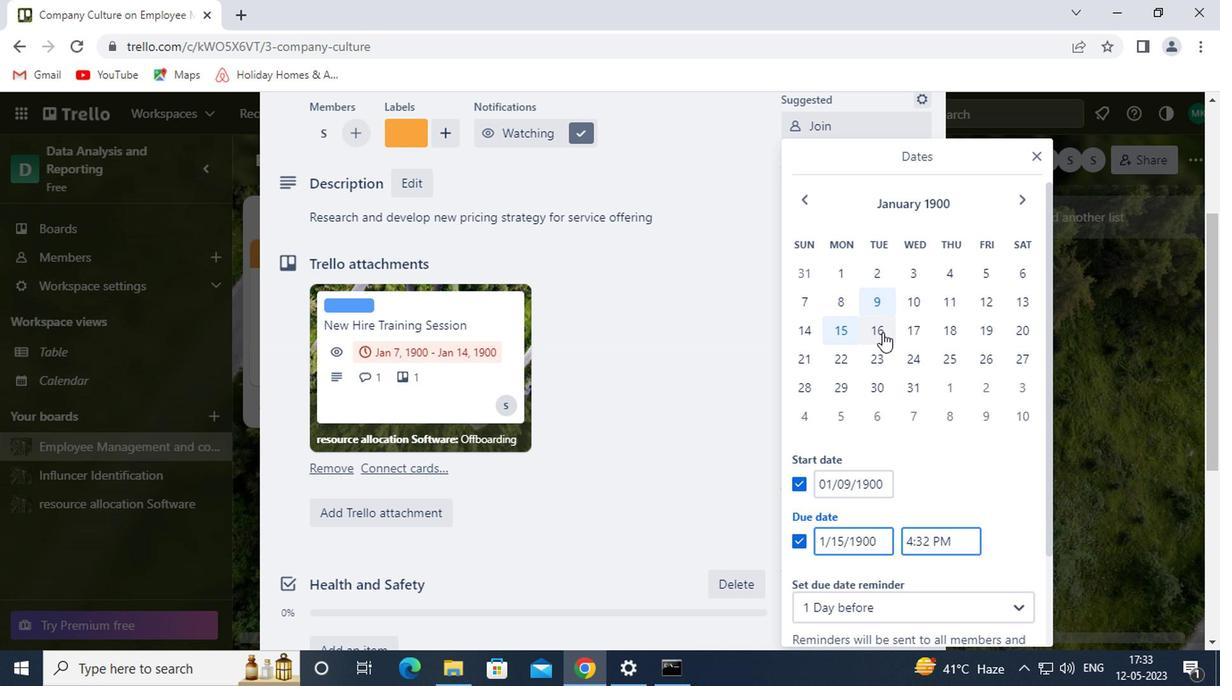 
Action: Mouse moved to (909, 425)
Screenshot: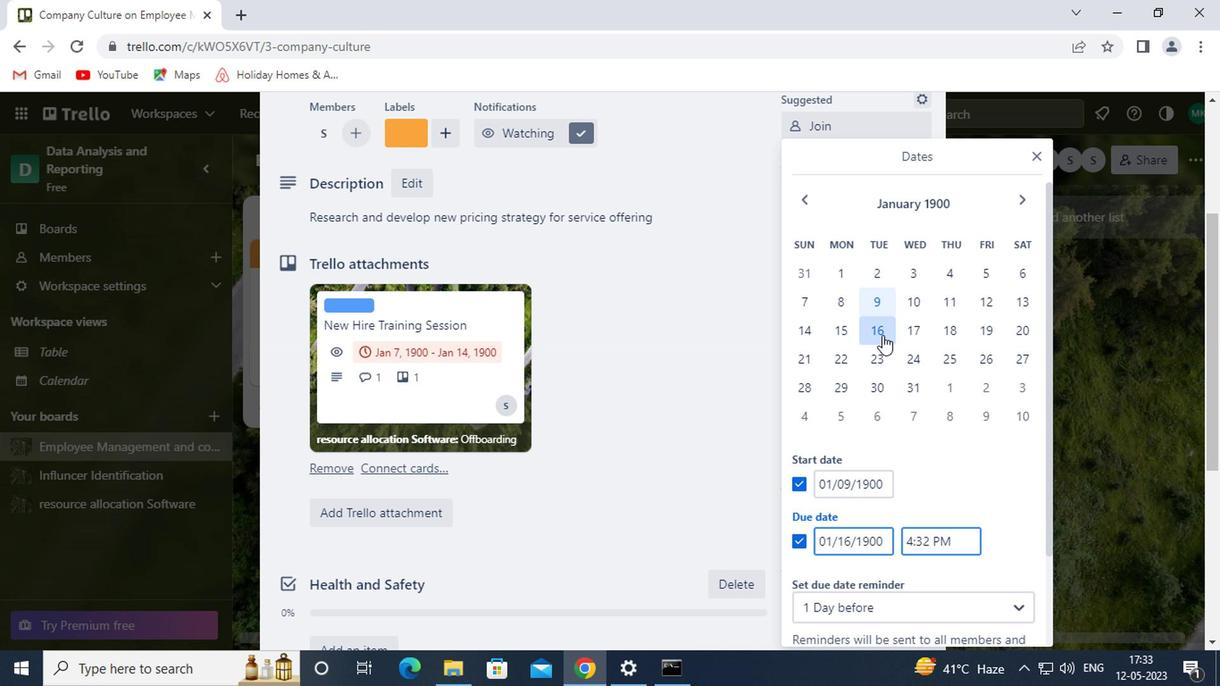 
Action: Mouse scrolled (909, 424) with delta (0, 0)
Screenshot: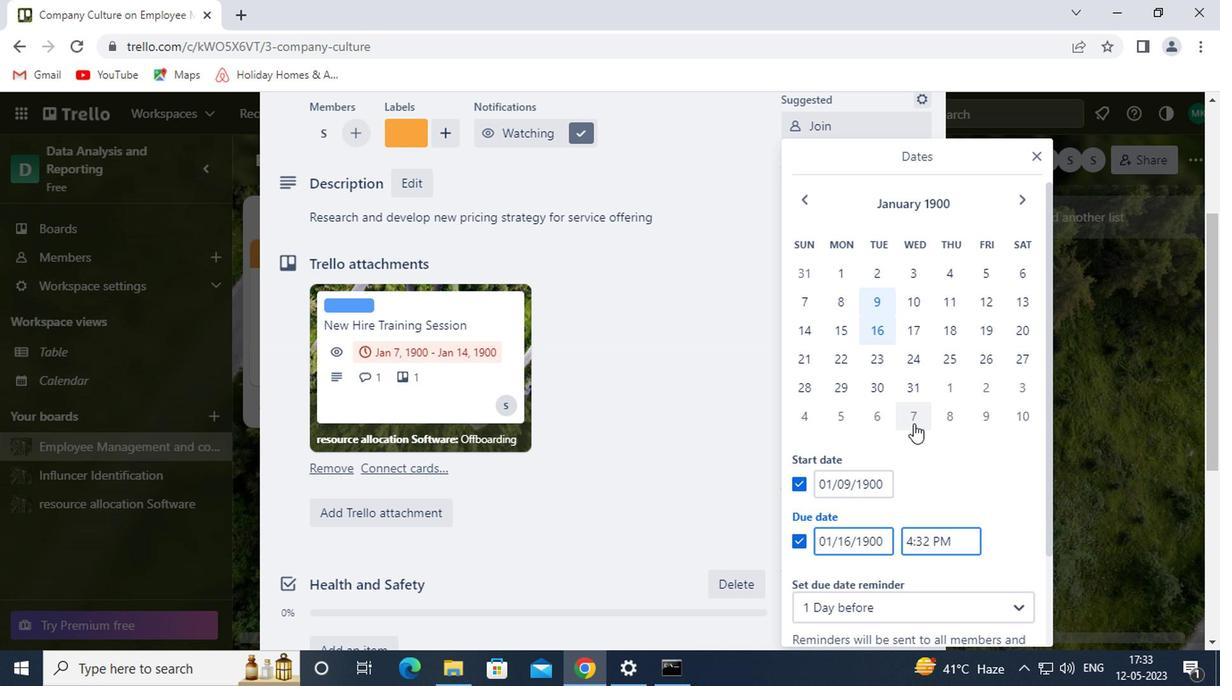 
Action: Mouse scrolled (909, 424) with delta (0, 0)
Screenshot: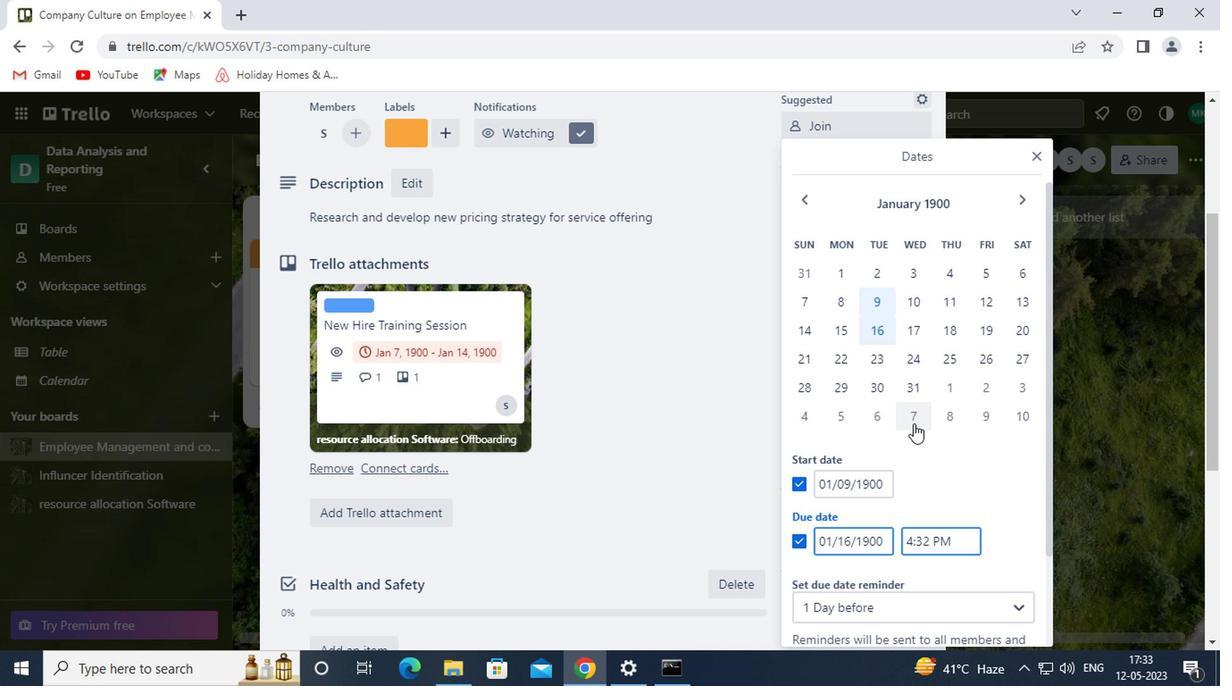 
Action: Mouse scrolled (909, 424) with delta (0, 0)
Screenshot: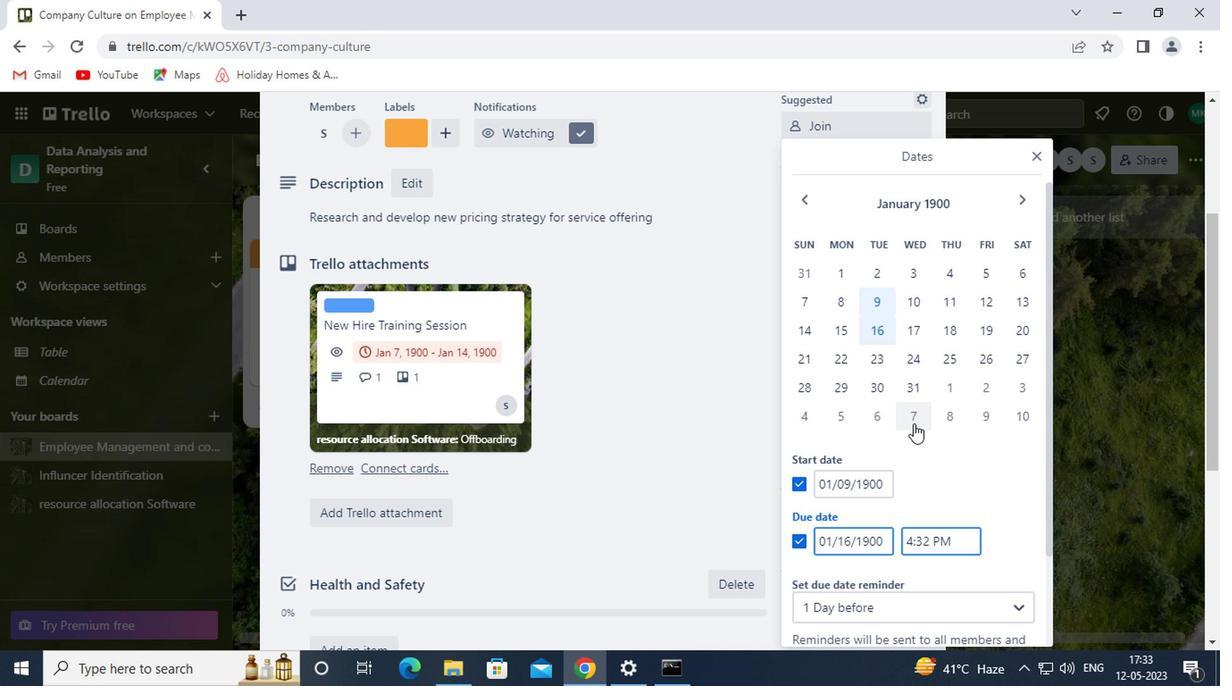 
Action: Mouse moved to (901, 573)
Screenshot: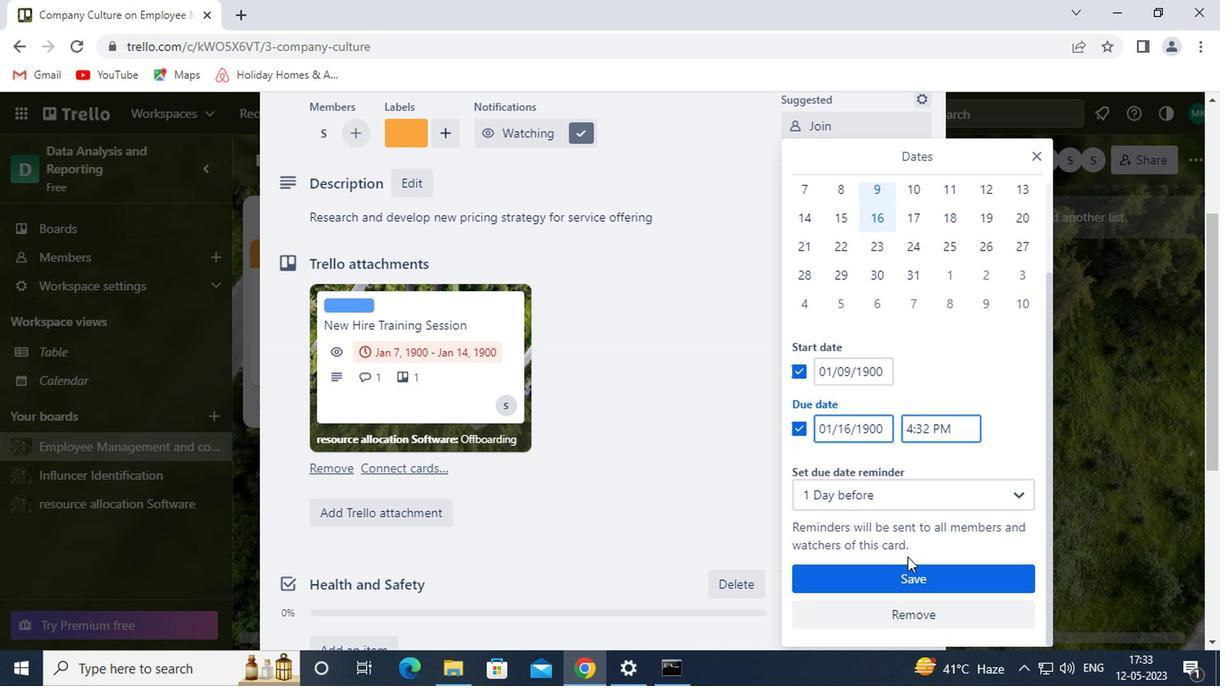 
Action: Mouse pressed left at (901, 573)
Screenshot: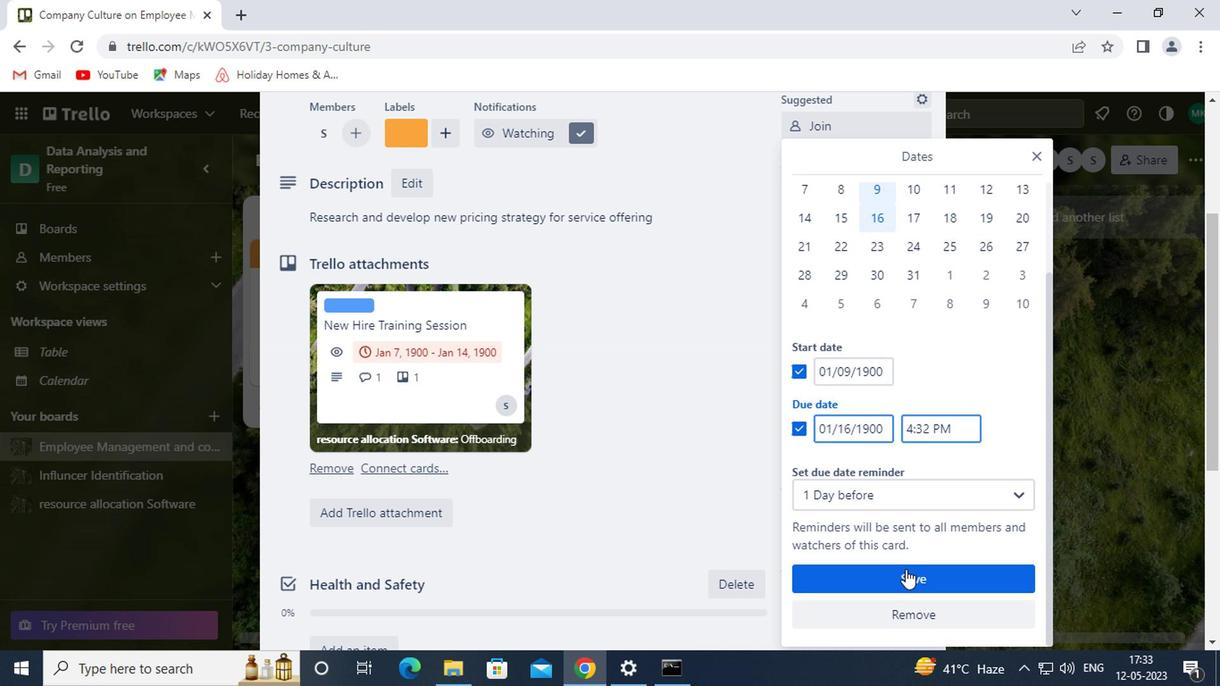 
Action: Mouse moved to (998, 504)
Screenshot: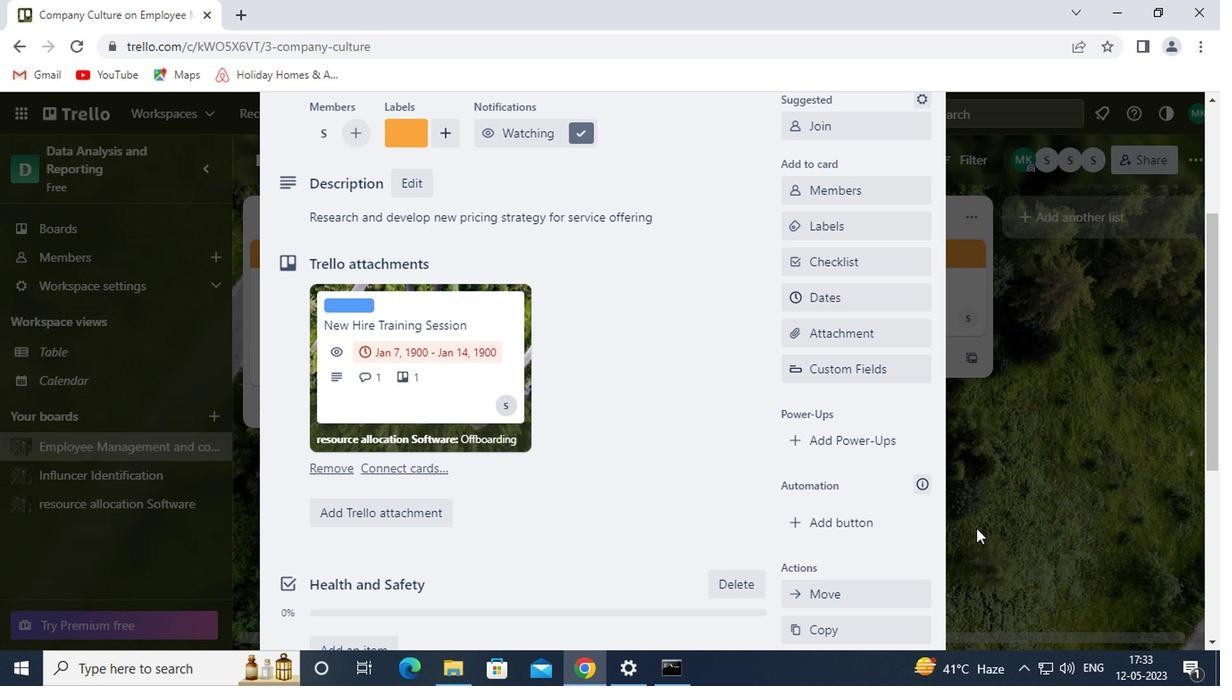 
Action: Mouse pressed left at (998, 504)
Screenshot: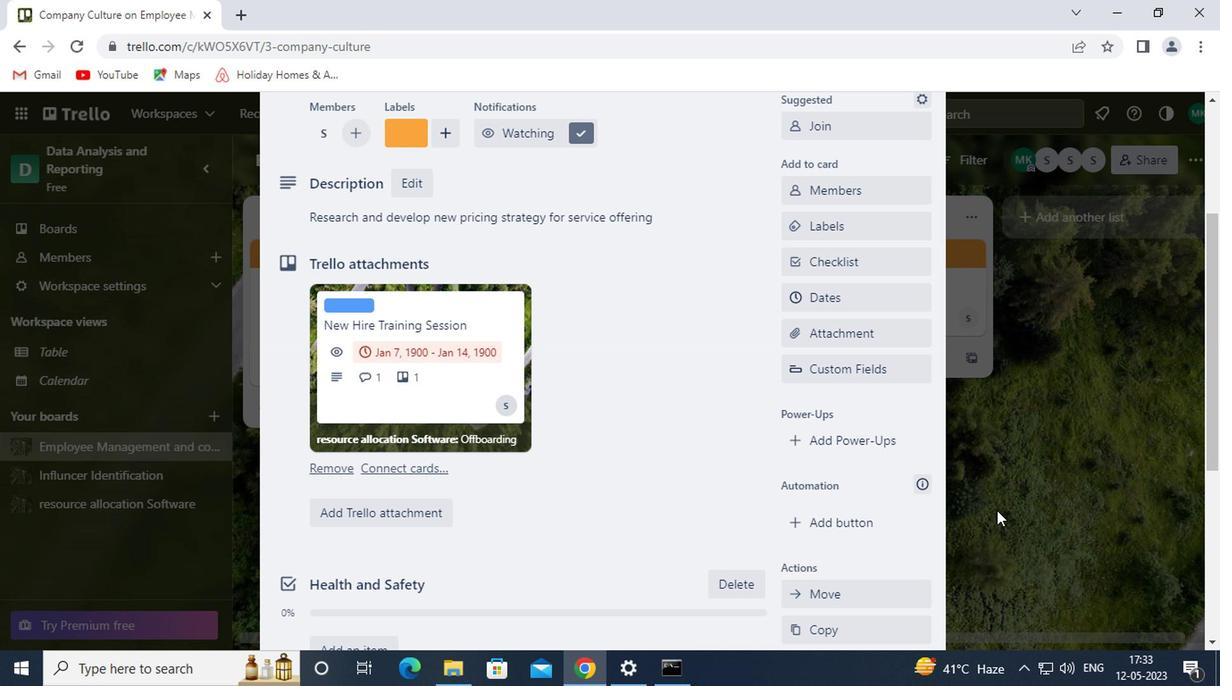 
